 Task: Find connections with filter location Berlin with filter topic #Advertisingandmarketingwith filter profile language French with filter current company Analytics India Magazine with filter school North Maharashtra University with filter industry Primary and Secondary Education with filter service category Editing with filter keywords title Doctor
Action: Mouse moved to (677, 80)
Screenshot: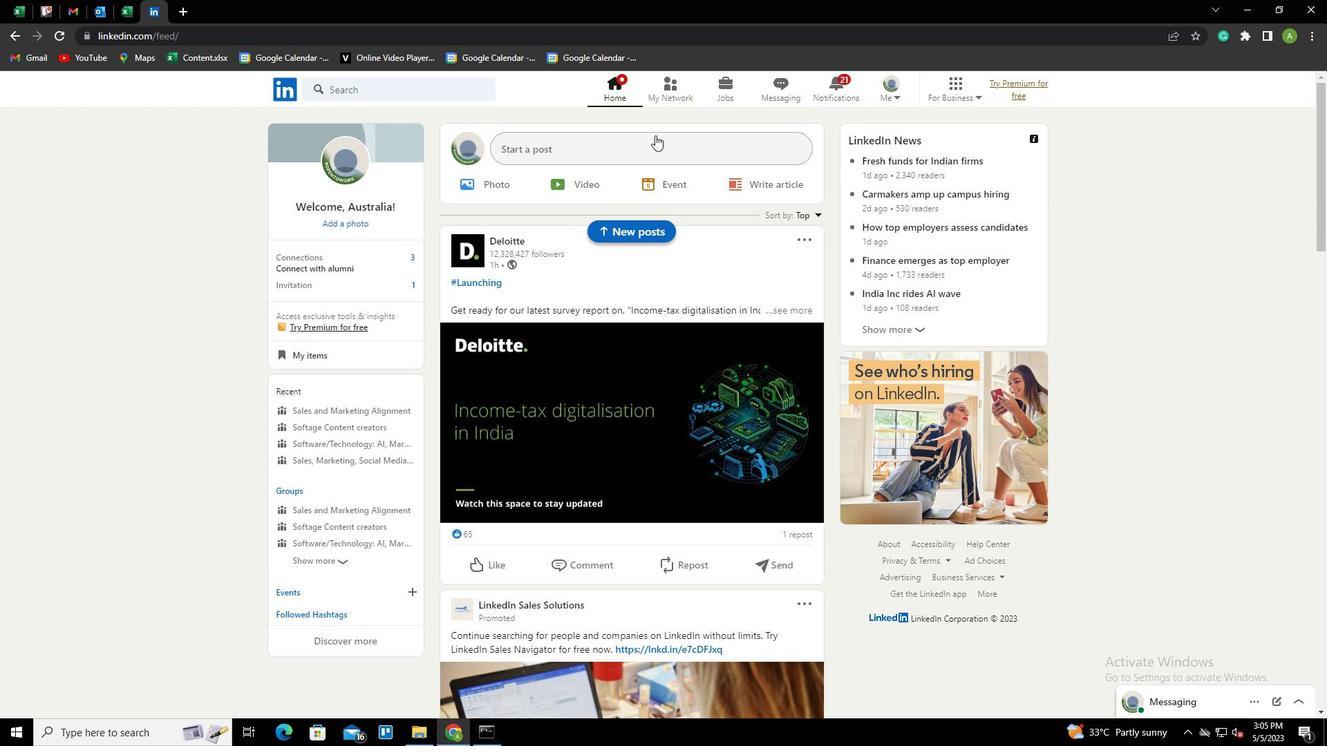 
Action: Mouse pressed left at (677, 80)
Screenshot: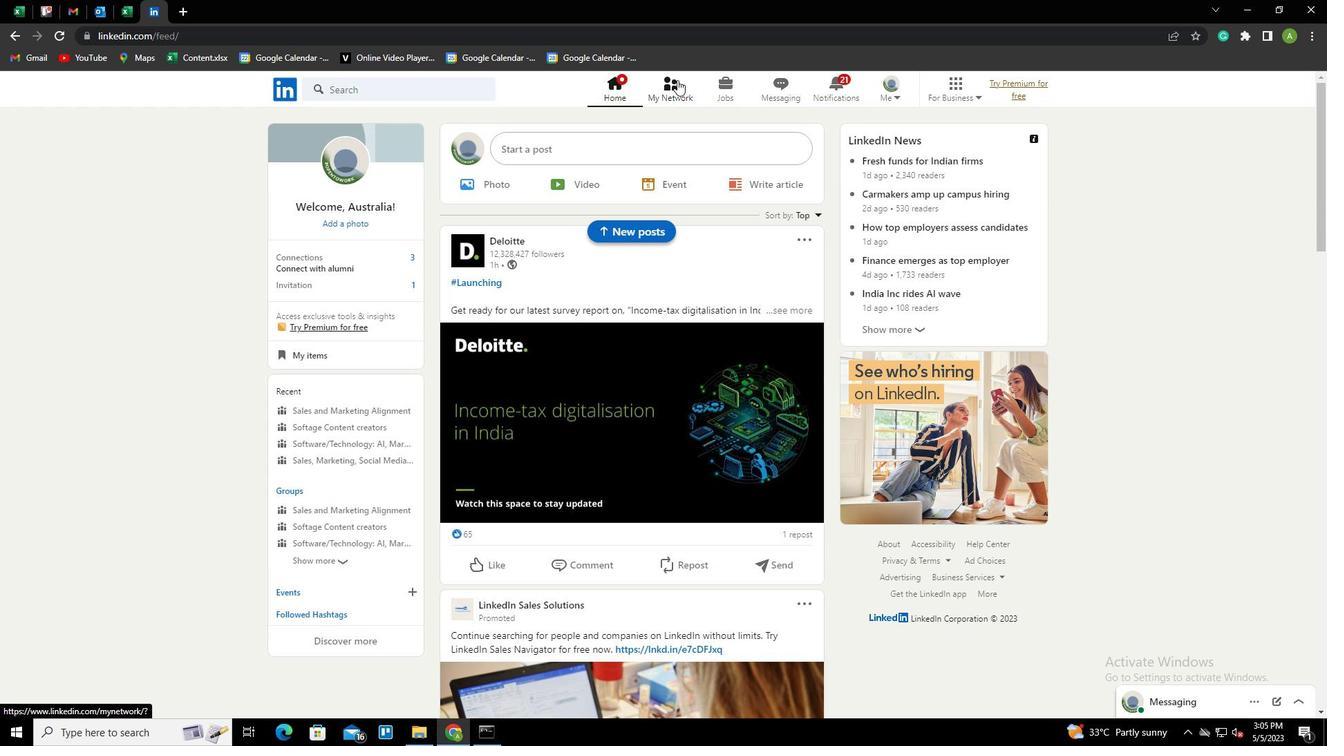 
Action: Mouse moved to (362, 161)
Screenshot: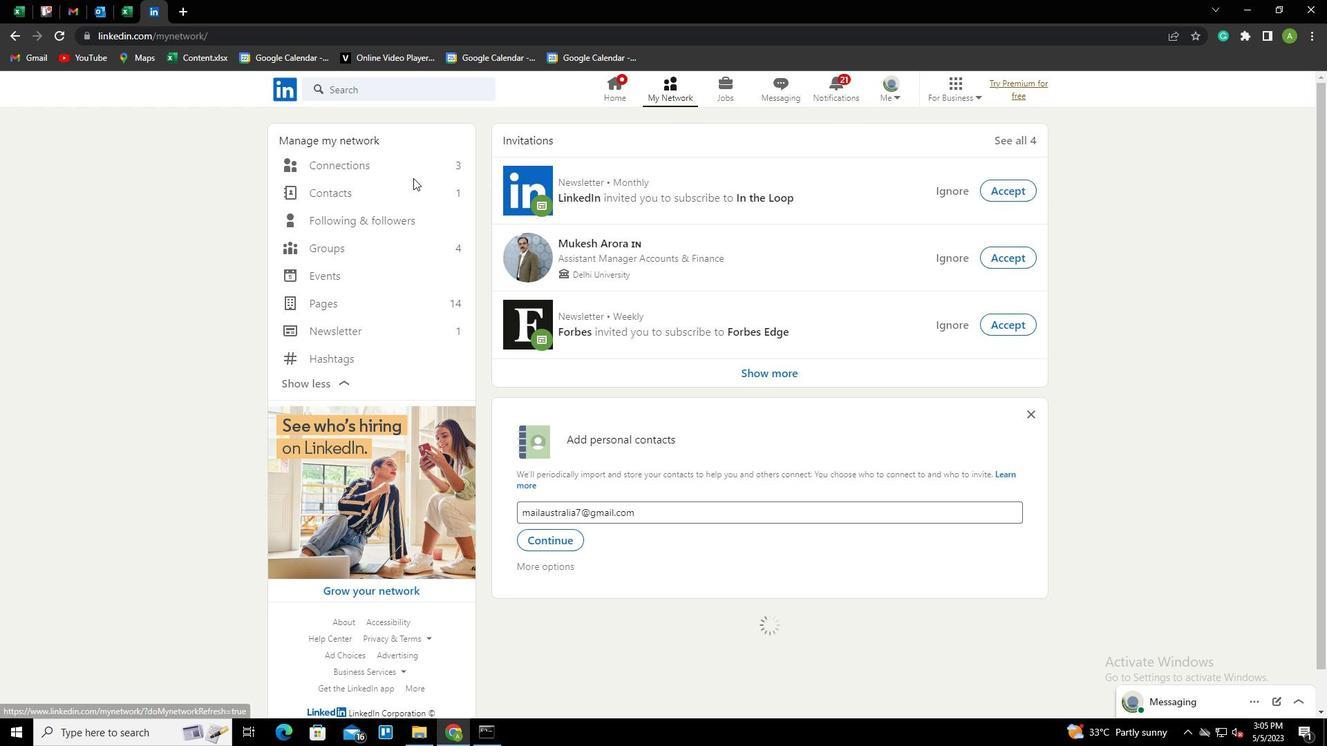 
Action: Mouse pressed left at (362, 161)
Screenshot: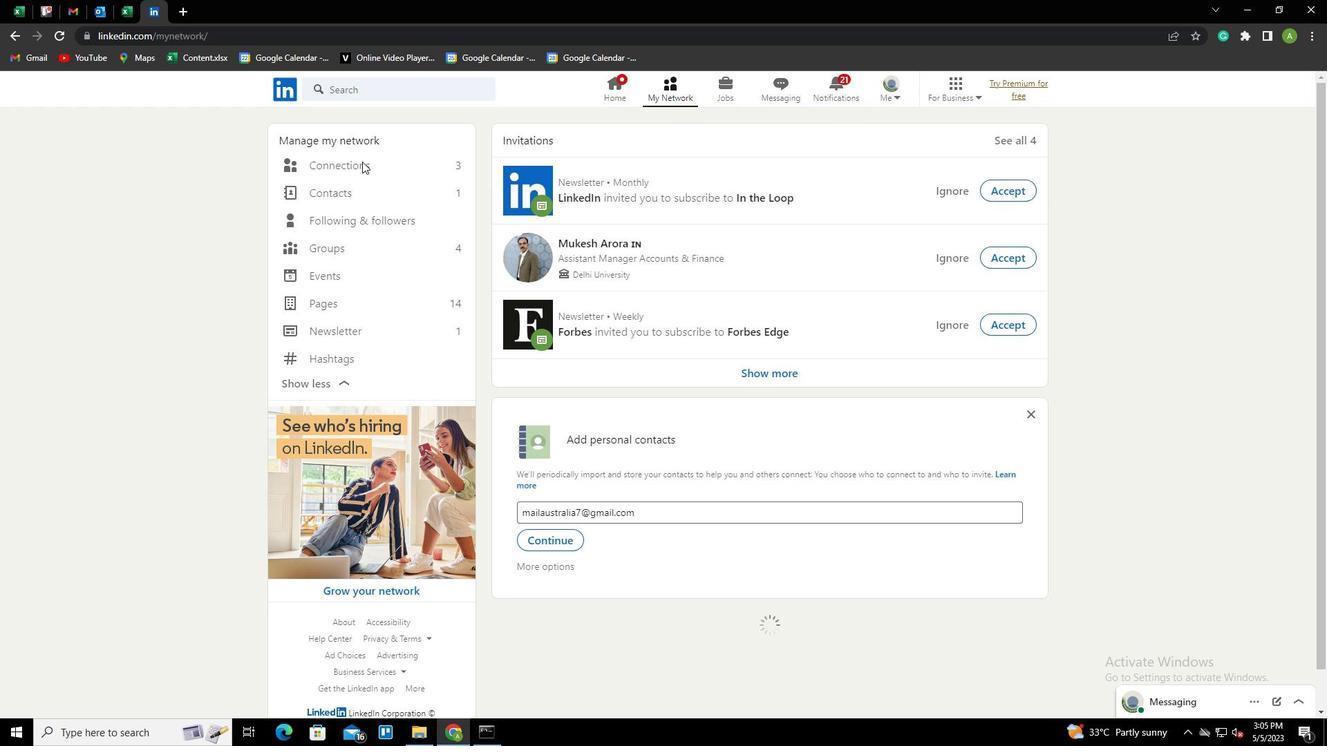 
Action: Mouse moved to (352, 164)
Screenshot: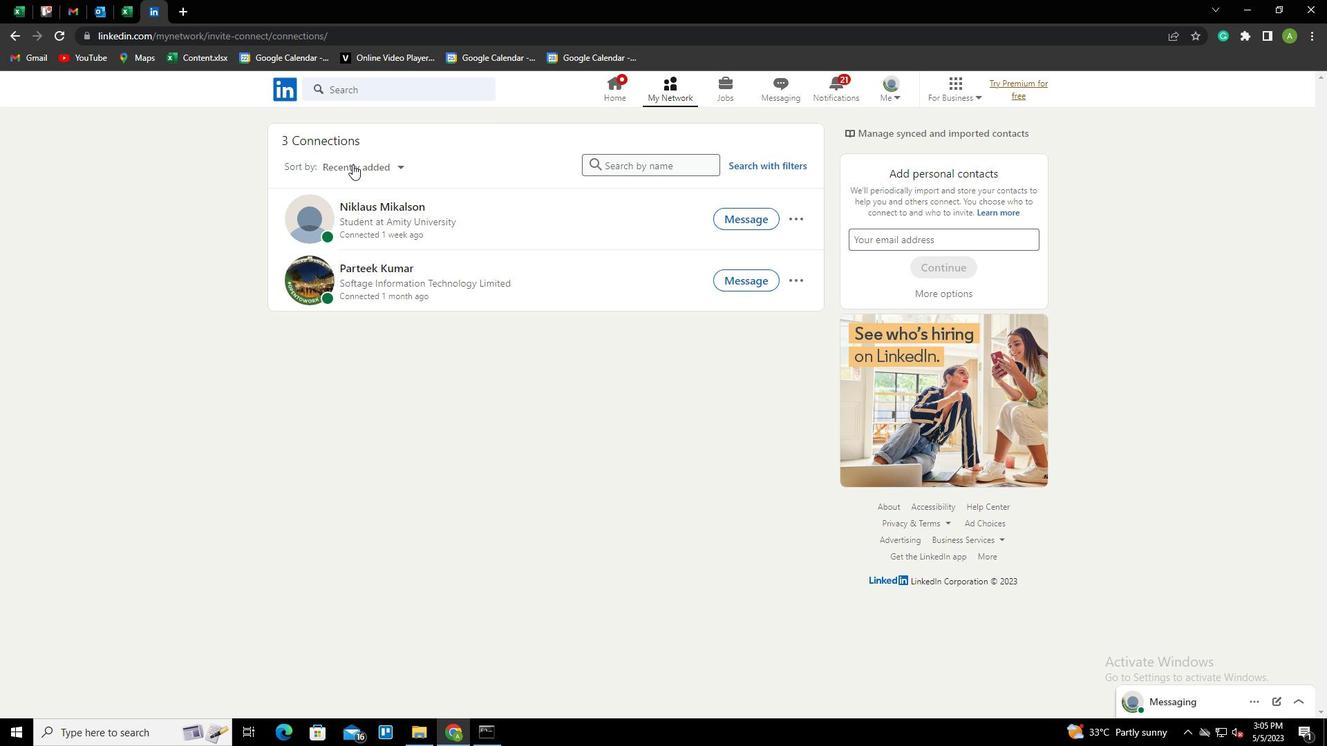 
Action: Mouse pressed left at (352, 164)
Screenshot: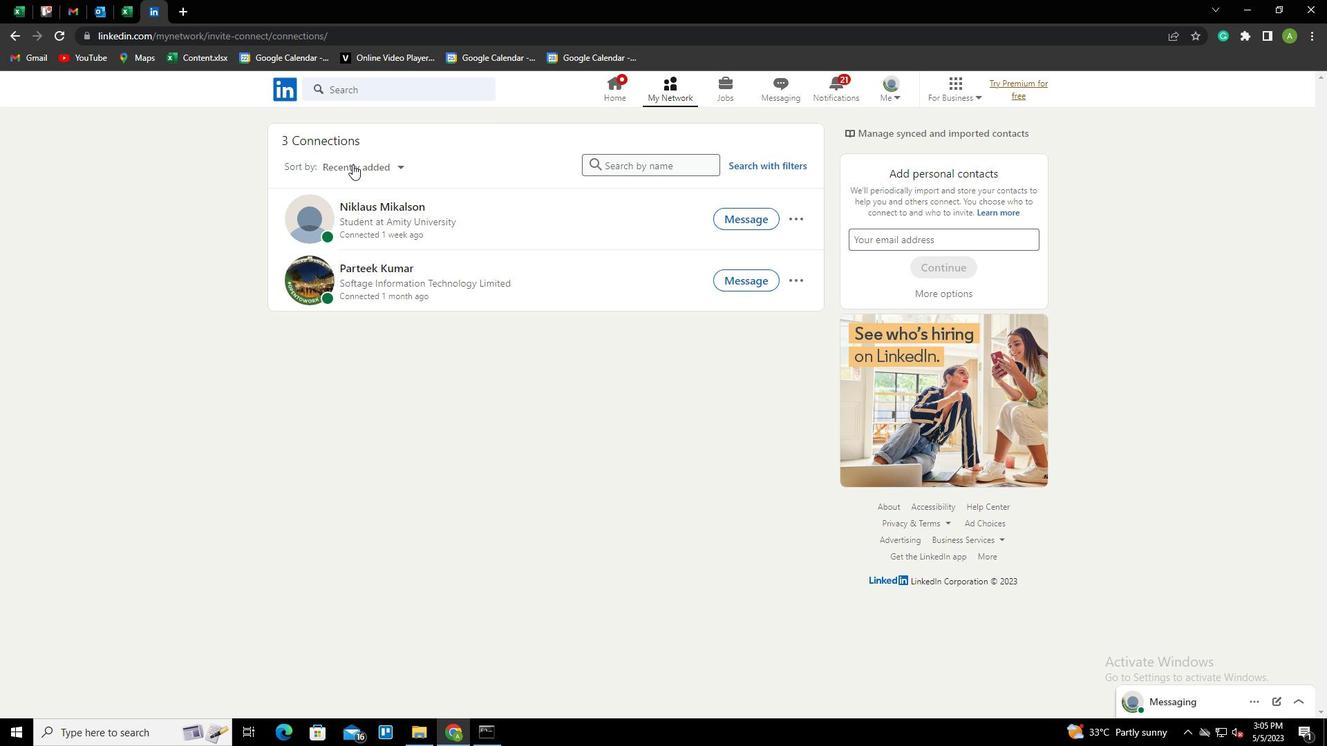 
Action: Mouse moved to (773, 163)
Screenshot: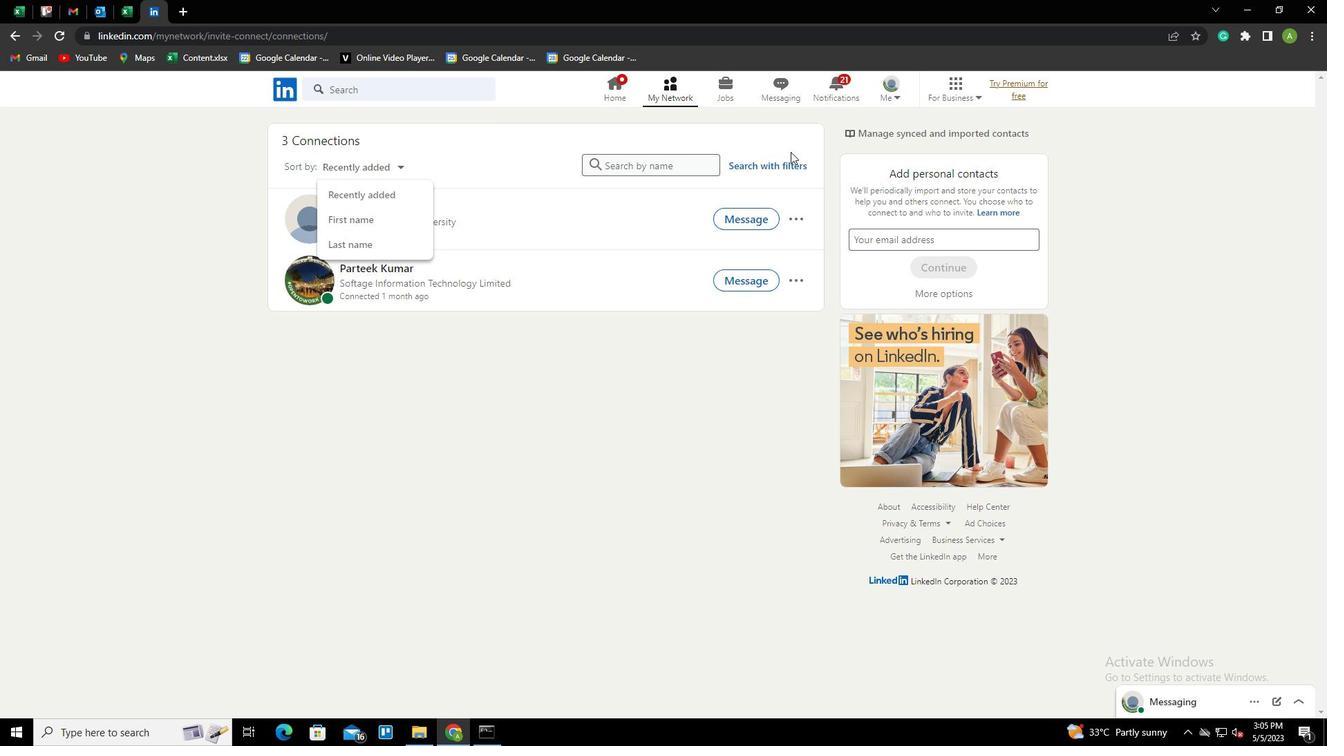
Action: Mouse pressed left at (773, 163)
Screenshot: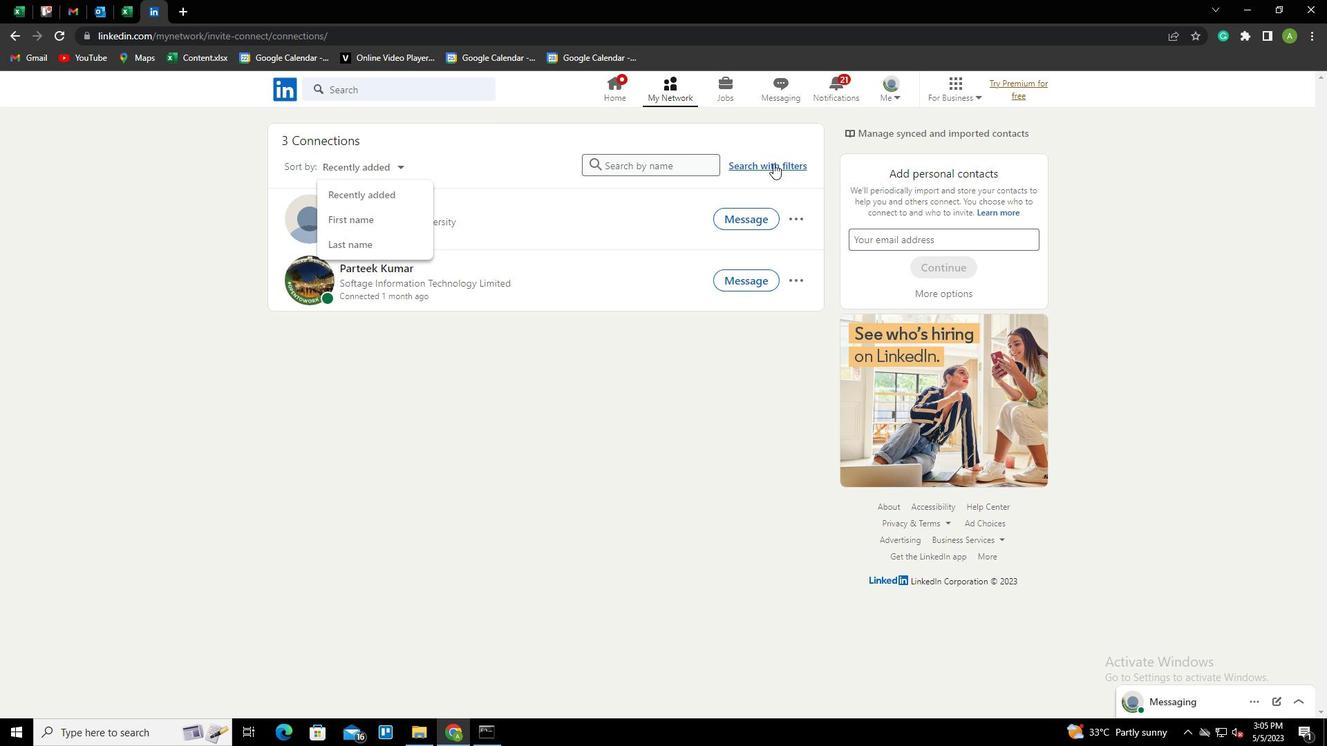 
Action: Mouse moved to (707, 130)
Screenshot: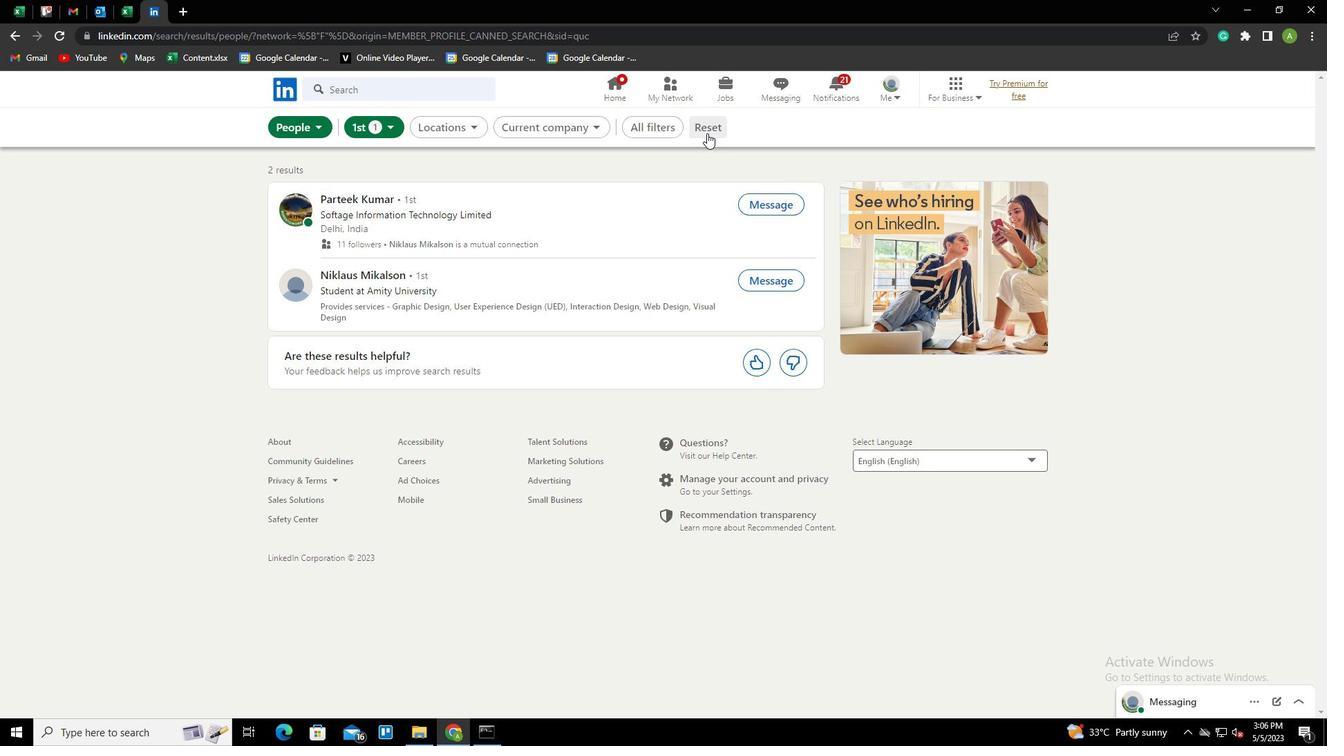 
Action: Mouse pressed left at (707, 130)
Screenshot: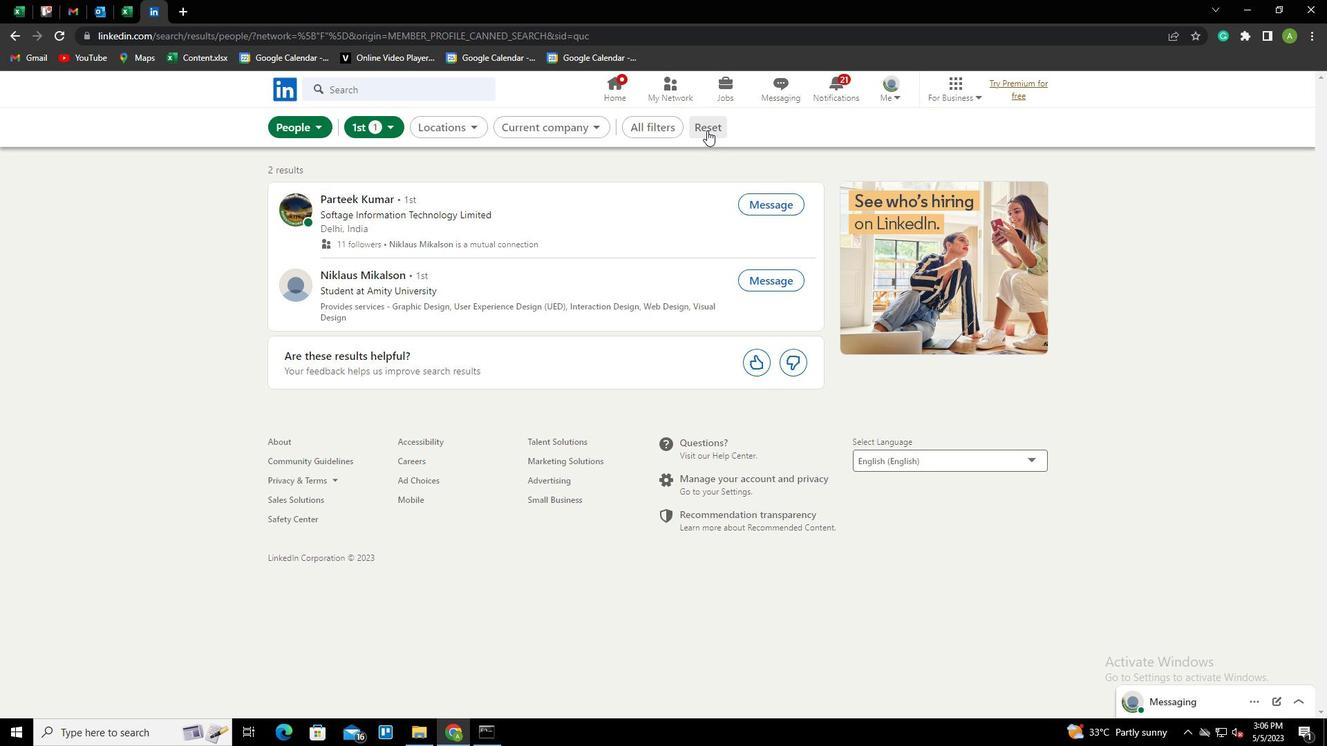 
Action: Mouse moved to (701, 127)
Screenshot: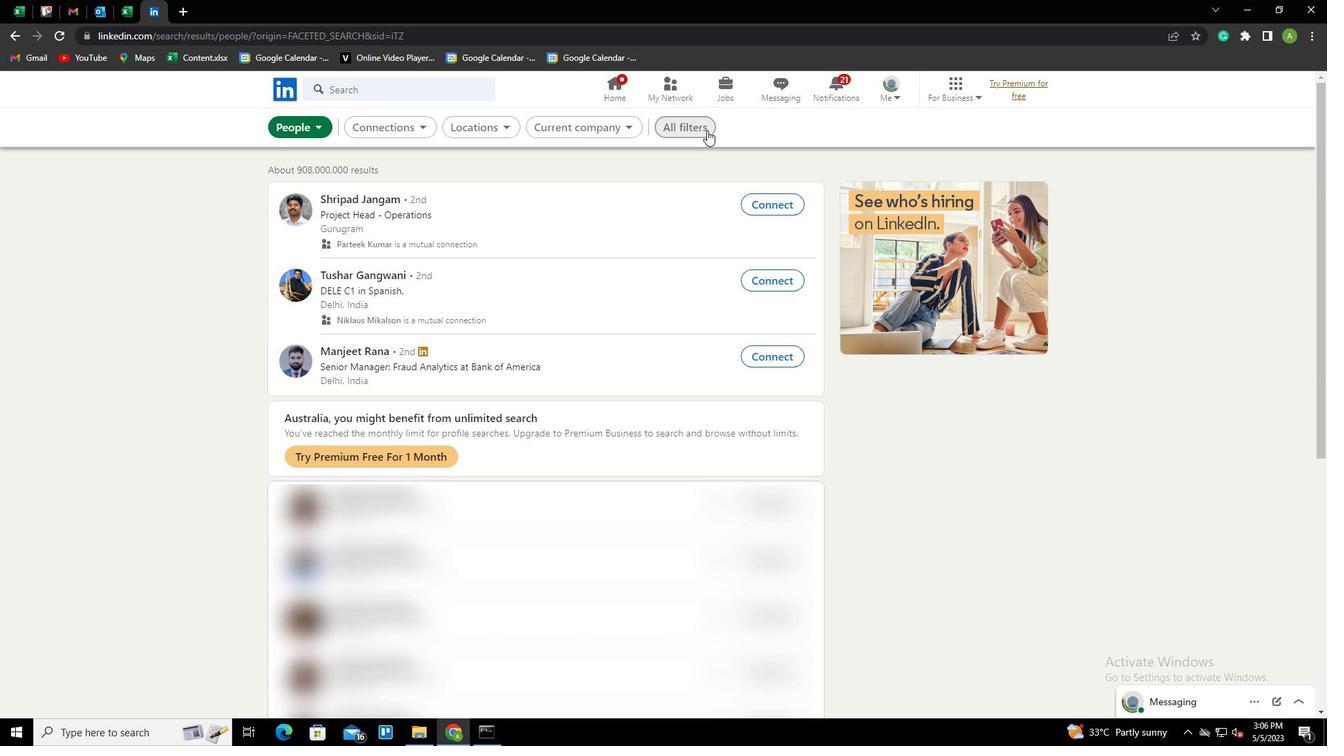 
Action: Mouse pressed left at (701, 127)
Screenshot: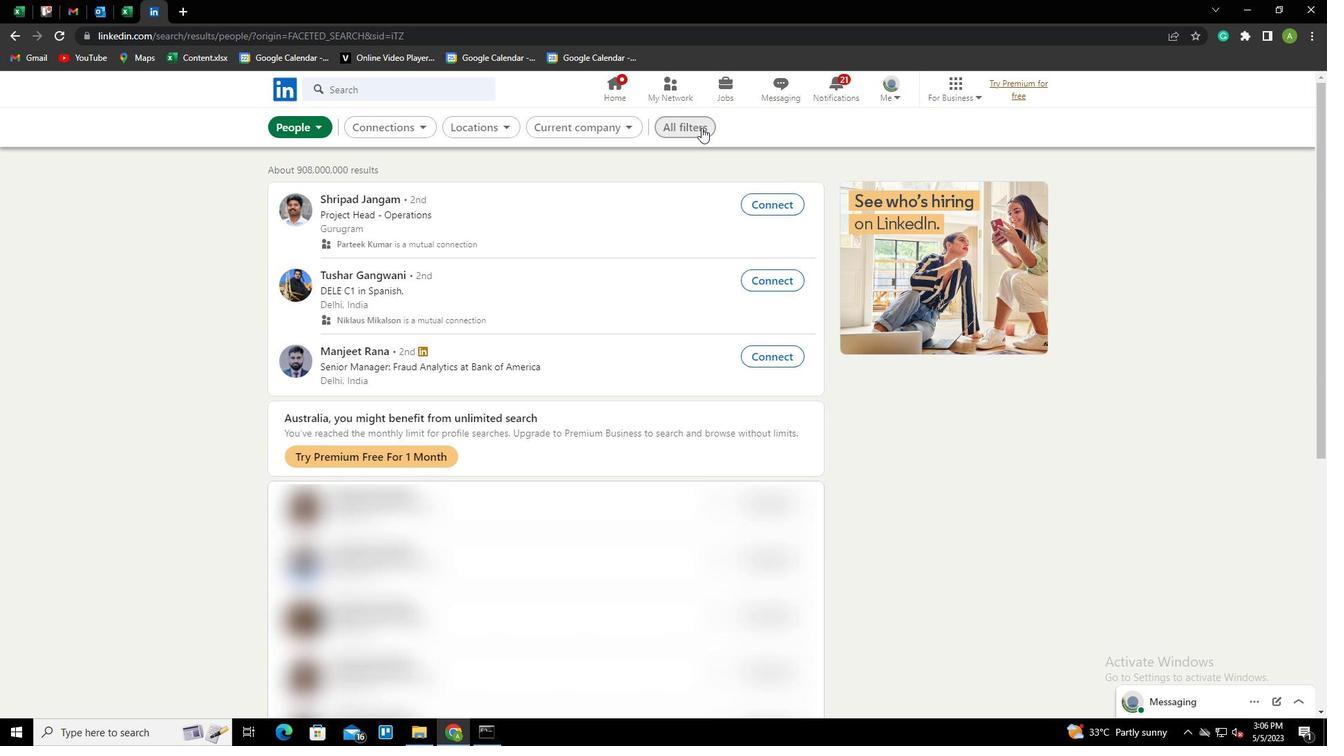 
Action: Mouse moved to (1077, 337)
Screenshot: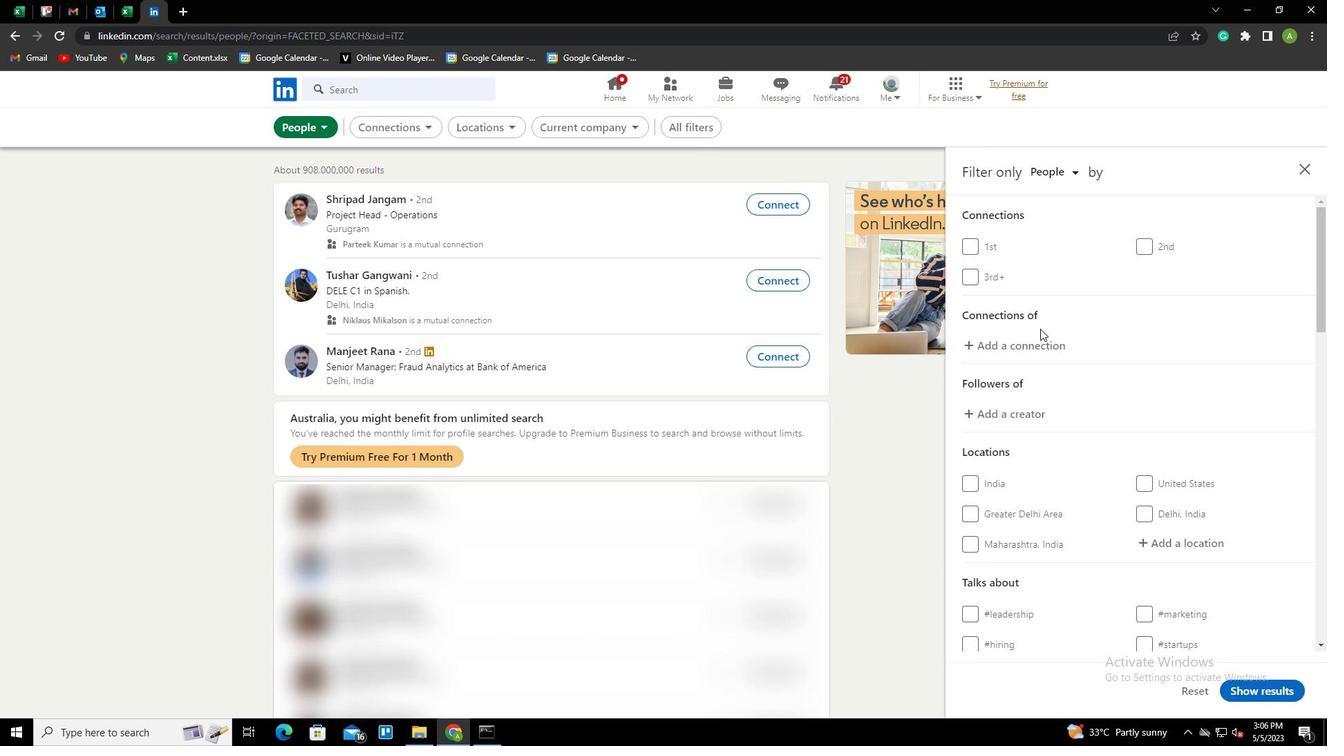 
Action: Mouse scrolled (1077, 336) with delta (0, 0)
Screenshot: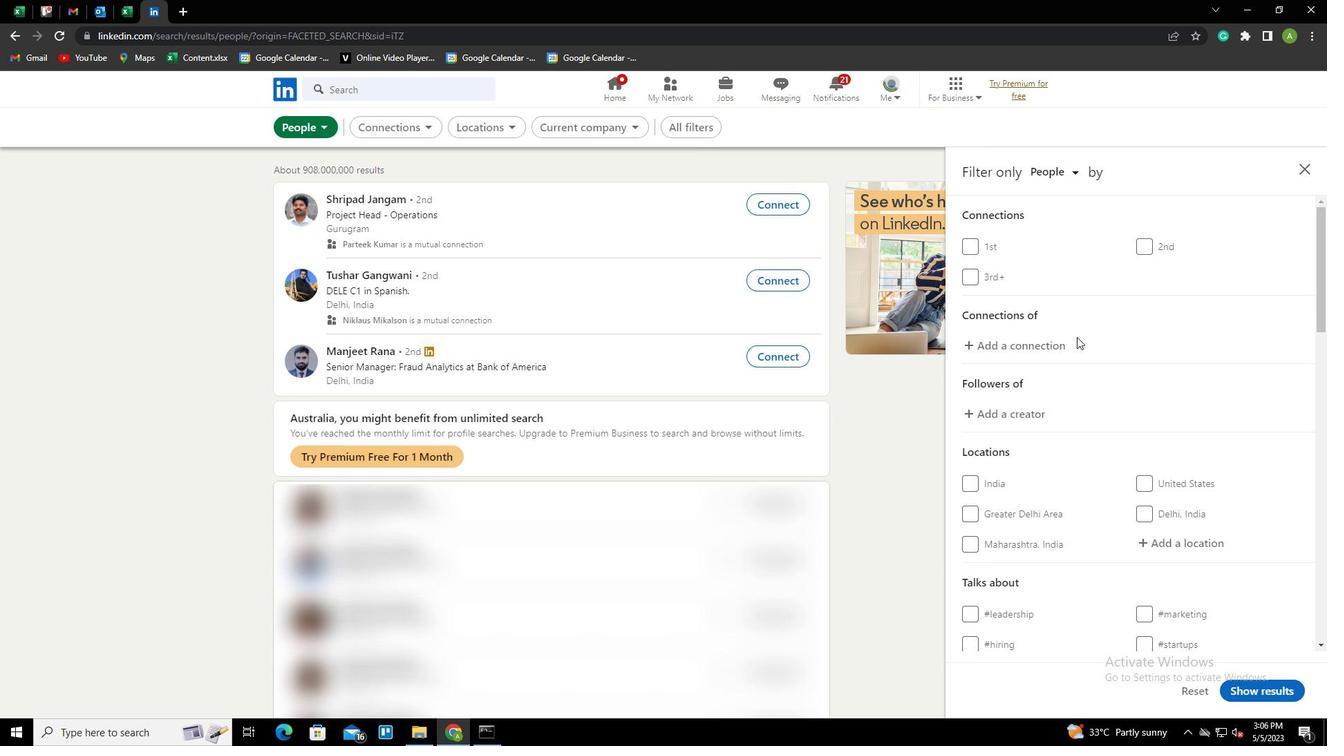 
Action: Mouse scrolled (1077, 336) with delta (0, 0)
Screenshot: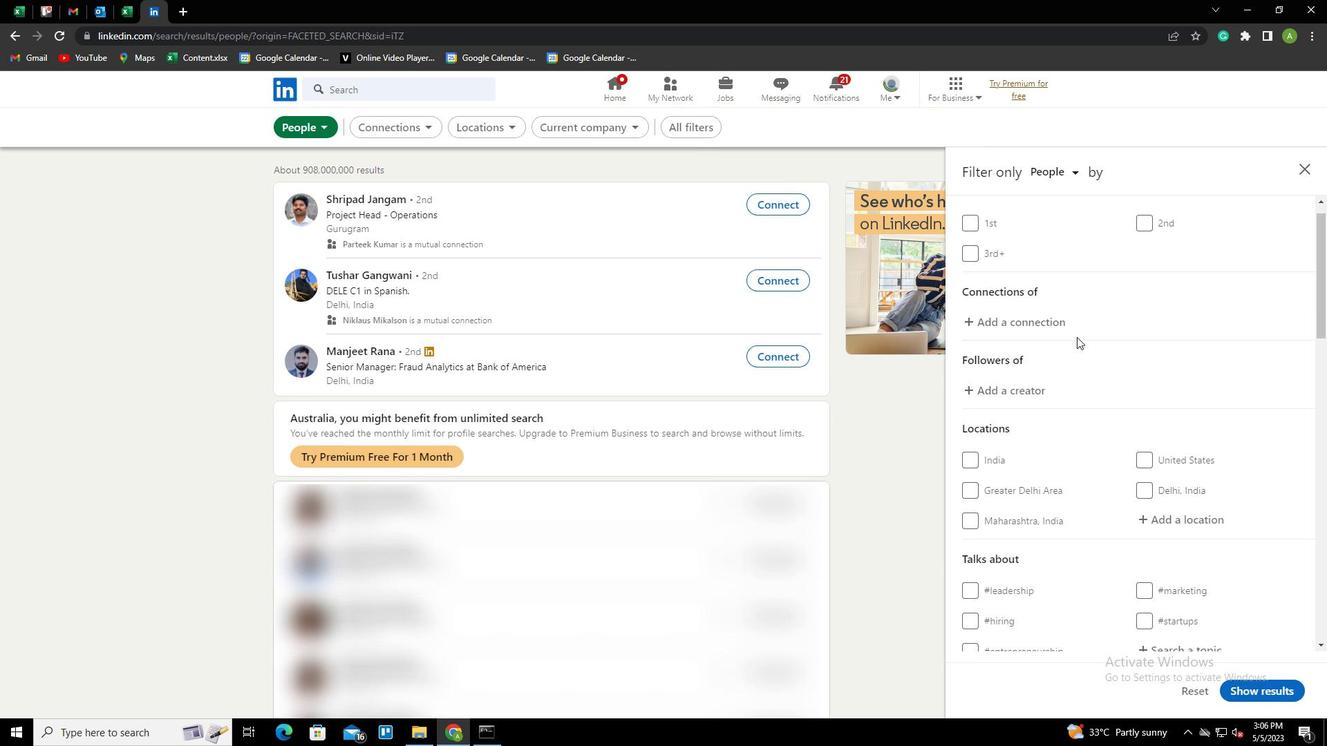 
Action: Mouse moved to (1088, 353)
Screenshot: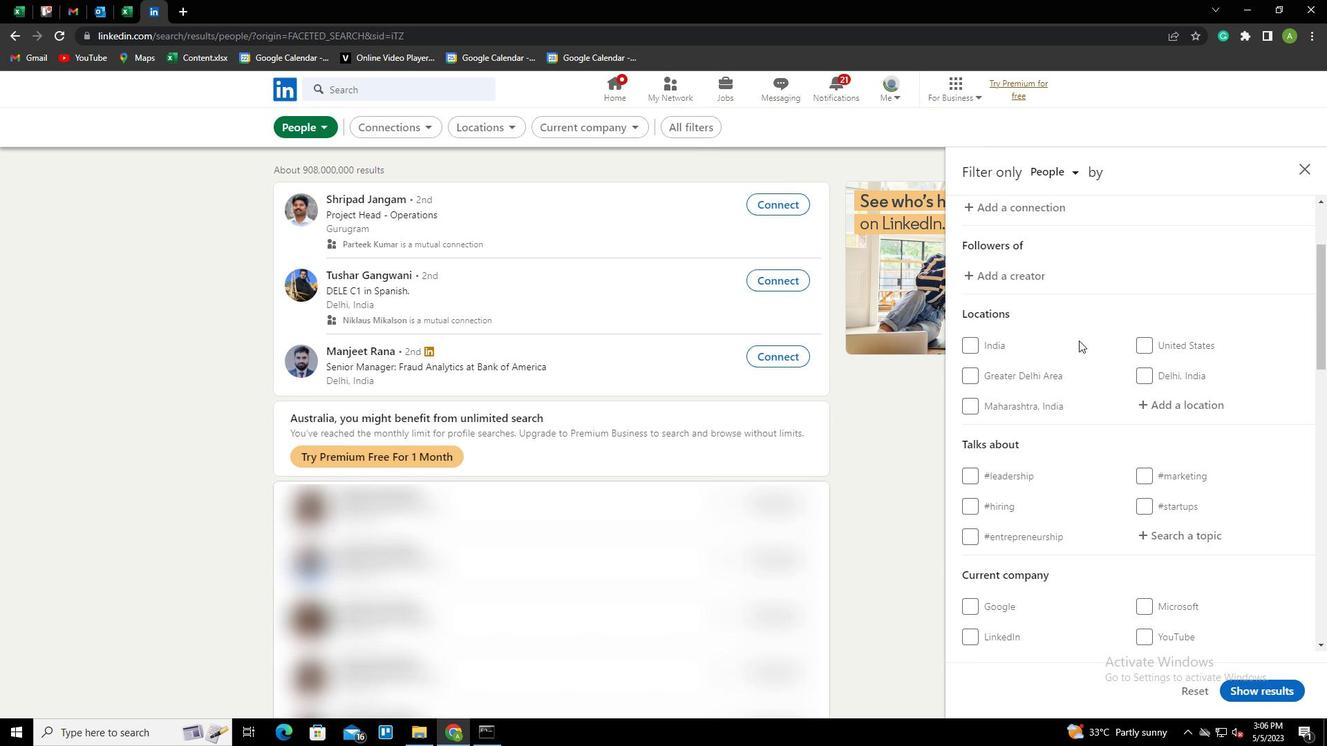 
Action: Mouse scrolled (1088, 353) with delta (0, 0)
Screenshot: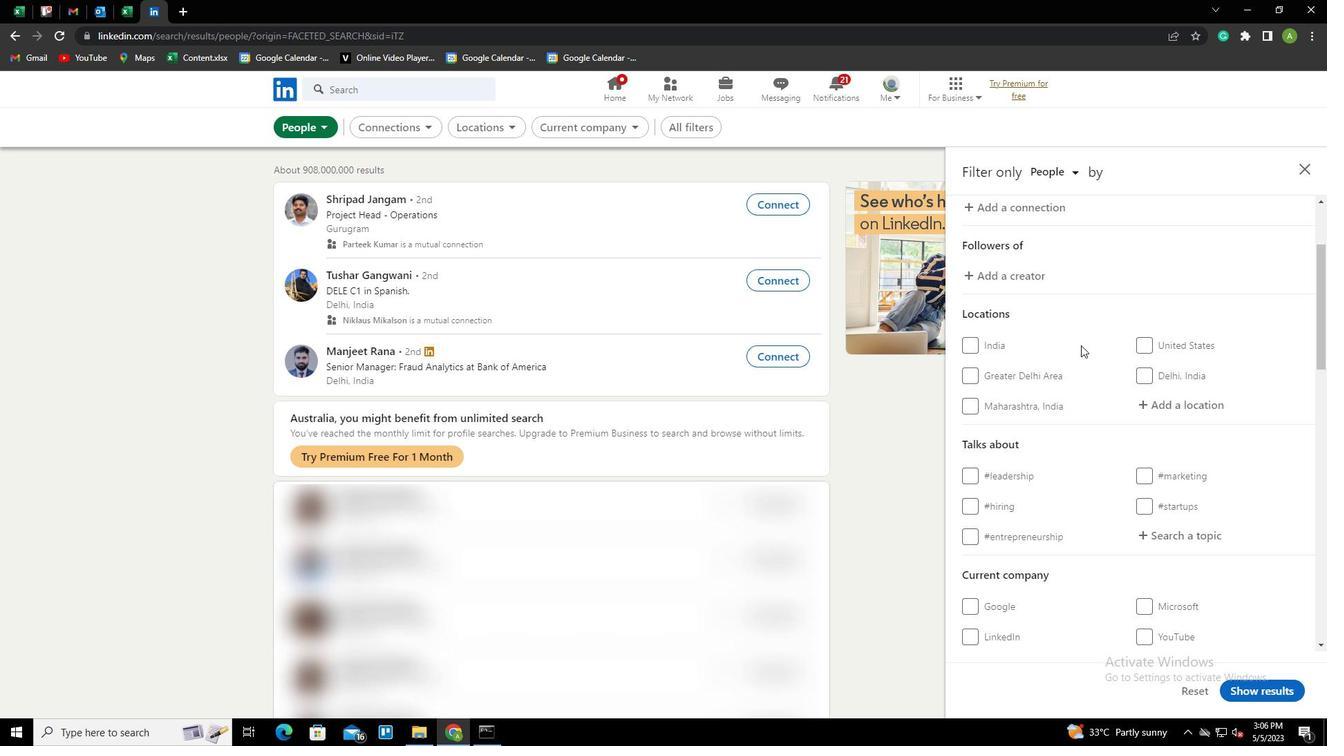 
Action: Mouse moved to (1170, 338)
Screenshot: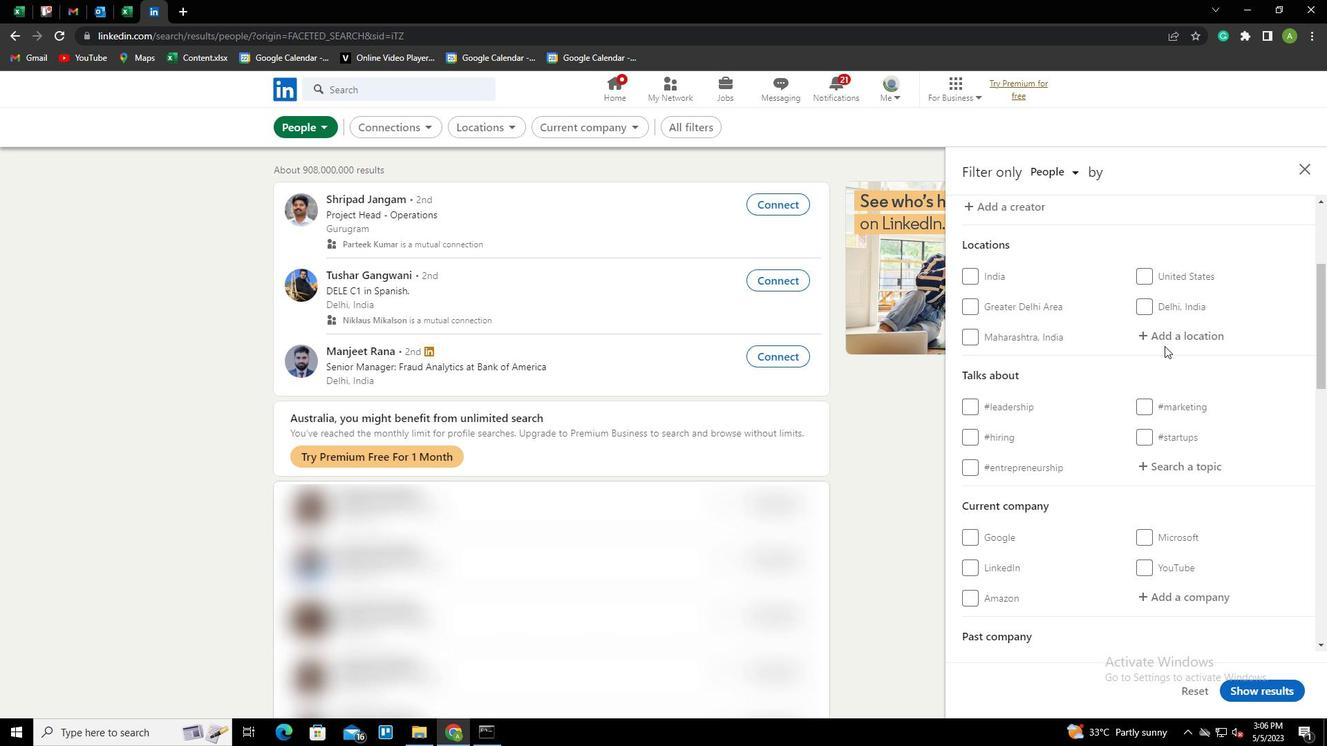 
Action: Mouse pressed left at (1170, 338)
Screenshot: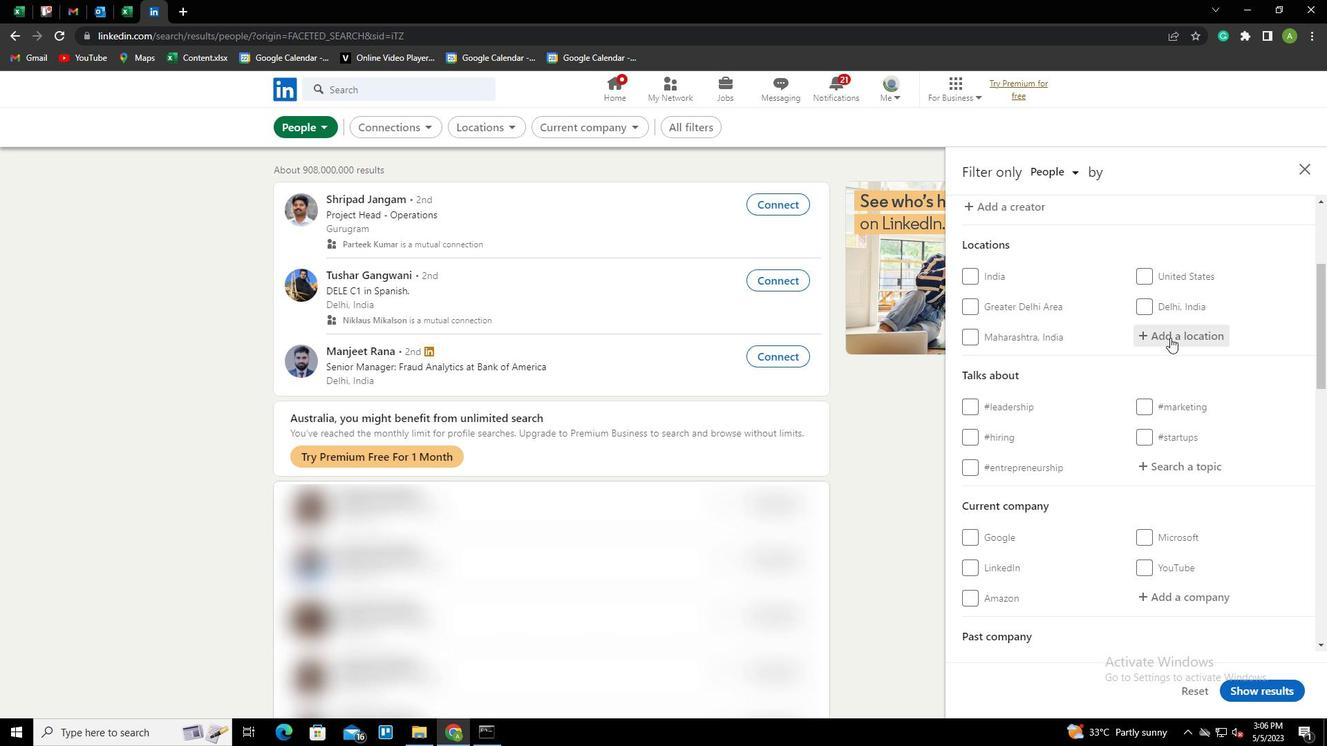 
Action: Mouse moved to (1179, 335)
Screenshot: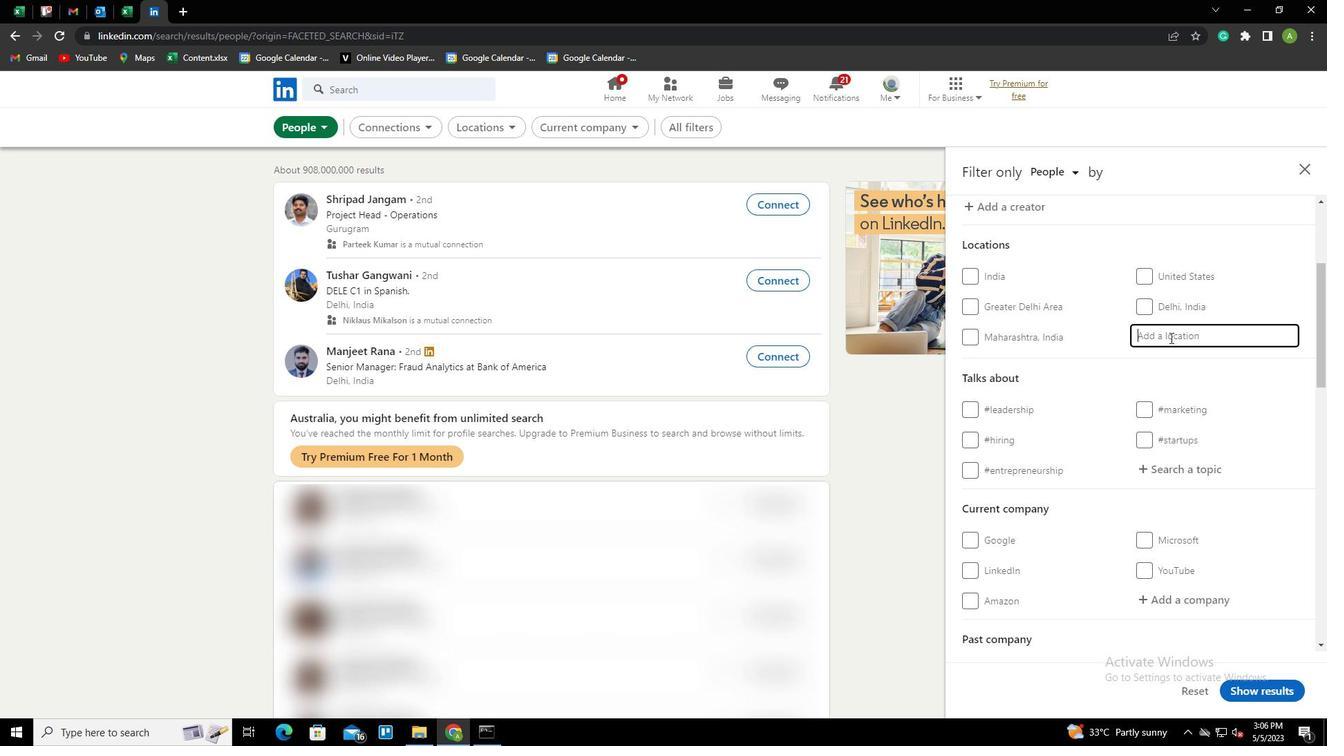 
Action: Mouse pressed left at (1179, 335)
Screenshot: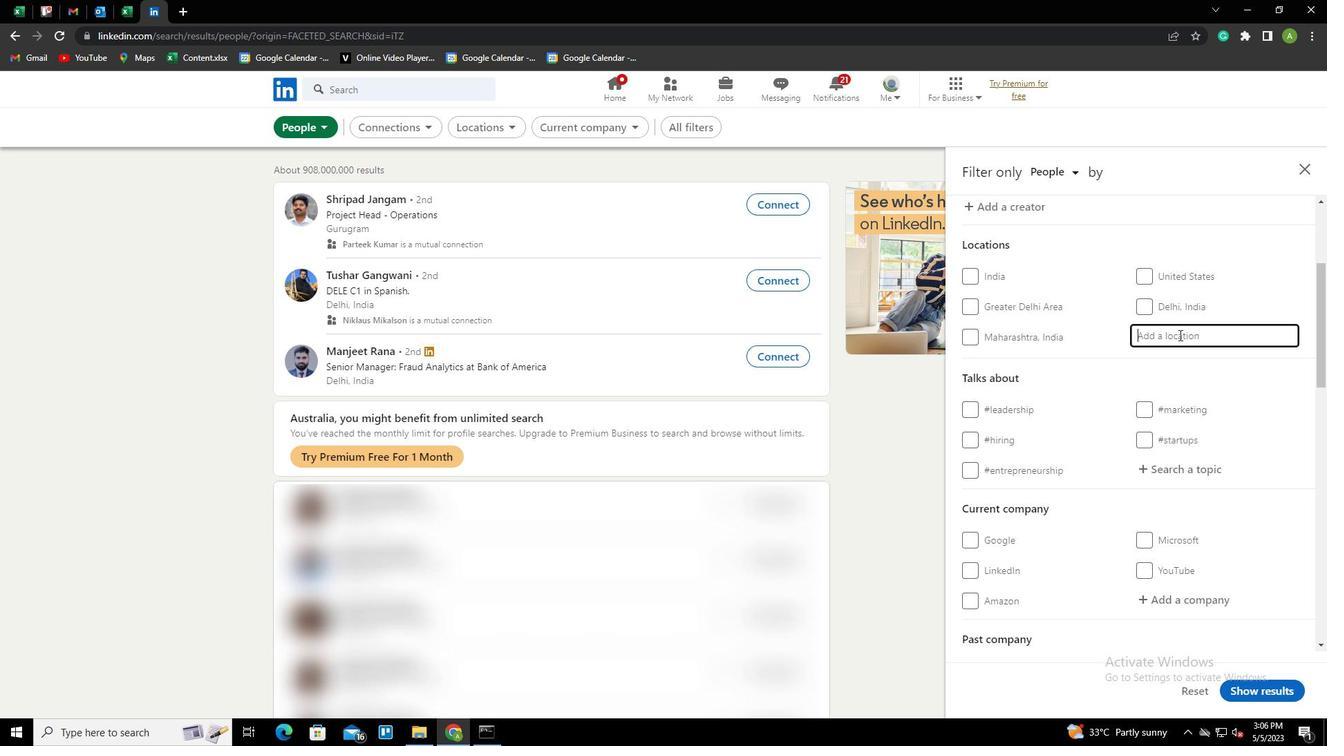 
Action: Key pressed <Key.shift><Key.shift><Key.shift>BERLIN<Key.down><Key.enter>
Screenshot: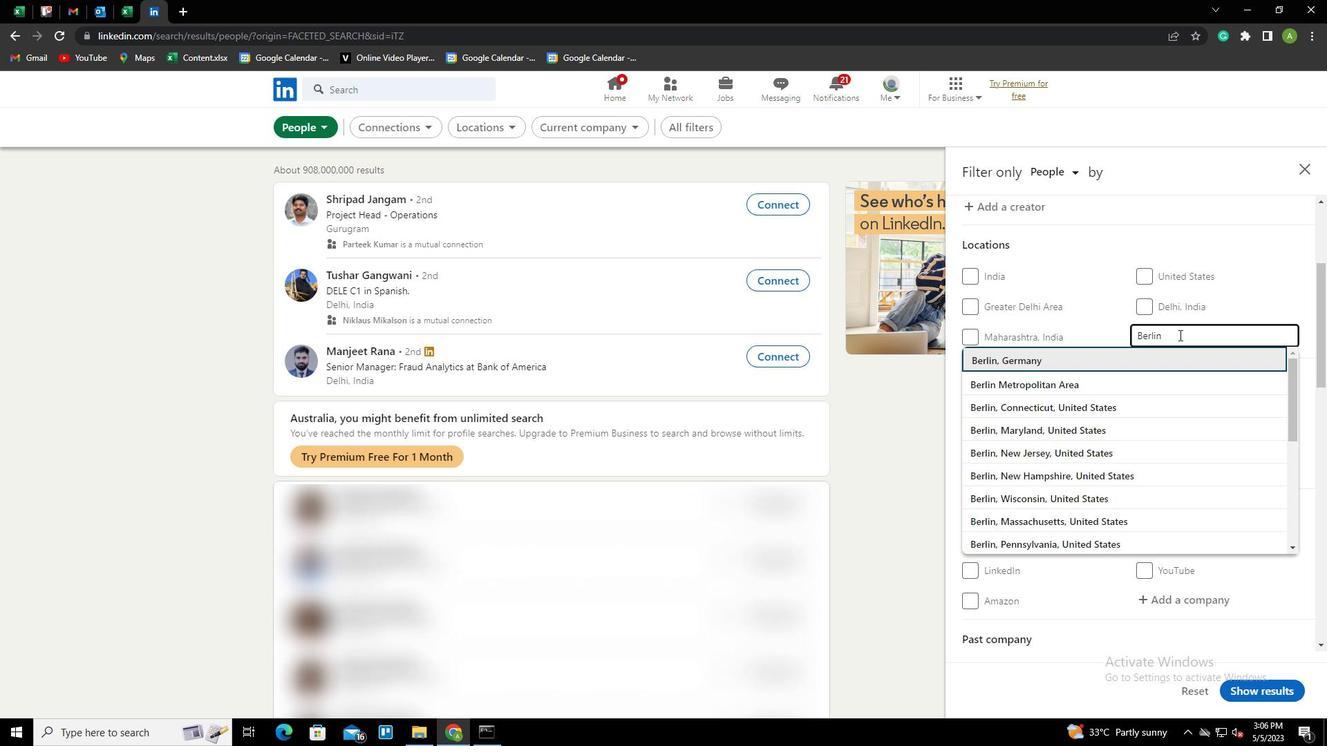 
Action: Mouse scrolled (1179, 334) with delta (0, 0)
Screenshot: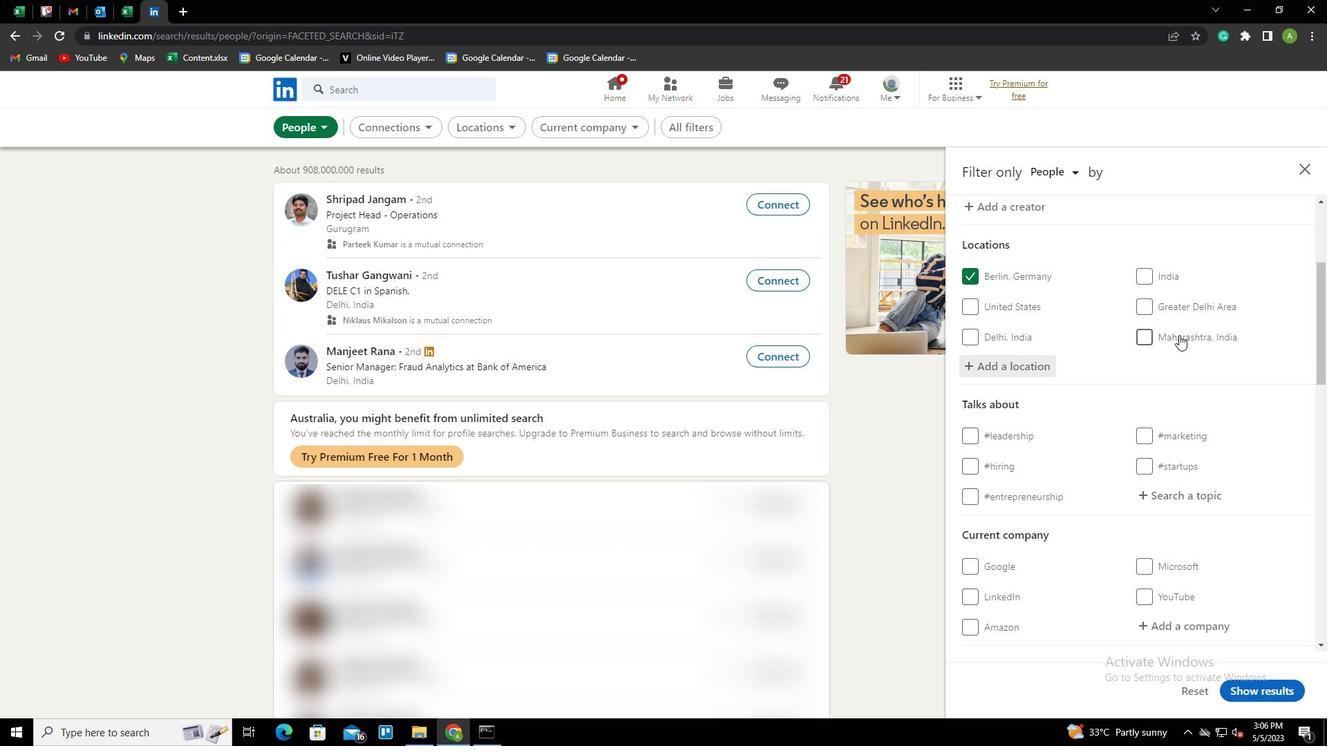 
Action: Mouse scrolled (1179, 334) with delta (0, 0)
Screenshot: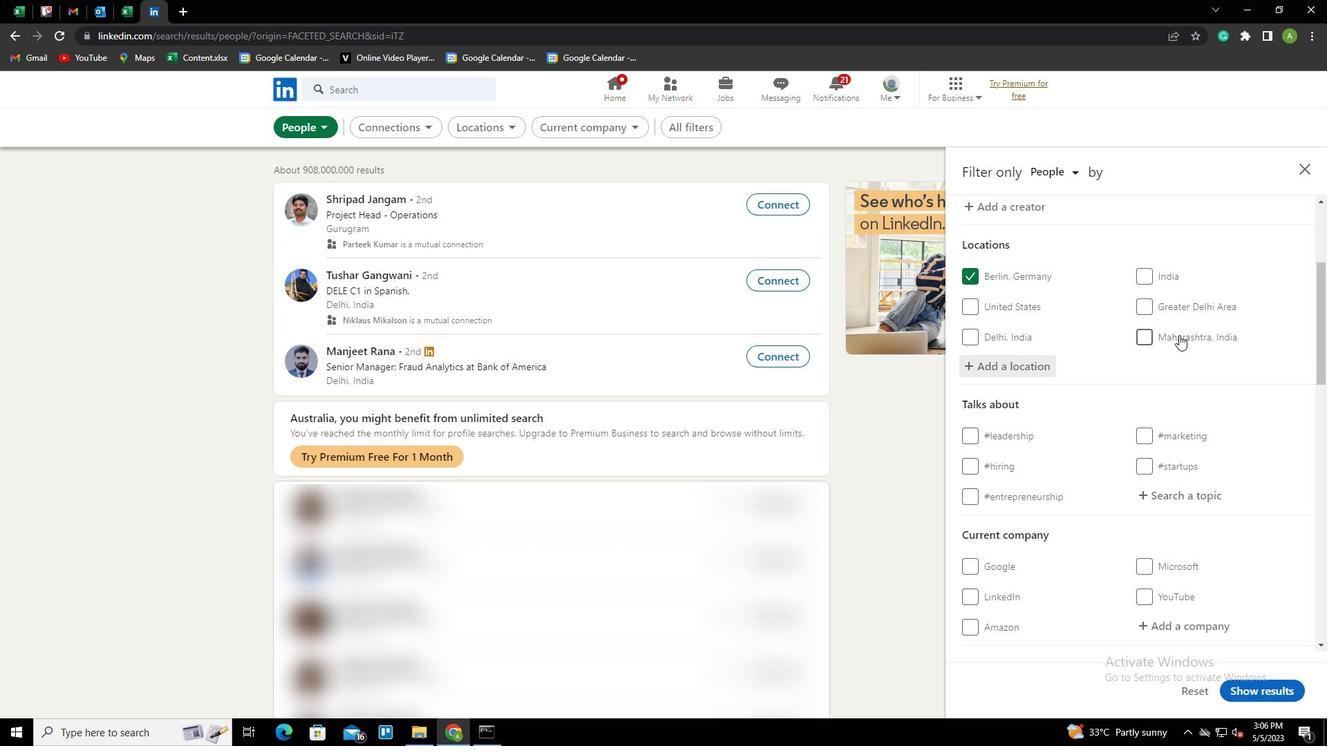 
Action: Mouse moved to (1176, 358)
Screenshot: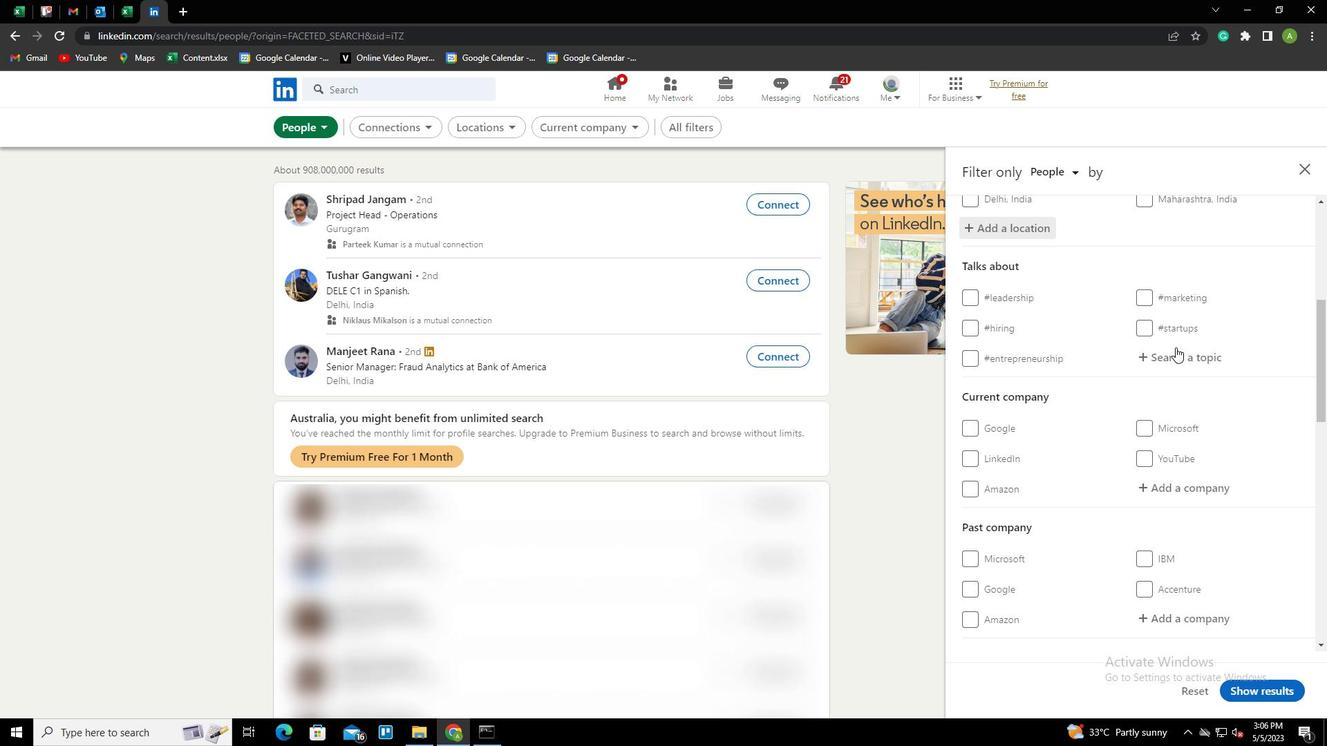 
Action: Mouse pressed left at (1176, 358)
Screenshot: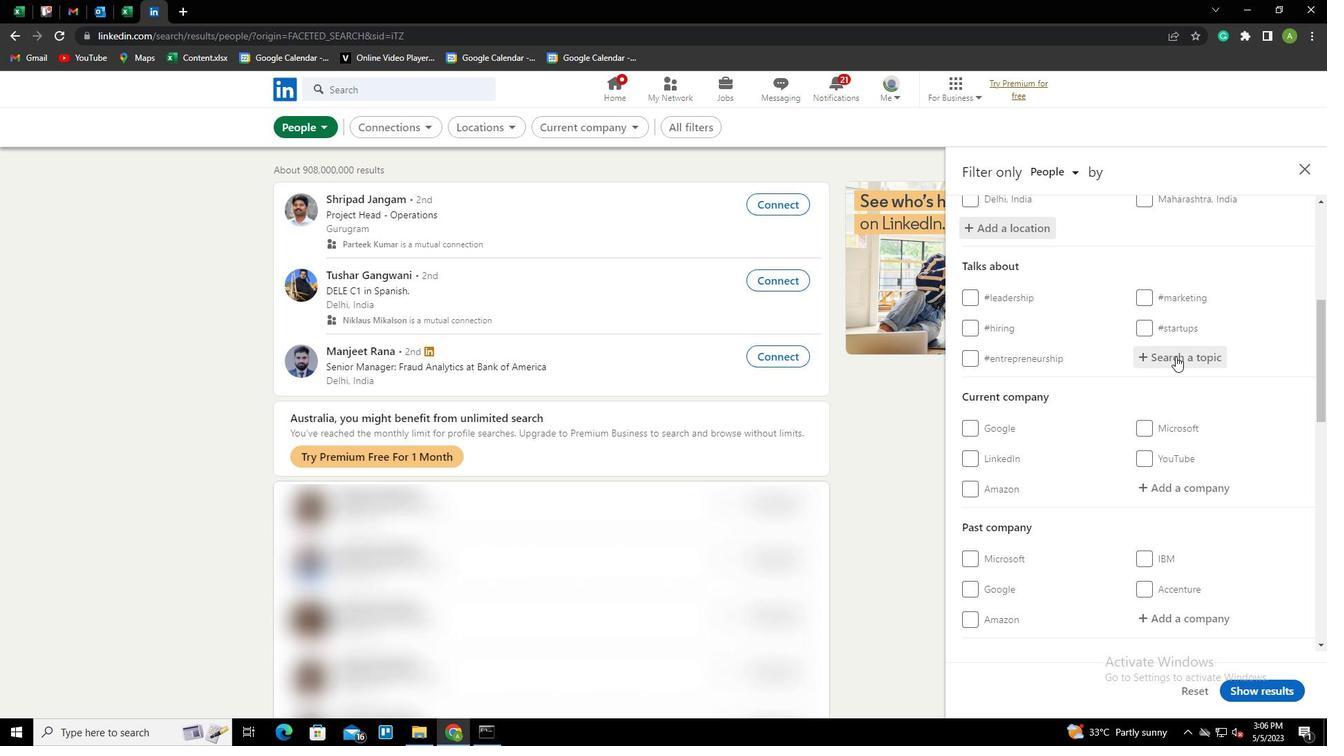 
Action: Key pressed ADVERTISINGANDMARKETING<Key.down><Key.enter>
Screenshot: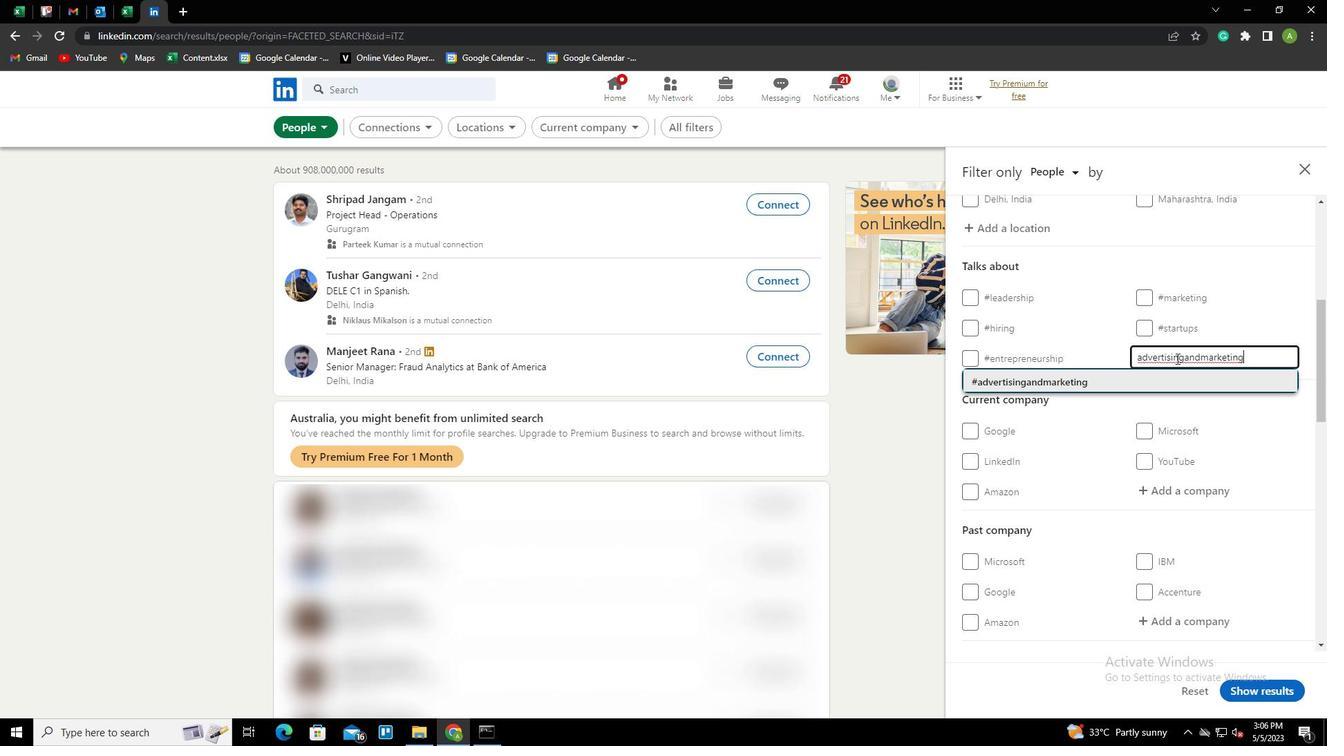 
Action: Mouse scrolled (1176, 358) with delta (0, 0)
Screenshot: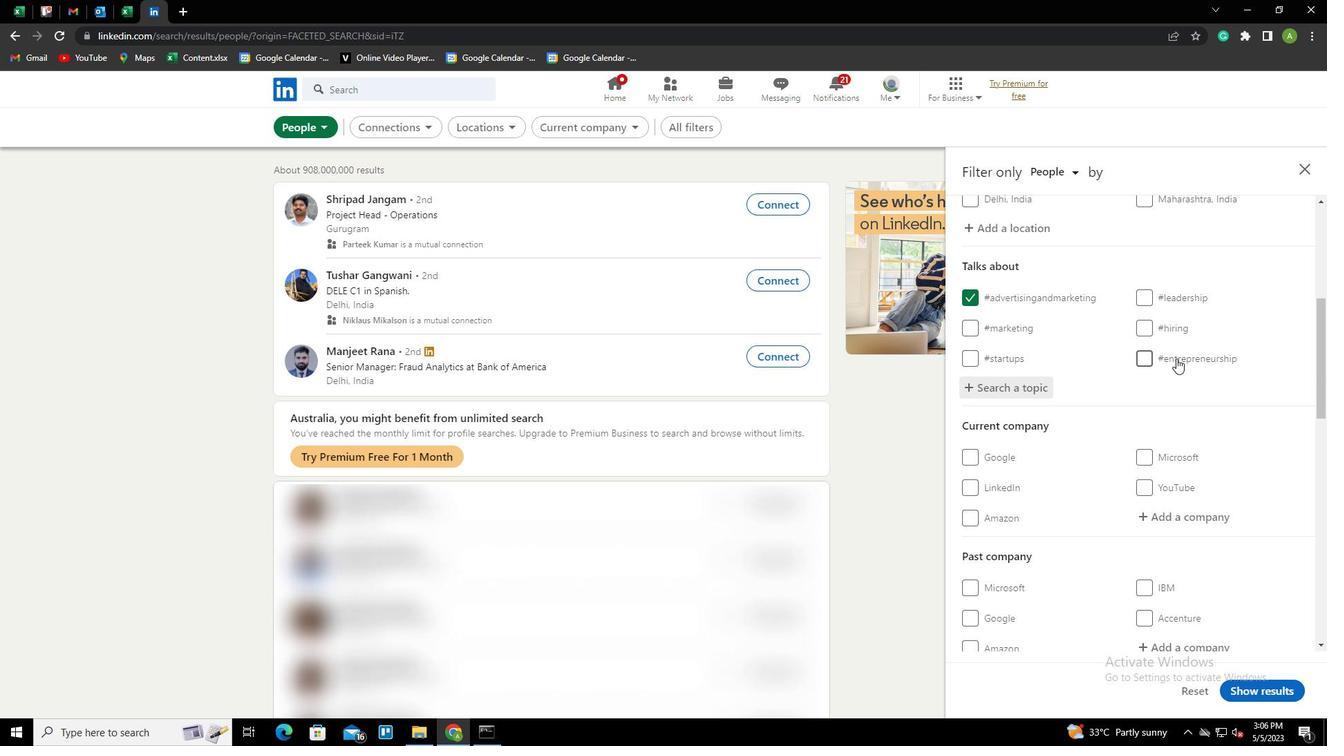 
Action: Mouse scrolled (1176, 358) with delta (0, 0)
Screenshot: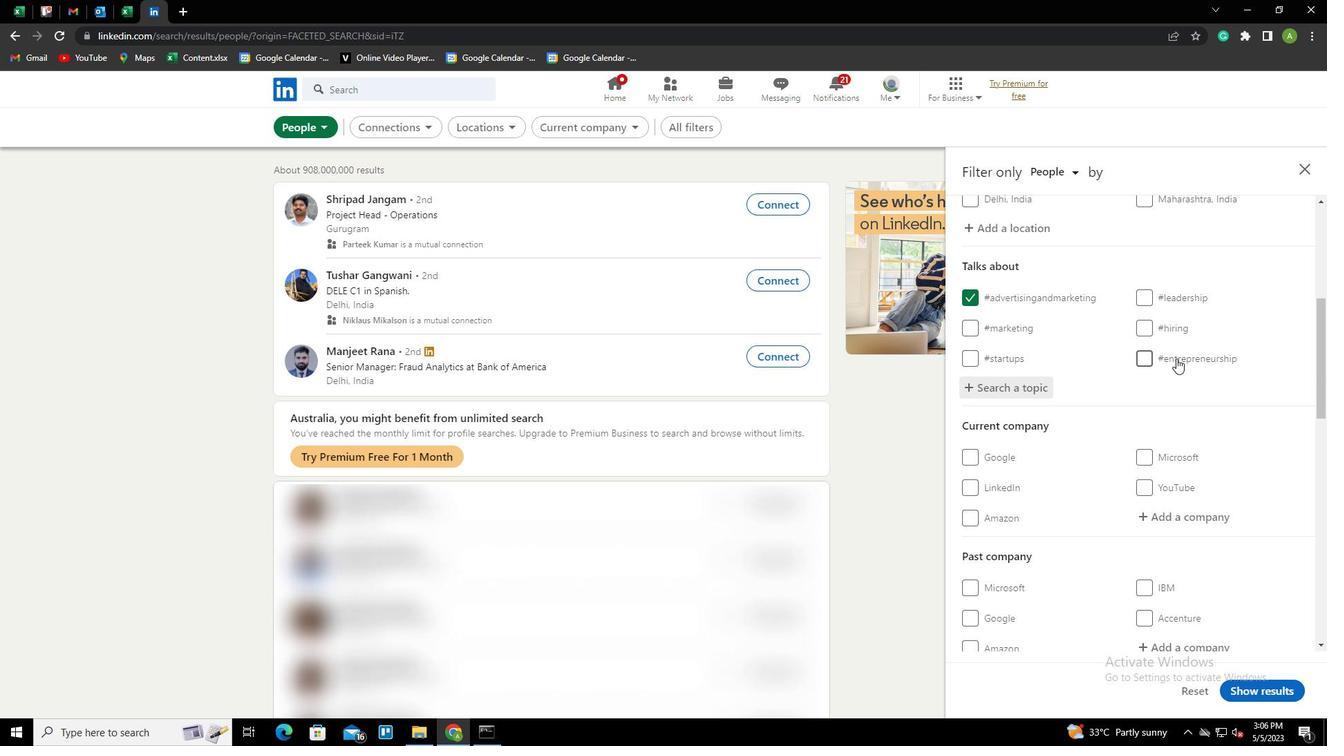 
Action: Mouse scrolled (1176, 358) with delta (0, 0)
Screenshot: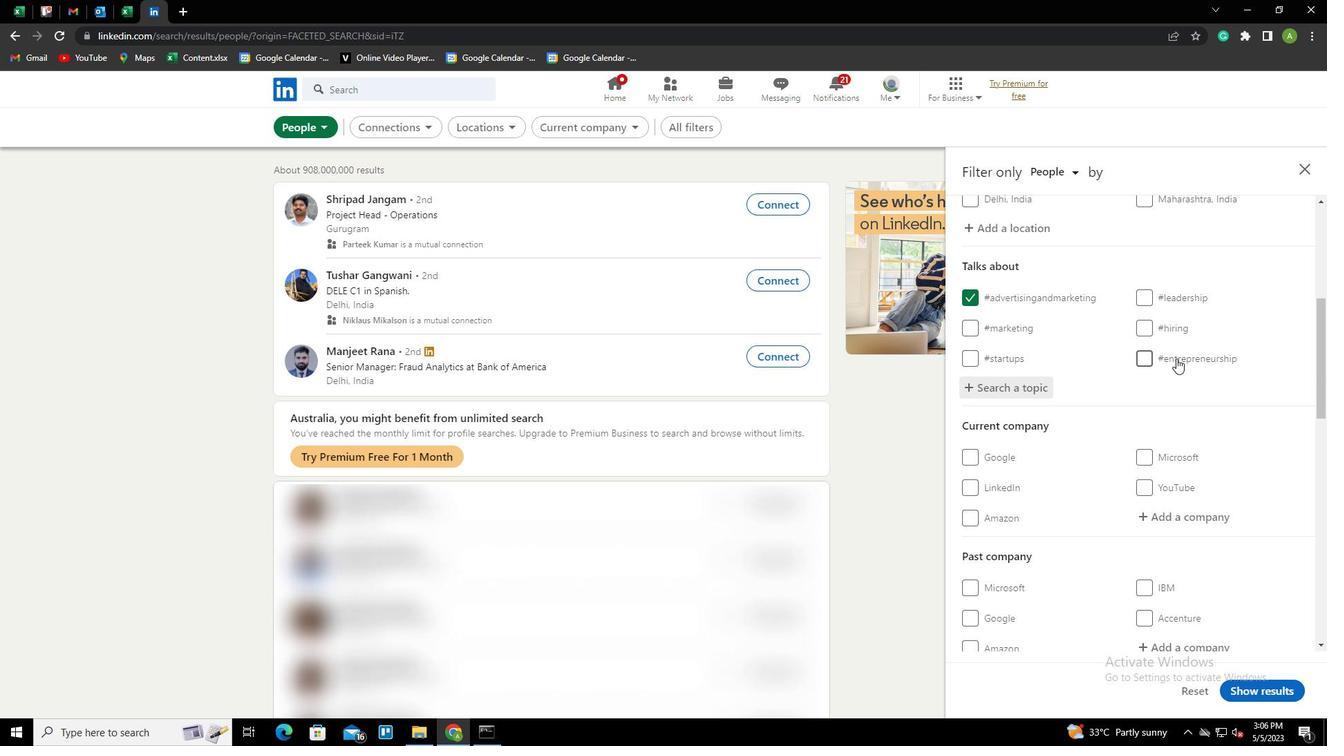 
Action: Mouse scrolled (1176, 358) with delta (0, 0)
Screenshot: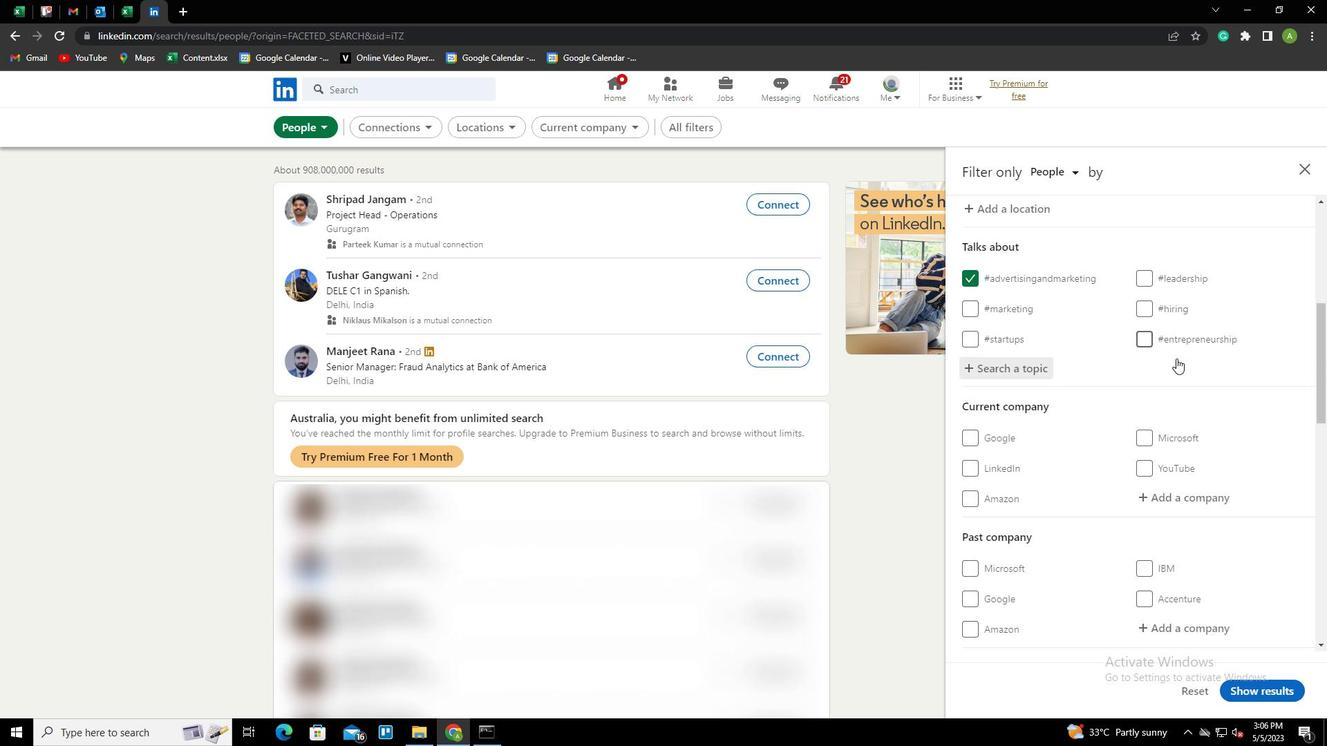 
Action: Mouse scrolled (1176, 358) with delta (0, 0)
Screenshot: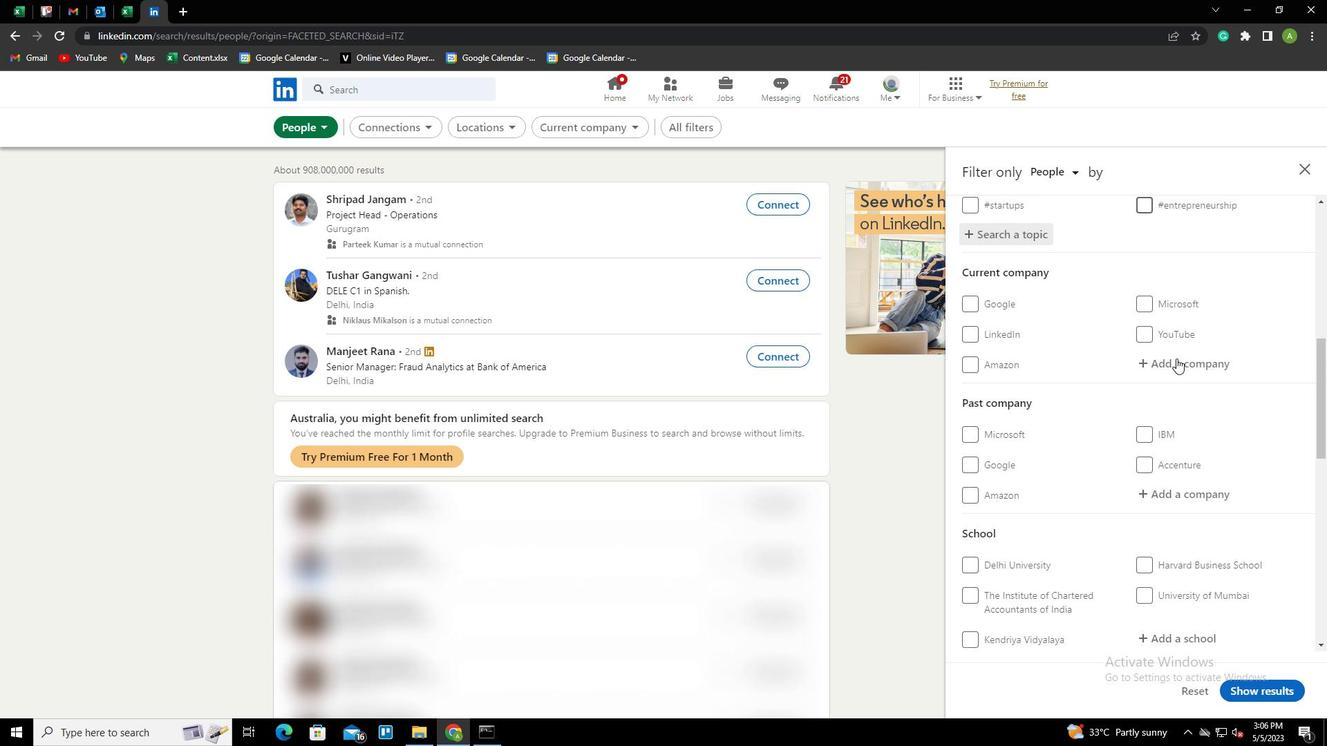
Action: Mouse scrolled (1176, 358) with delta (0, 0)
Screenshot: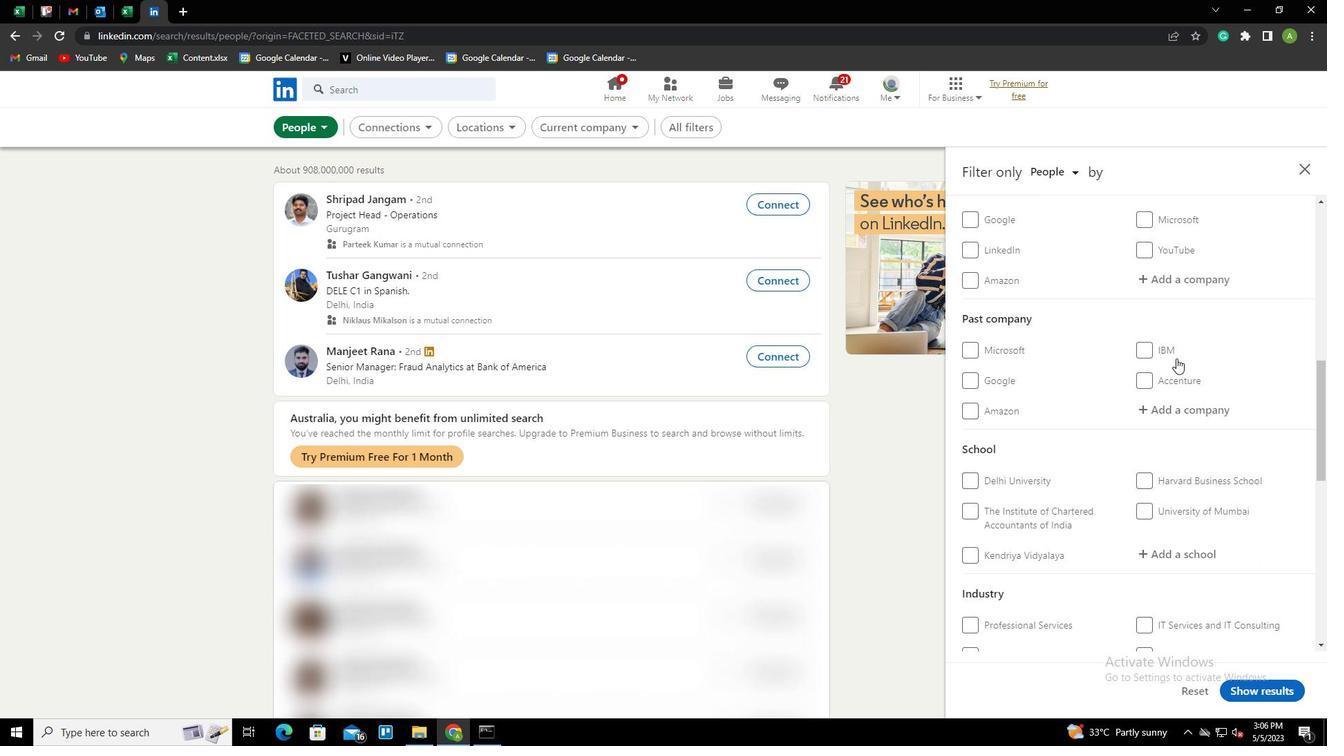 
Action: Mouse scrolled (1176, 358) with delta (0, 0)
Screenshot: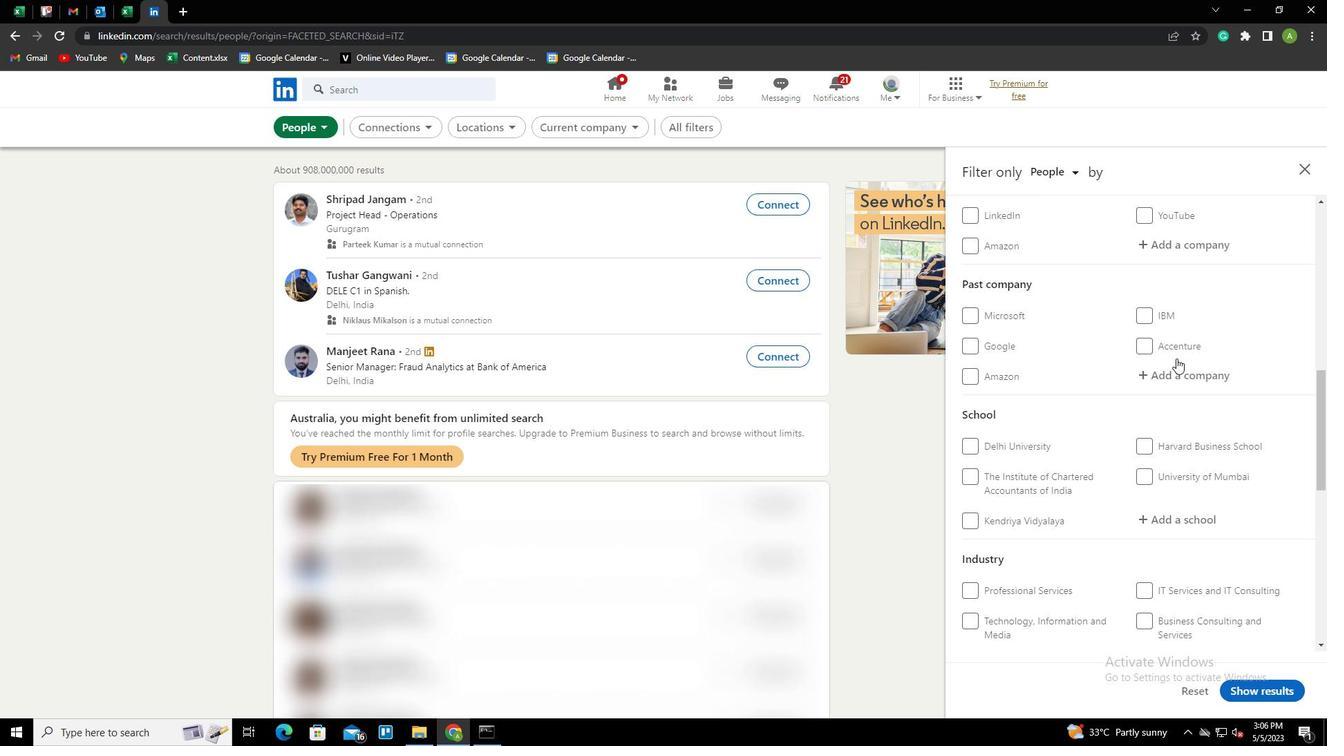 
Action: Mouse scrolled (1176, 358) with delta (0, 0)
Screenshot: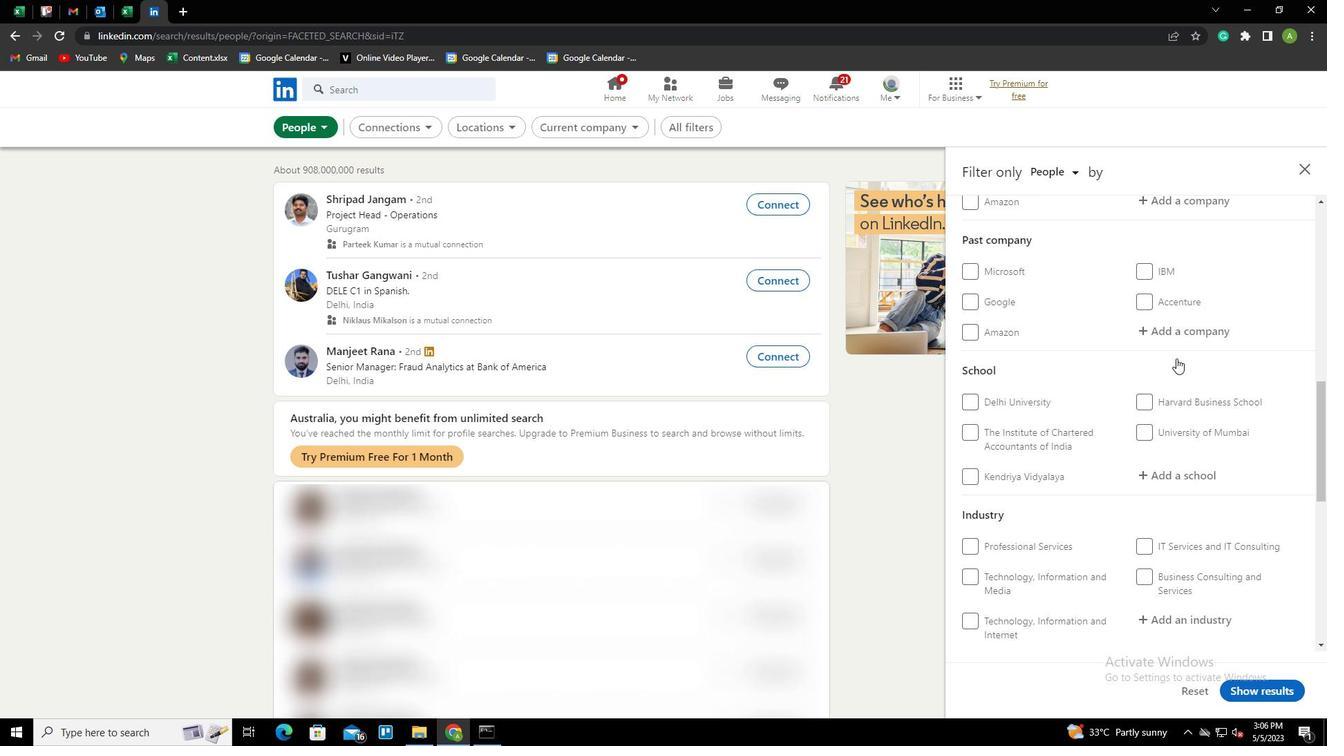 
Action: Mouse scrolled (1176, 358) with delta (0, 0)
Screenshot: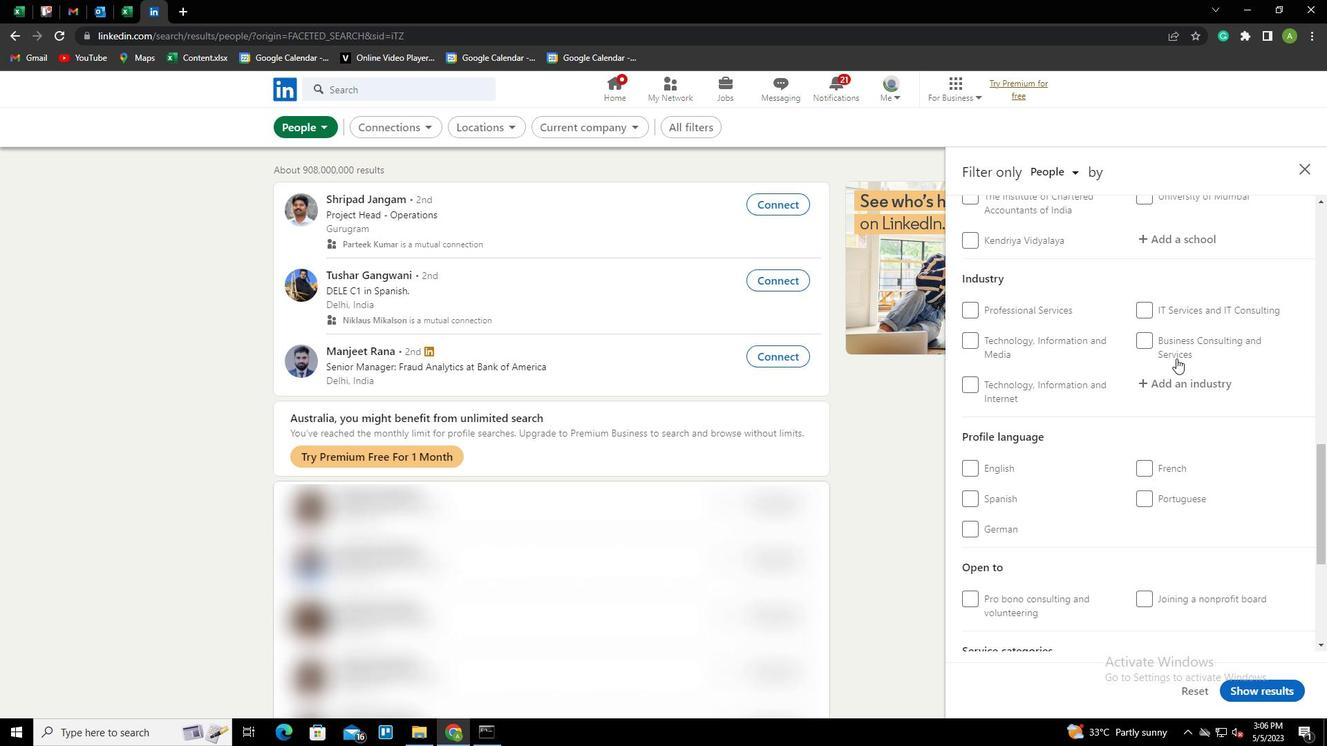 
Action: Mouse scrolled (1176, 358) with delta (0, 0)
Screenshot: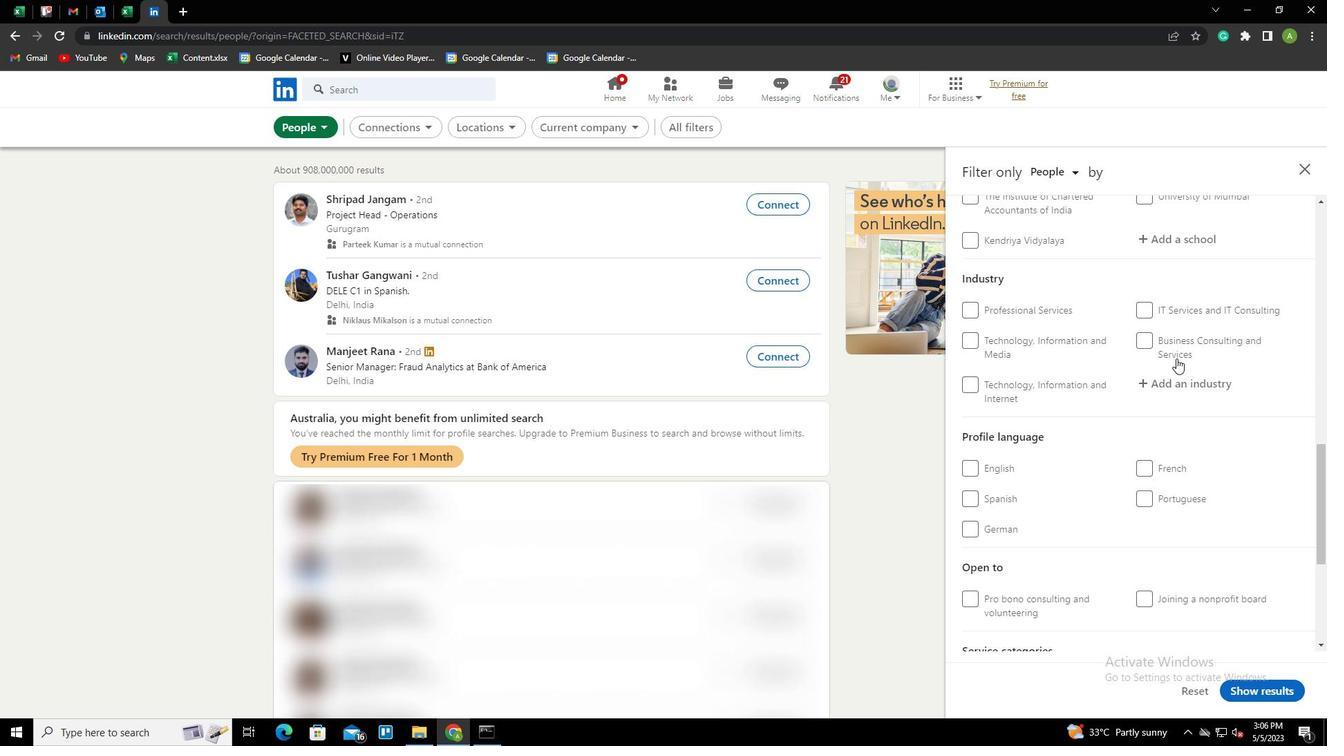 
Action: Mouse scrolled (1176, 358) with delta (0, 0)
Screenshot: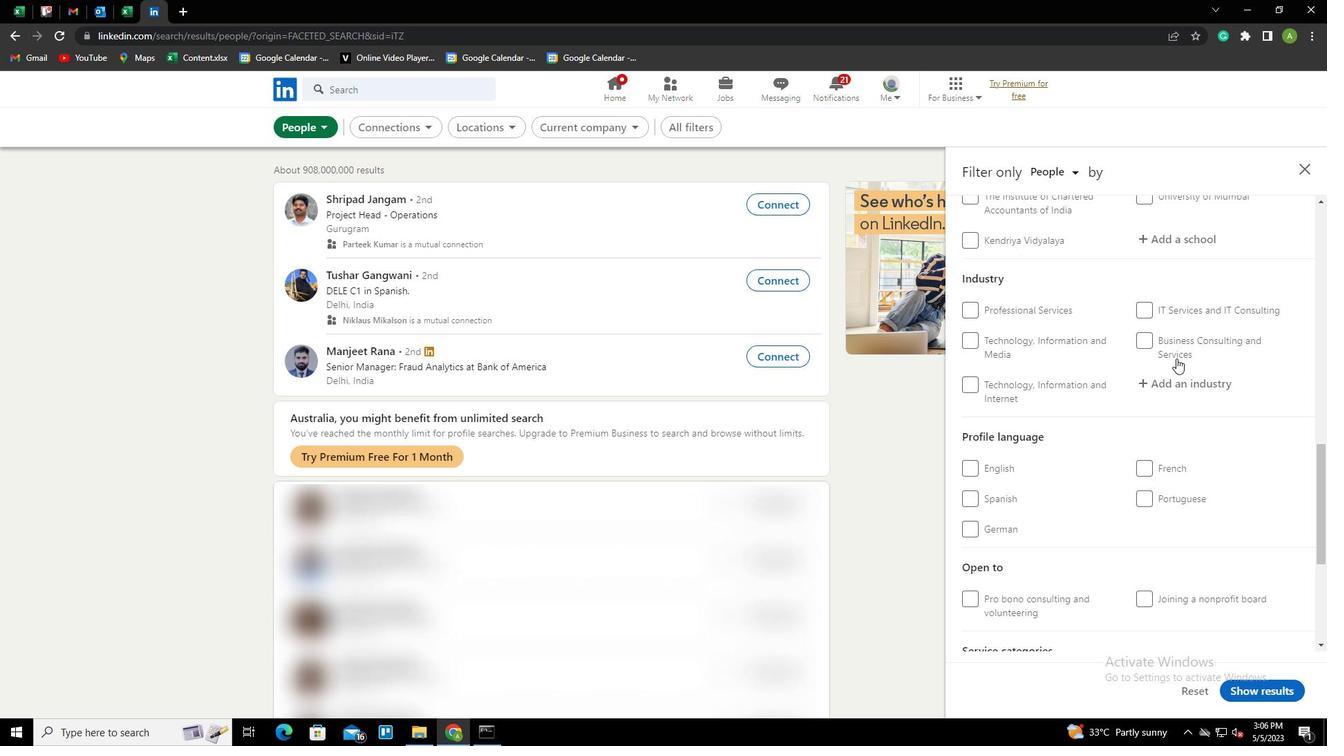 
Action: Mouse moved to (1148, 266)
Screenshot: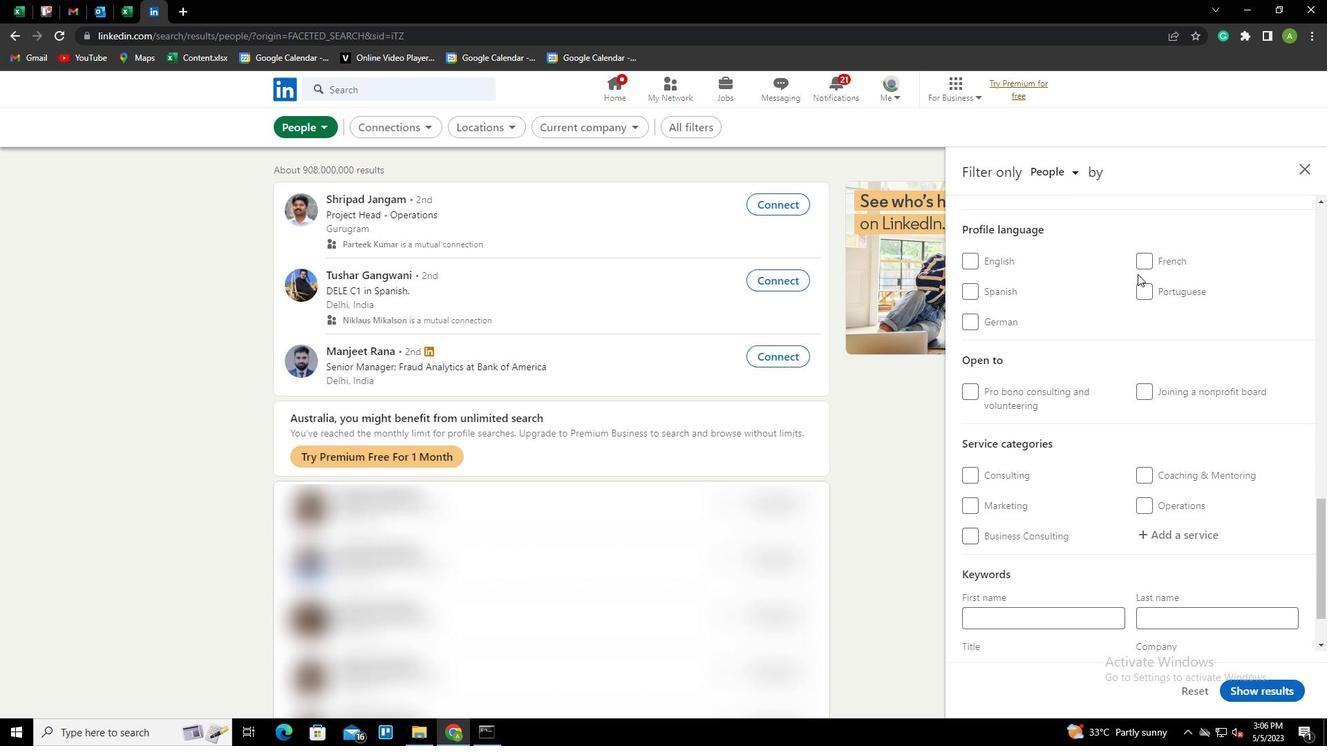 
Action: Mouse pressed left at (1148, 266)
Screenshot: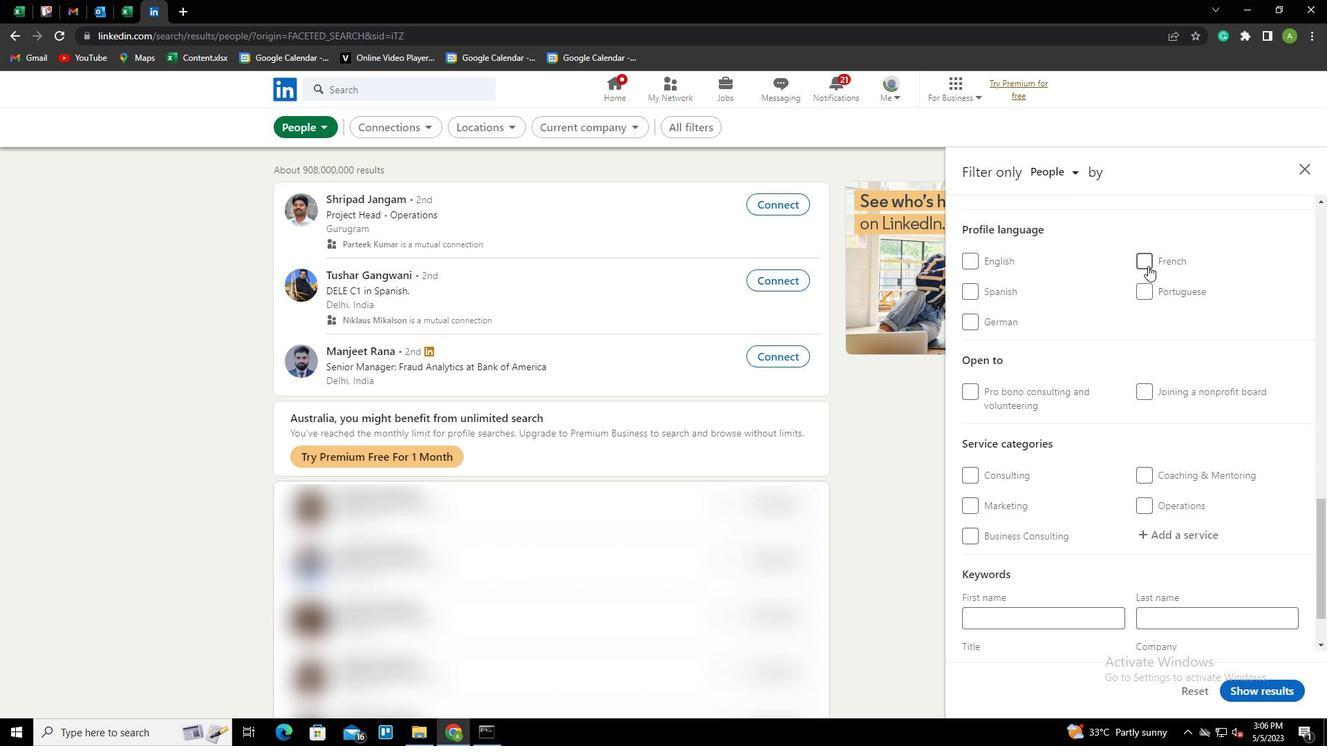 
Action: Mouse moved to (1211, 378)
Screenshot: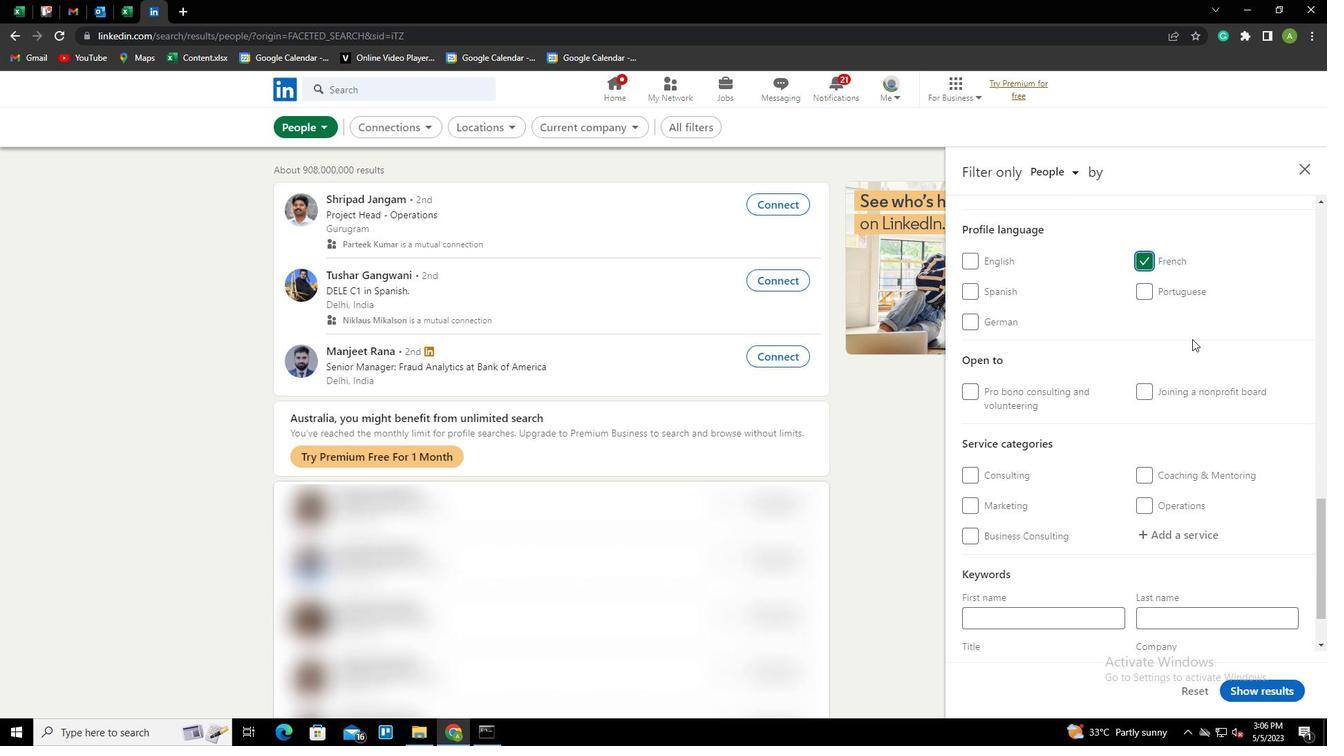 
Action: Mouse scrolled (1211, 378) with delta (0, 0)
Screenshot: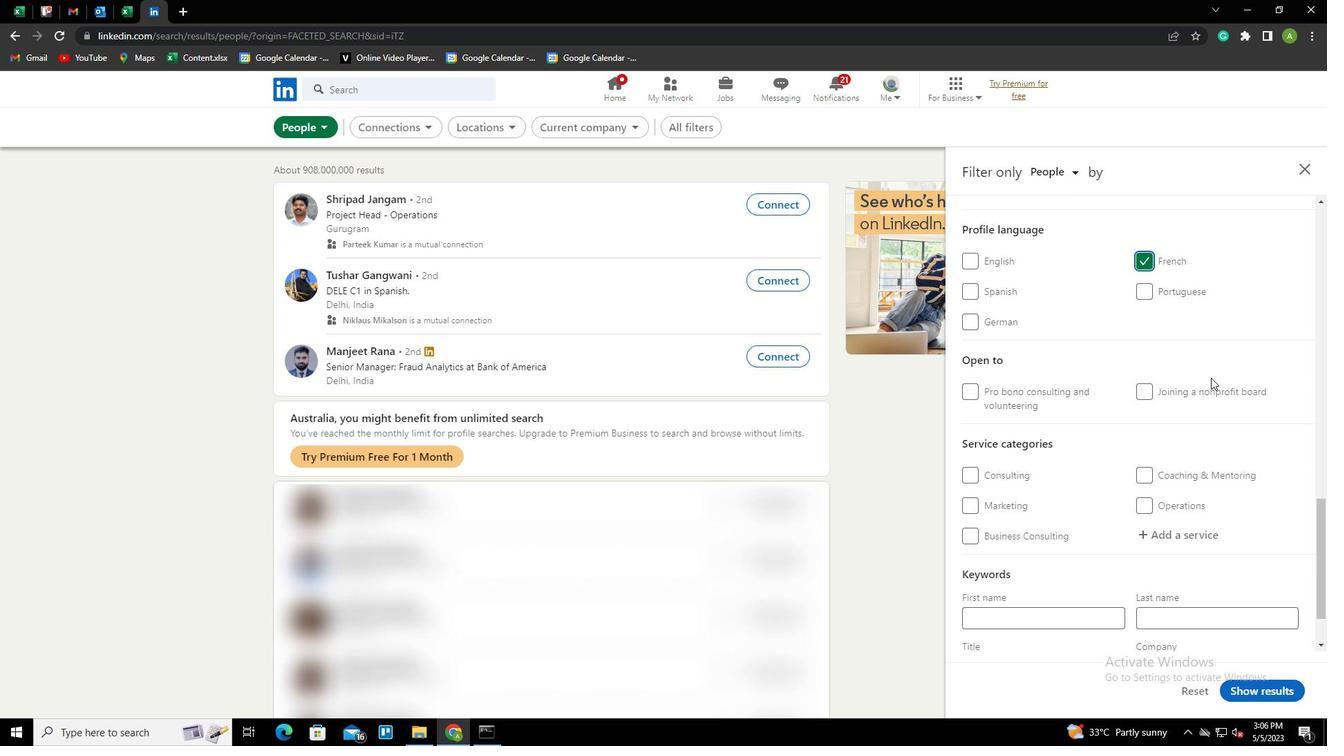 
Action: Mouse scrolled (1211, 378) with delta (0, 0)
Screenshot: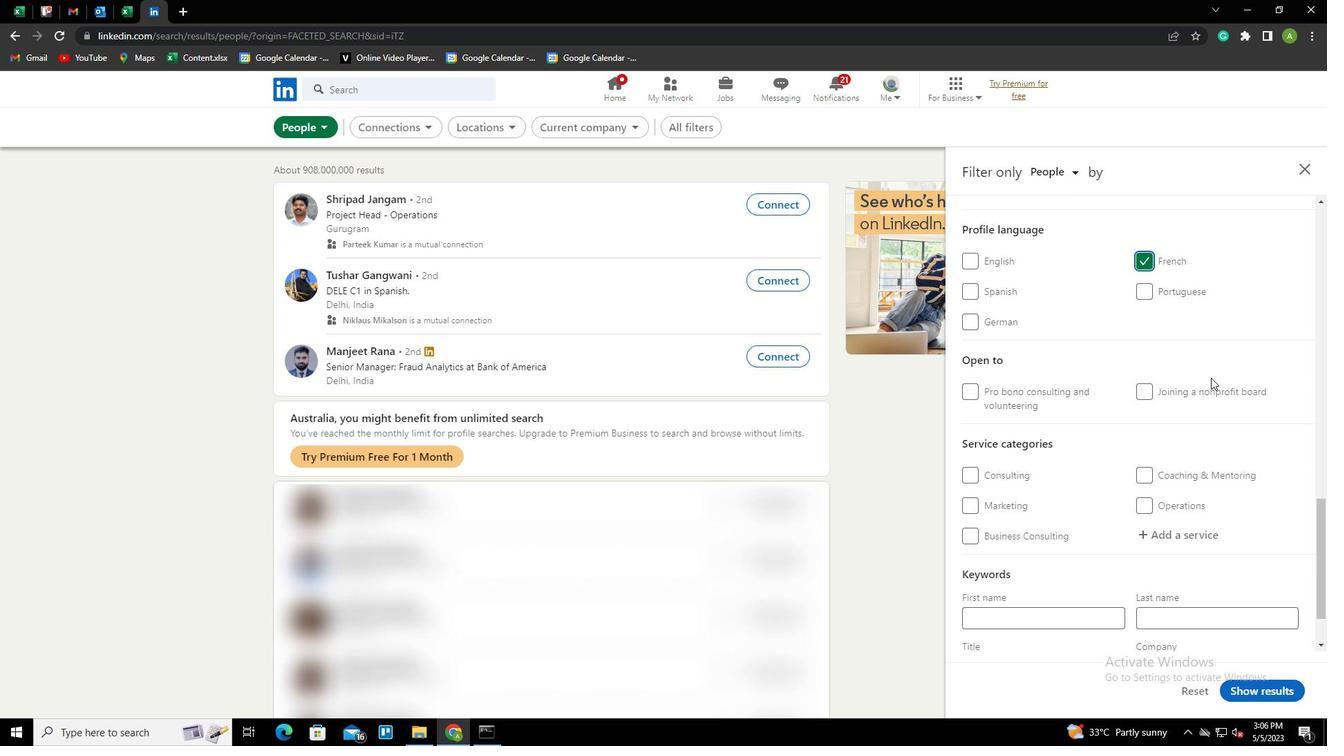 
Action: Mouse scrolled (1211, 378) with delta (0, 0)
Screenshot: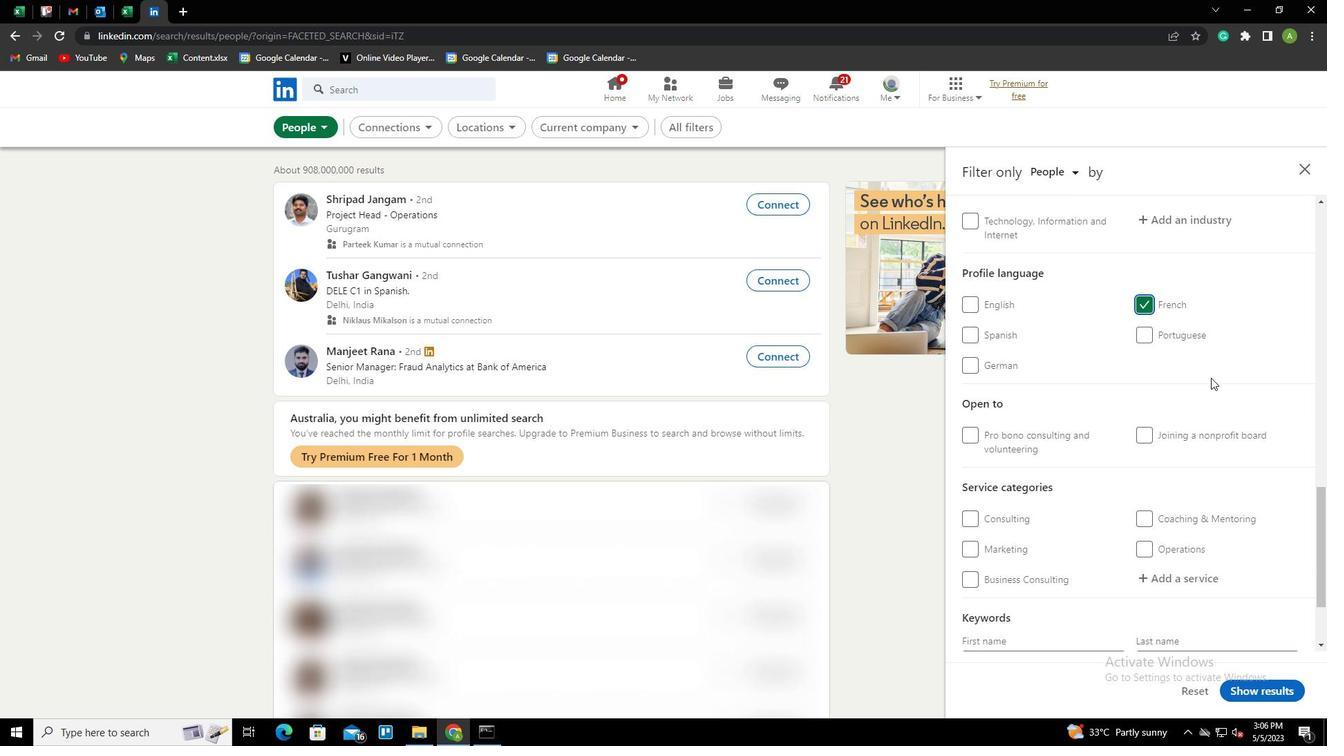 
Action: Mouse scrolled (1211, 378) with delta (0, 0)
Screenshot: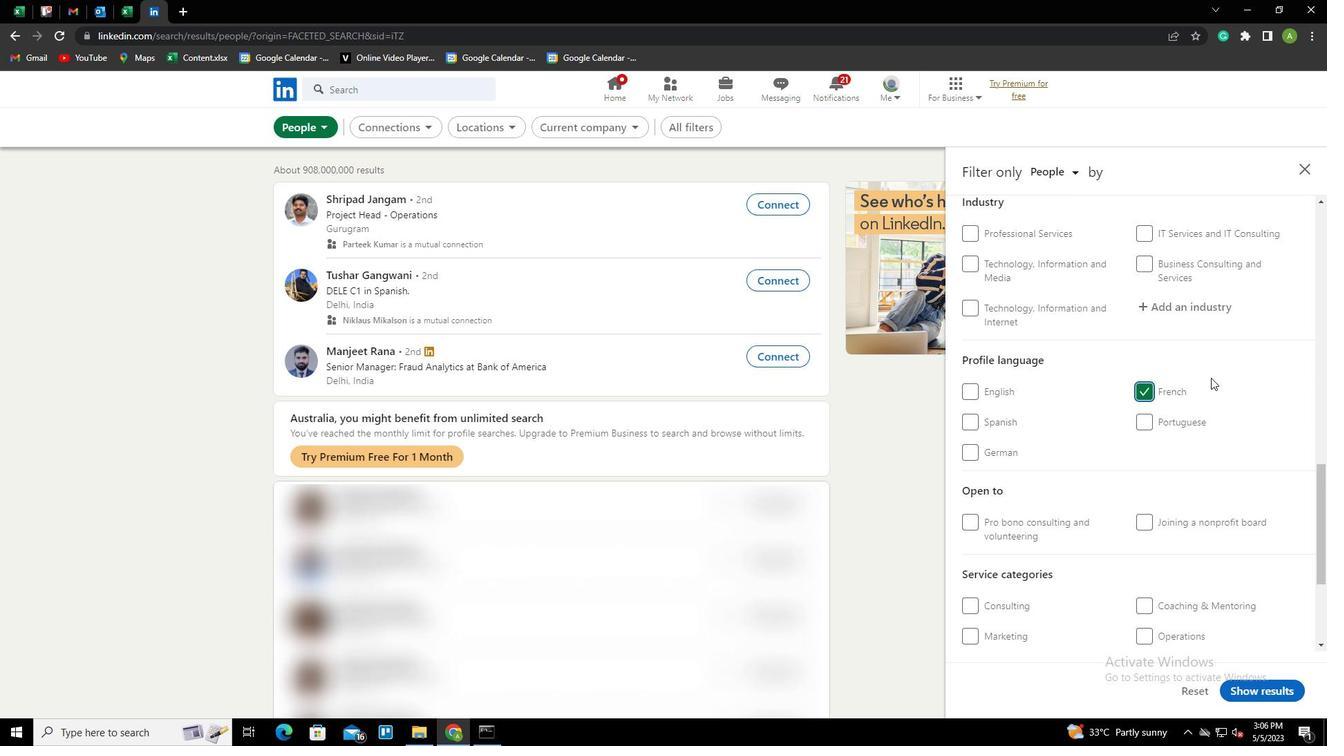 
Action: Mouse scrolled (1211, 378) with delta (0, 0)
Screenshot: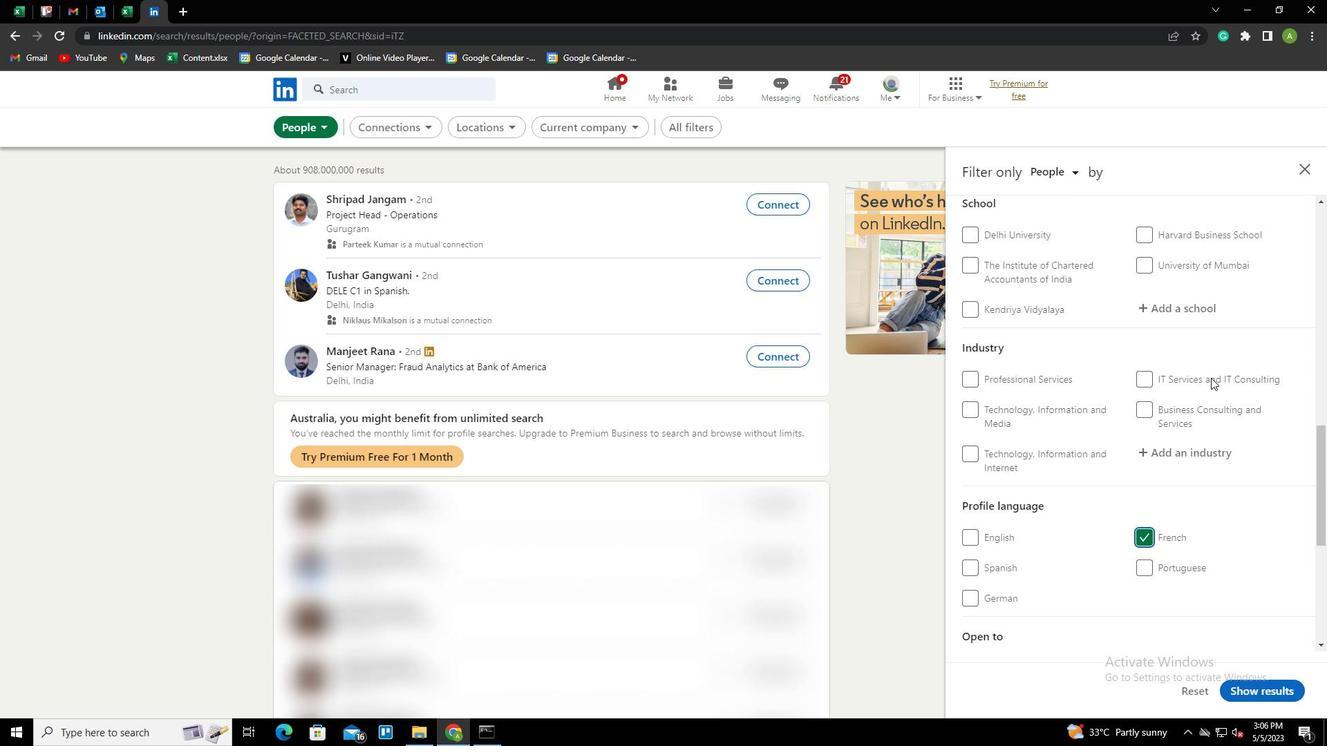 
Action: Mouse scrolled (1211, 378) with delta (0, 0)
Screenshot: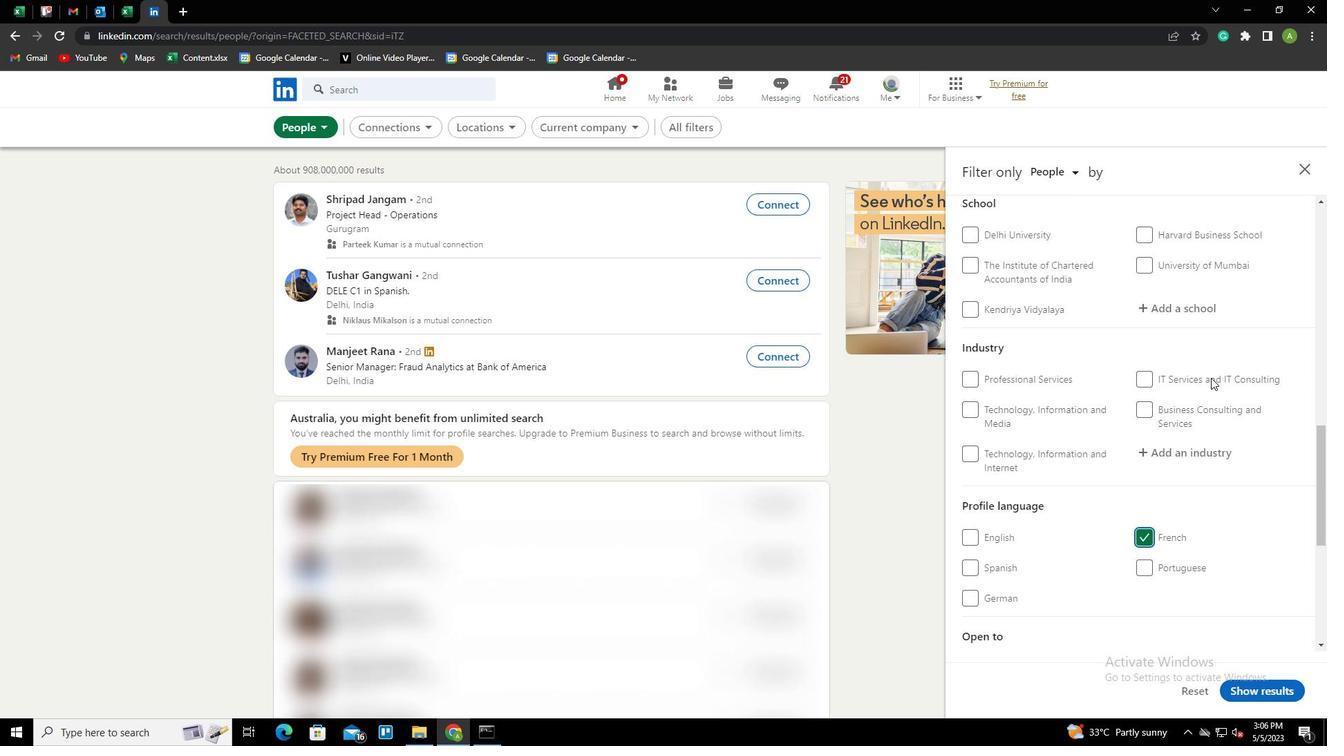 
Action: Mouse scrolled (1211, 378) with delta (0, 0)
Screenshot: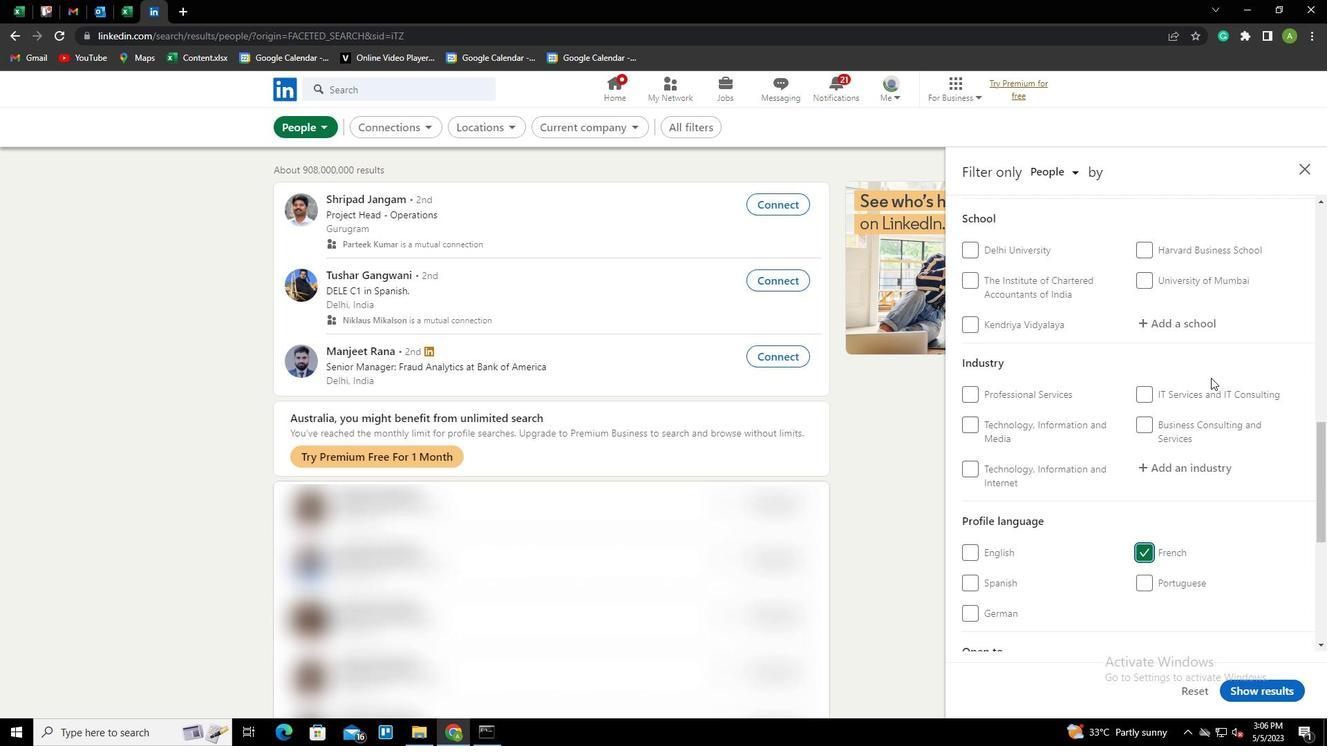 
Action: Mouse scrolled (1211, 378) with delta (0, 0)
Screenshot: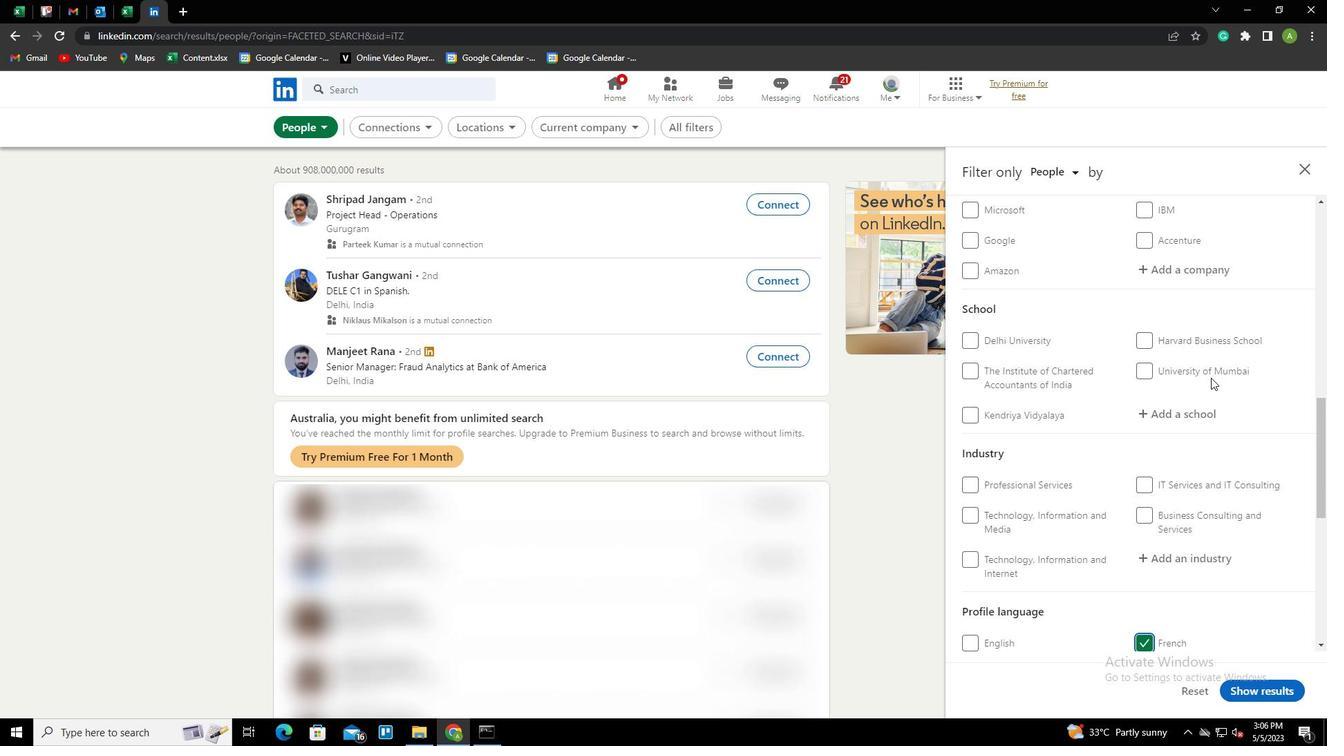 
Action: Mouse moved to (1171, 313)
Screenshot: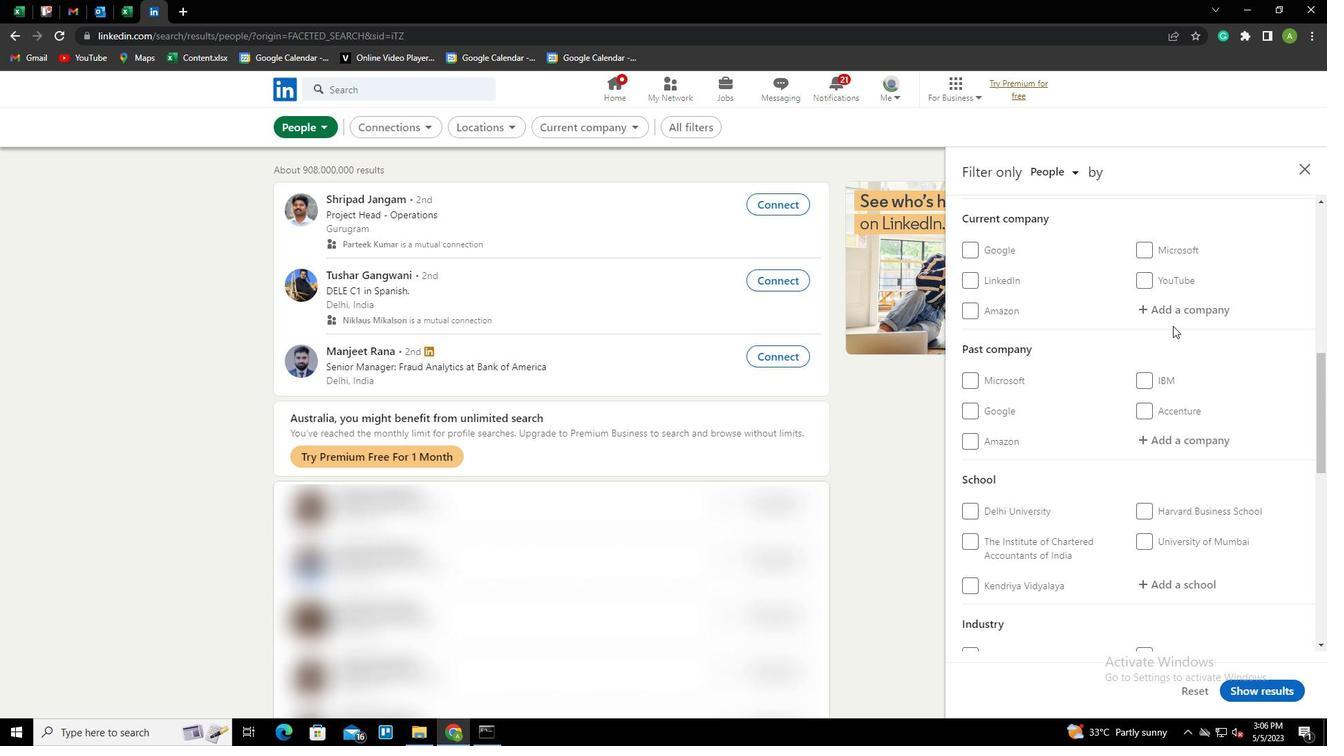 
Action: Mouse pressed left at (1171, 313)
Screenshot: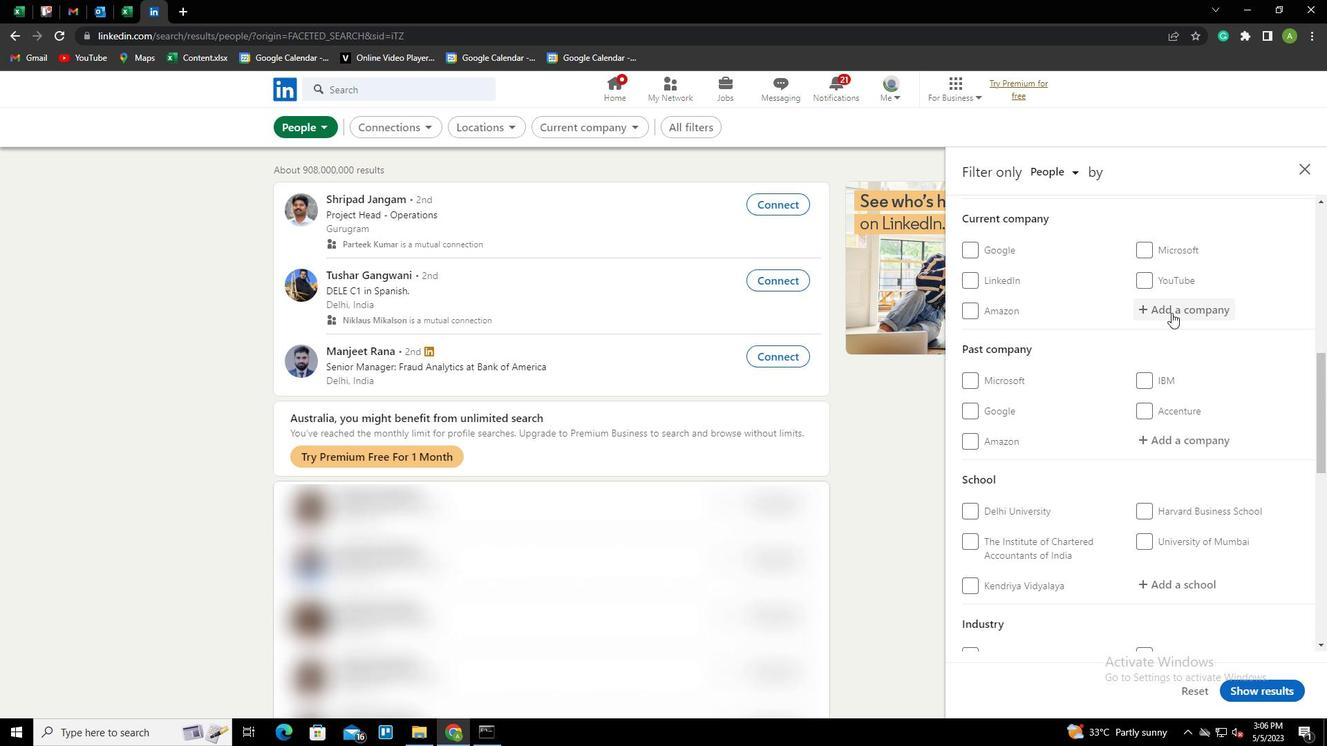 
Action: Key pressed <Key.shift>ANALYTICS<Key.space><Key.shift>INDIA<Key.space><Key.shift>MAGAZINE<Key.down><Key.enter>
Screenshot: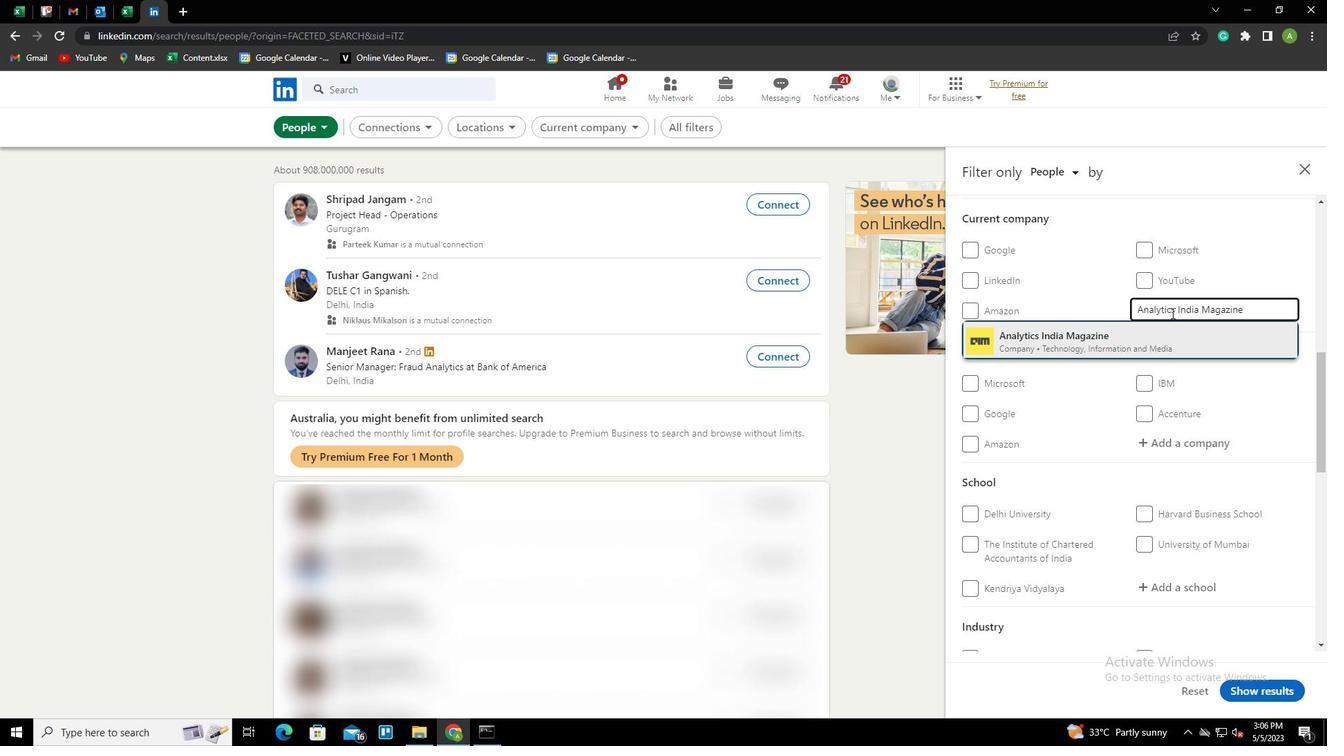 
Action: Mouse scrolled (1171, 312) with delta (0, 0)
Screenshot: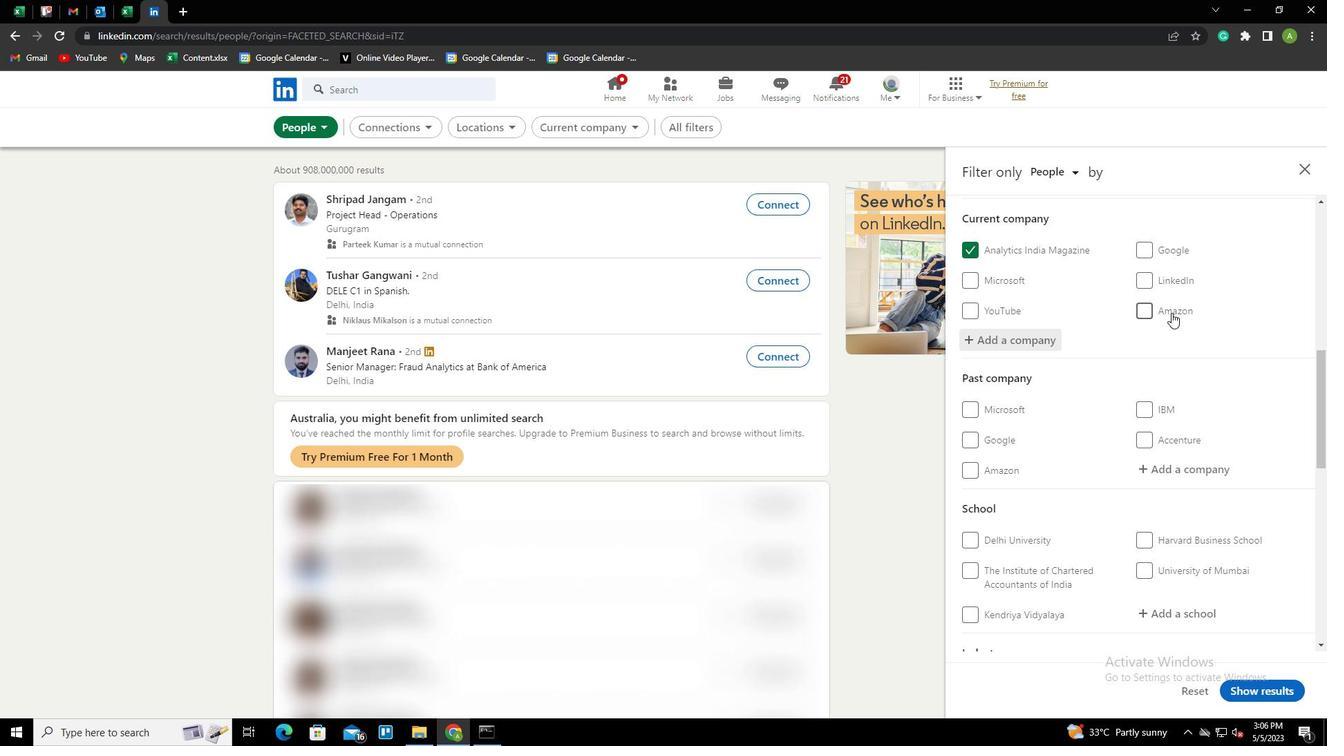 
Action: Mouse scrolled (1171, 312) with delta (0, 0)
Screenshot: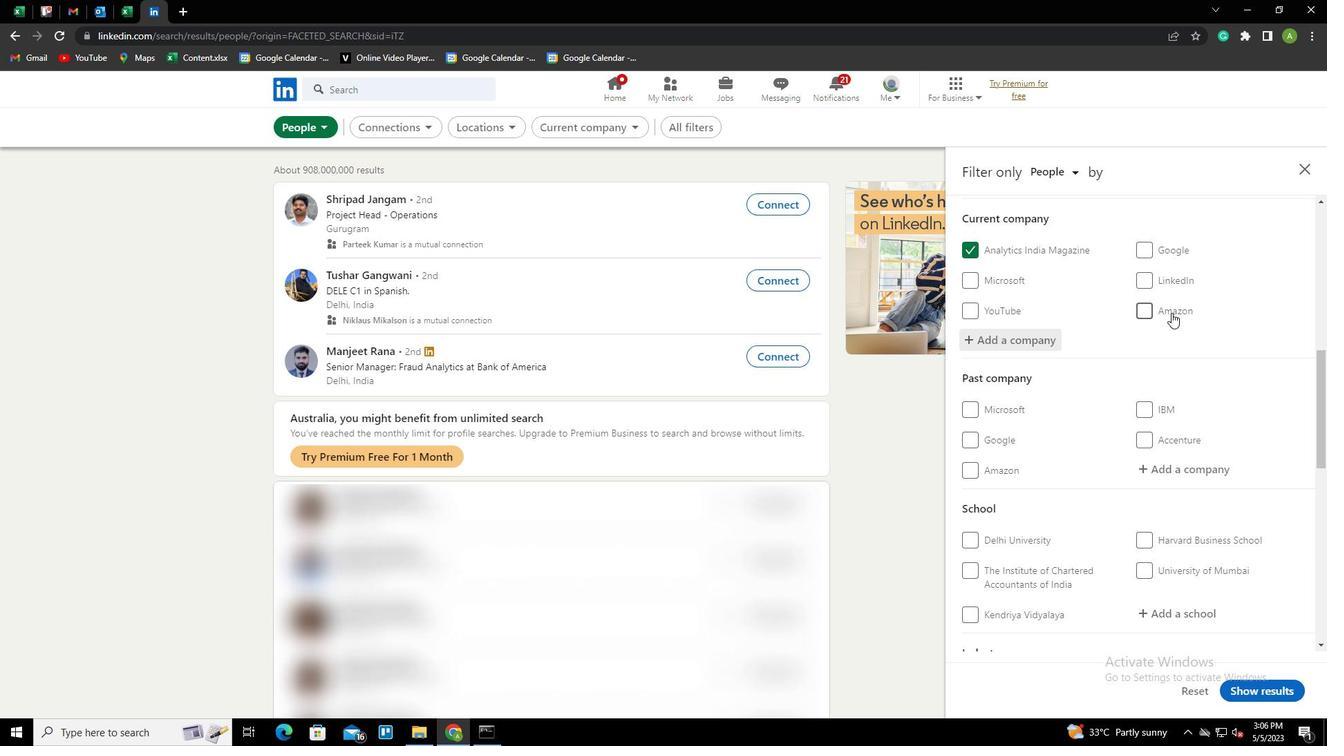 
Action: Mouse scrolled (1171, 312) with delta (0, 0)
Screenshot: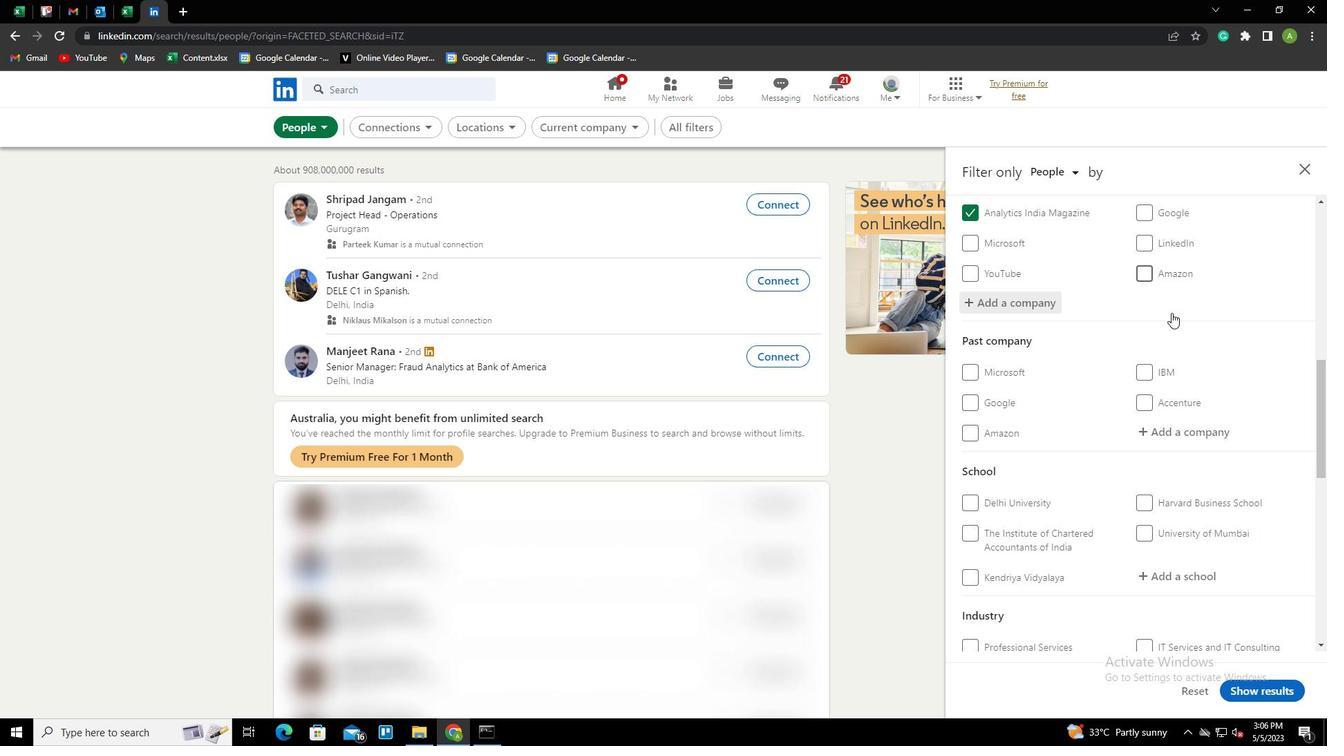 
Action: Mouse scrolled (1171, 312) with delta (0, 0)
Screenshot: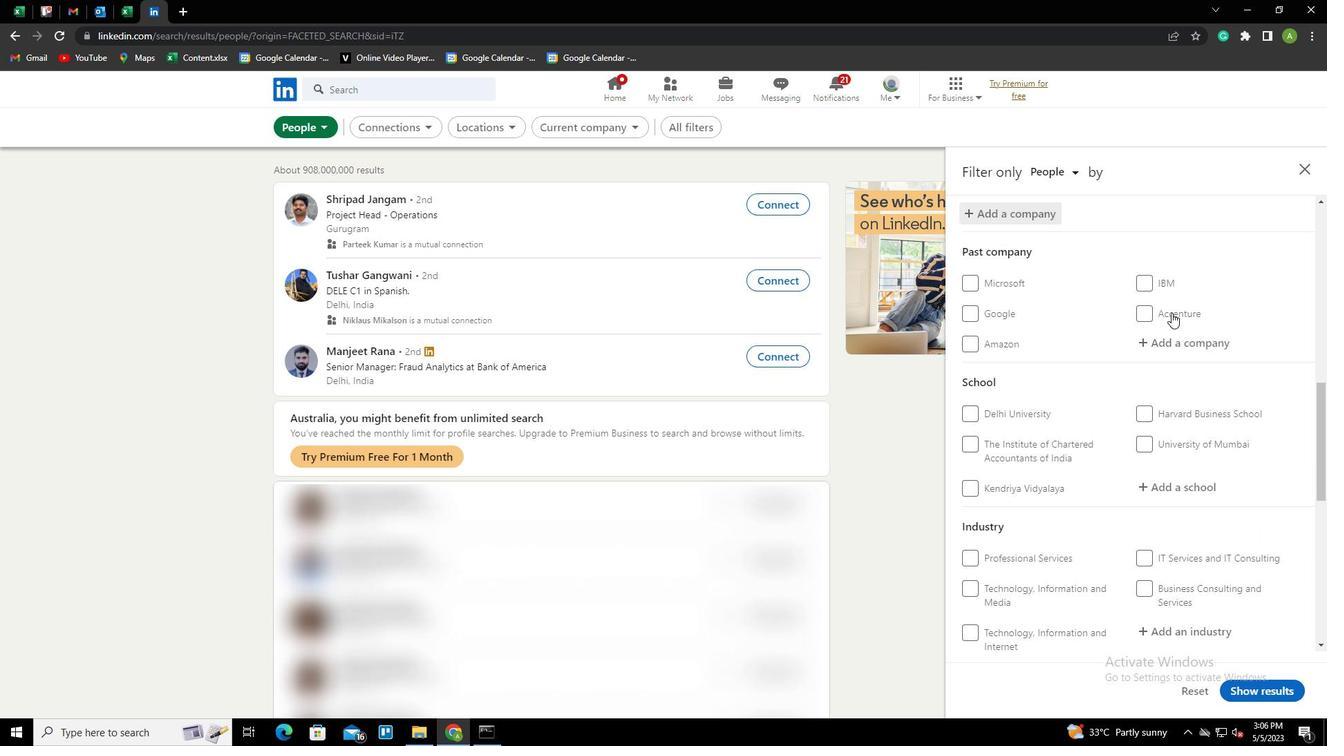 
Action: Mouse moved to (1162, 335)
Screenshot: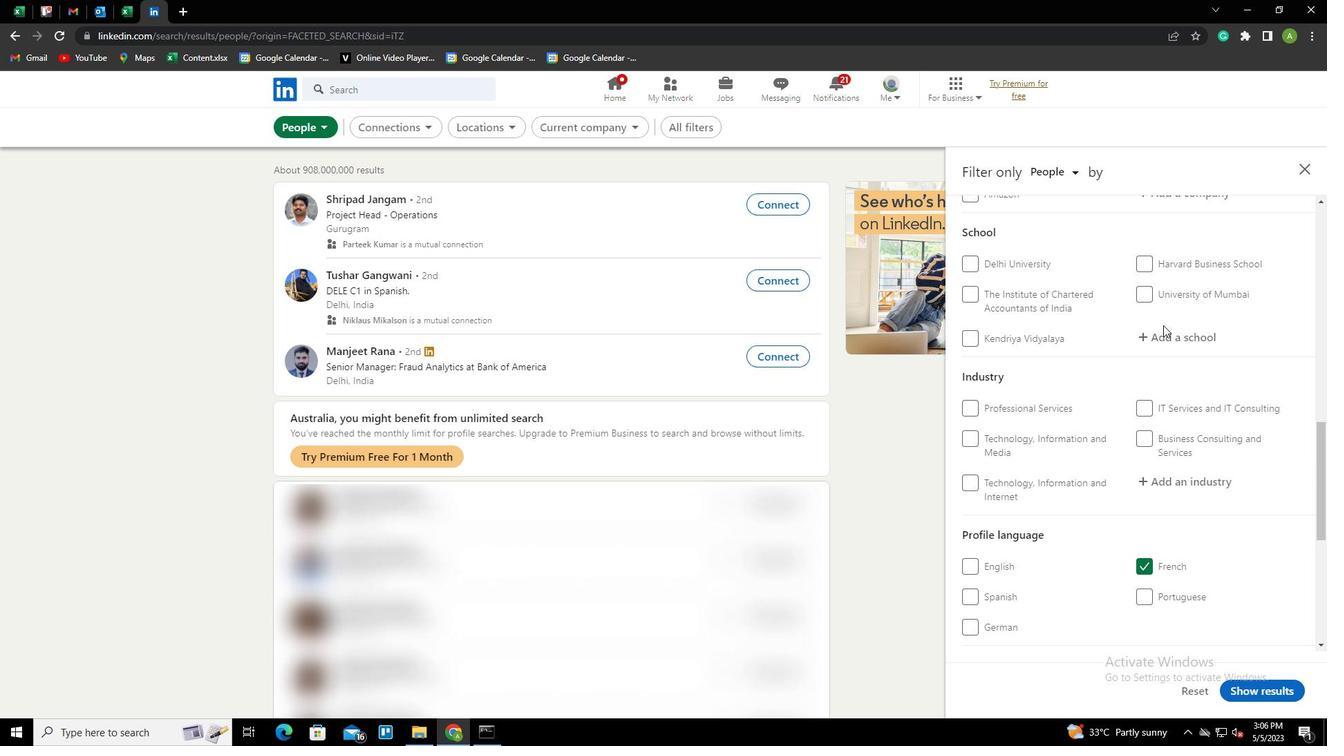 
Action: Mouse pressed left at (1162, 335)
Screenshot: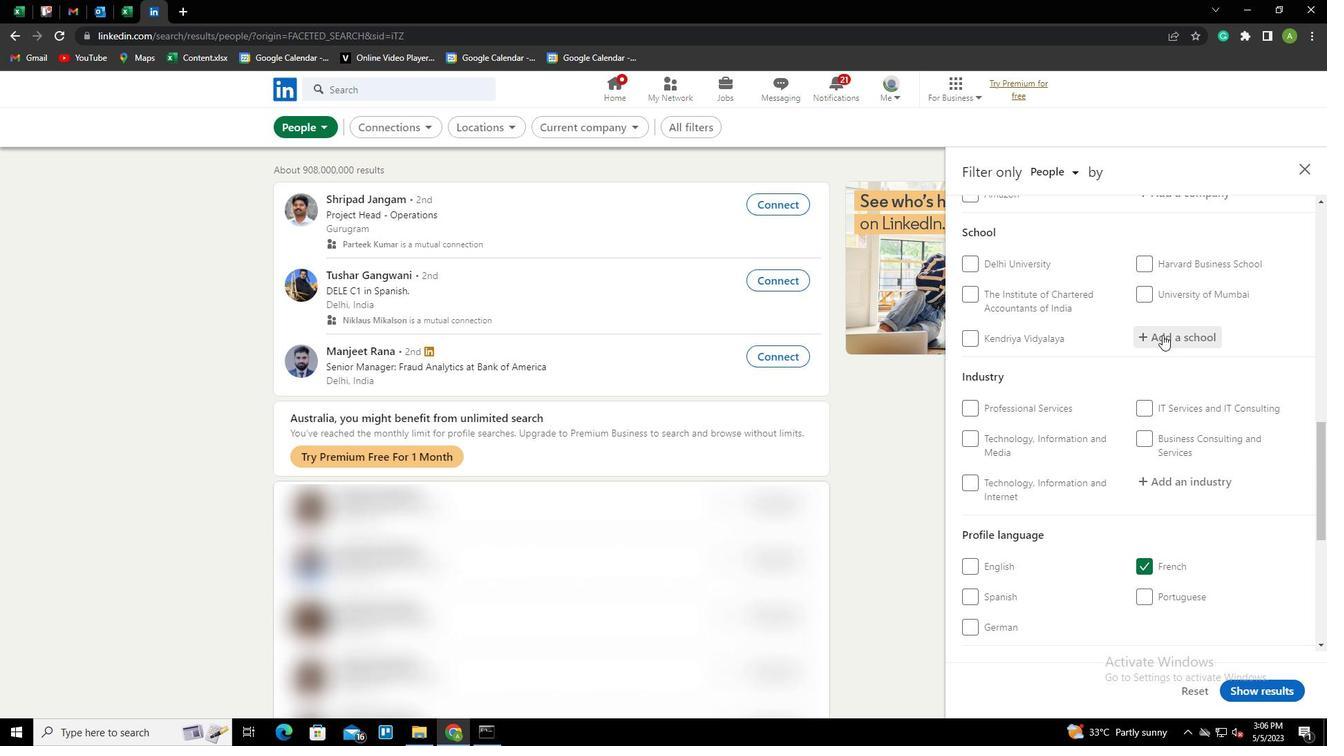 
Action: Key pressed <Key.shift>NORTH<Key.space><Key.shift>MAHARASHTRA<Key.space><Key.shift>UNIVERSITY<Key.down><Key.down><Key.enter>
Screenshot: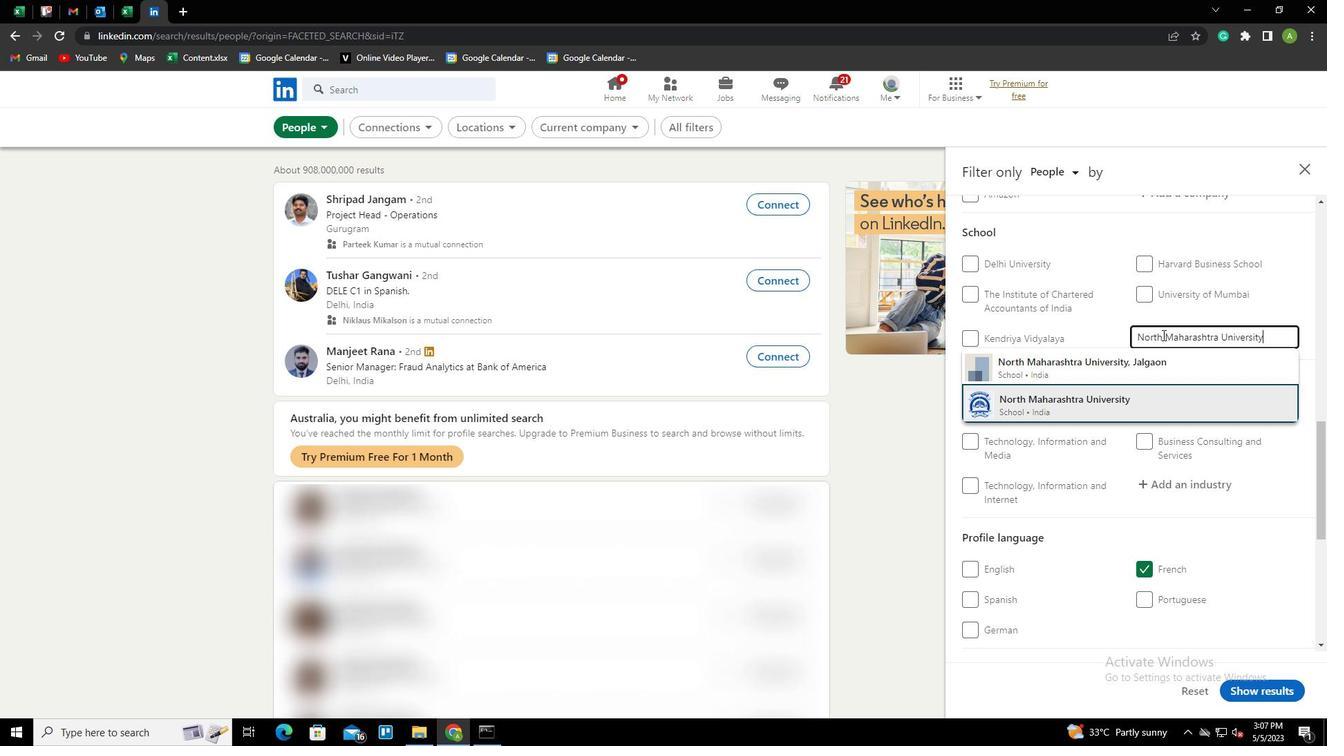 
Action: Mouse scrolled (1162, 334) with delta (0, 0)
Screenshot: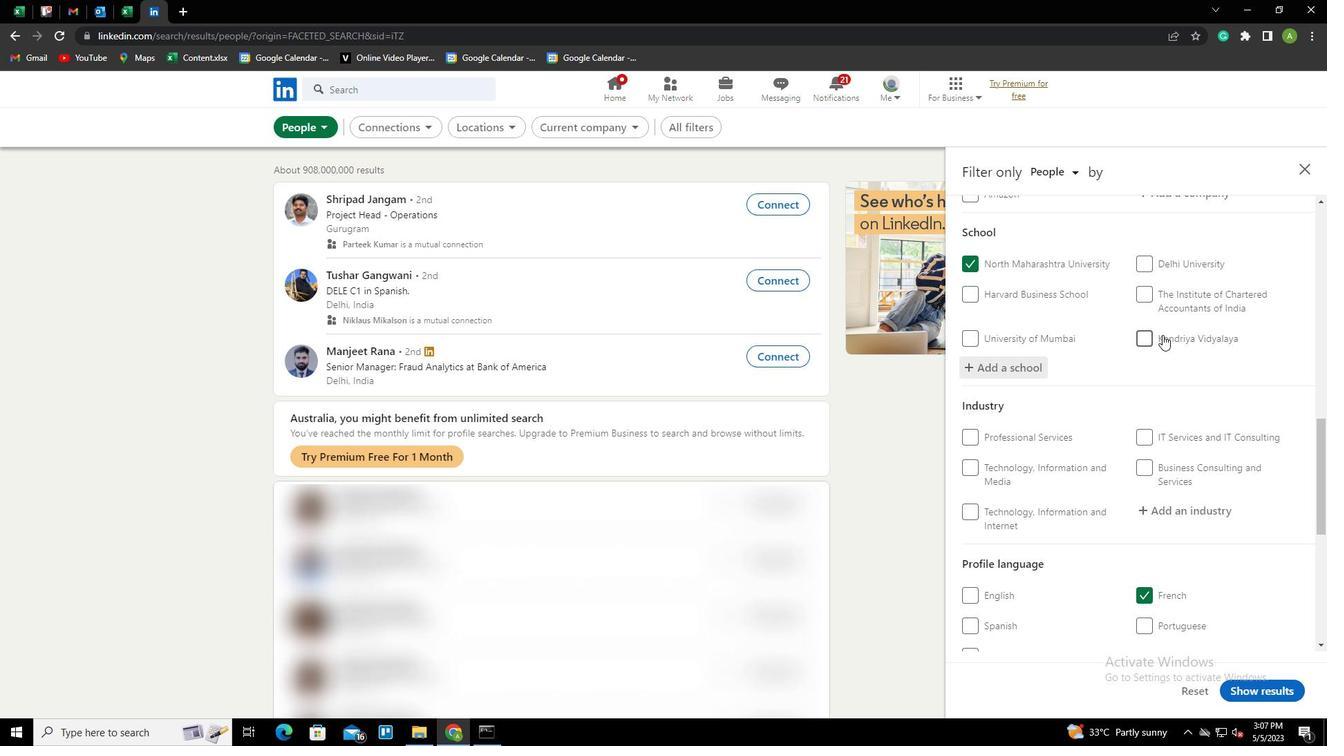 
Action: Mouse scrolled (1162, 334) with delta (0, 0)
Screenshot: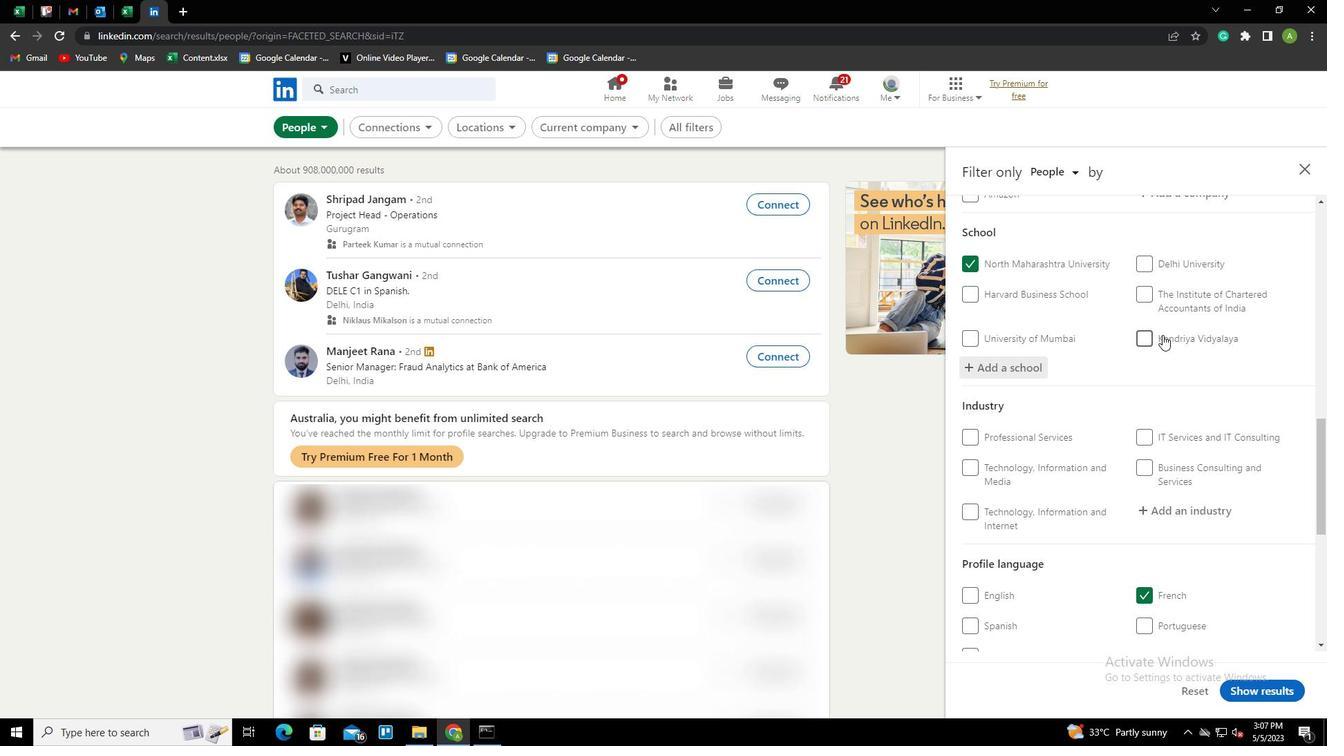 
Action: Mouse scrolled (1162, 334) with delta (0, 0)
Screenshot: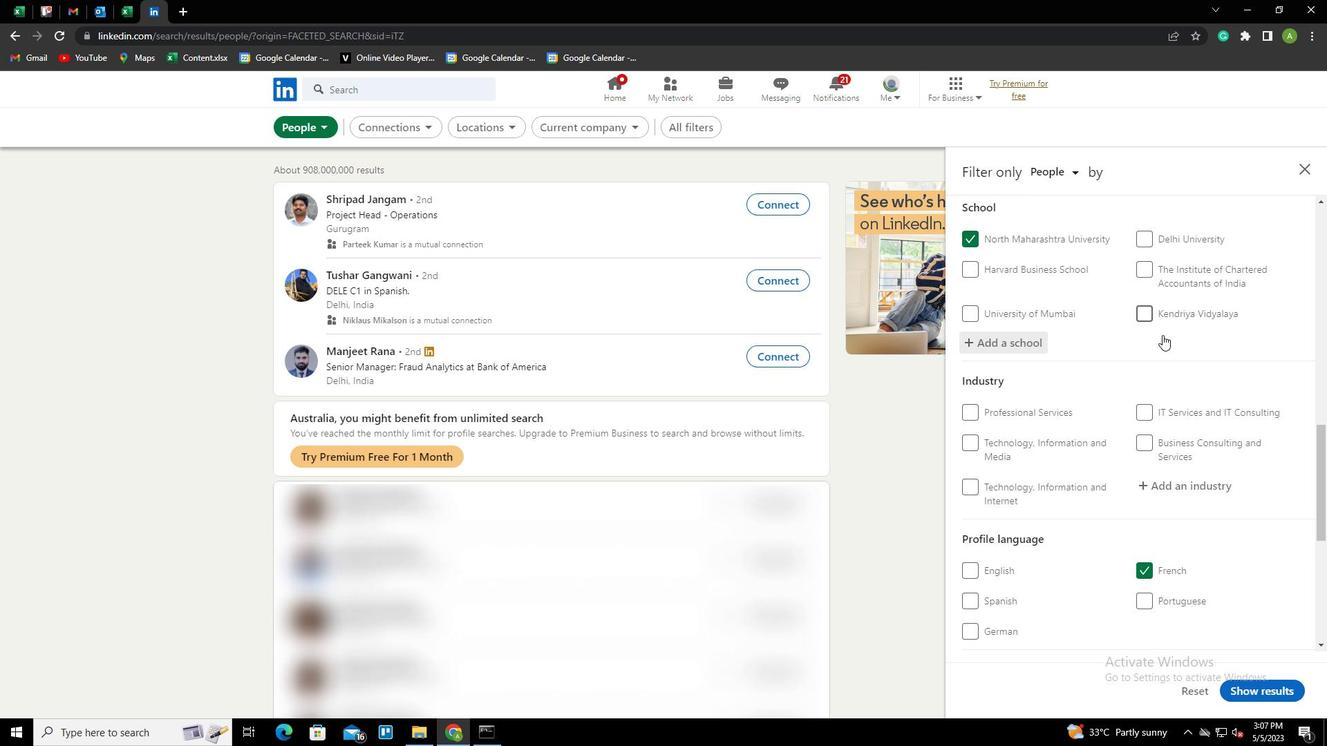 
Action: Mouse moved to (1170, 310)
Screenshot: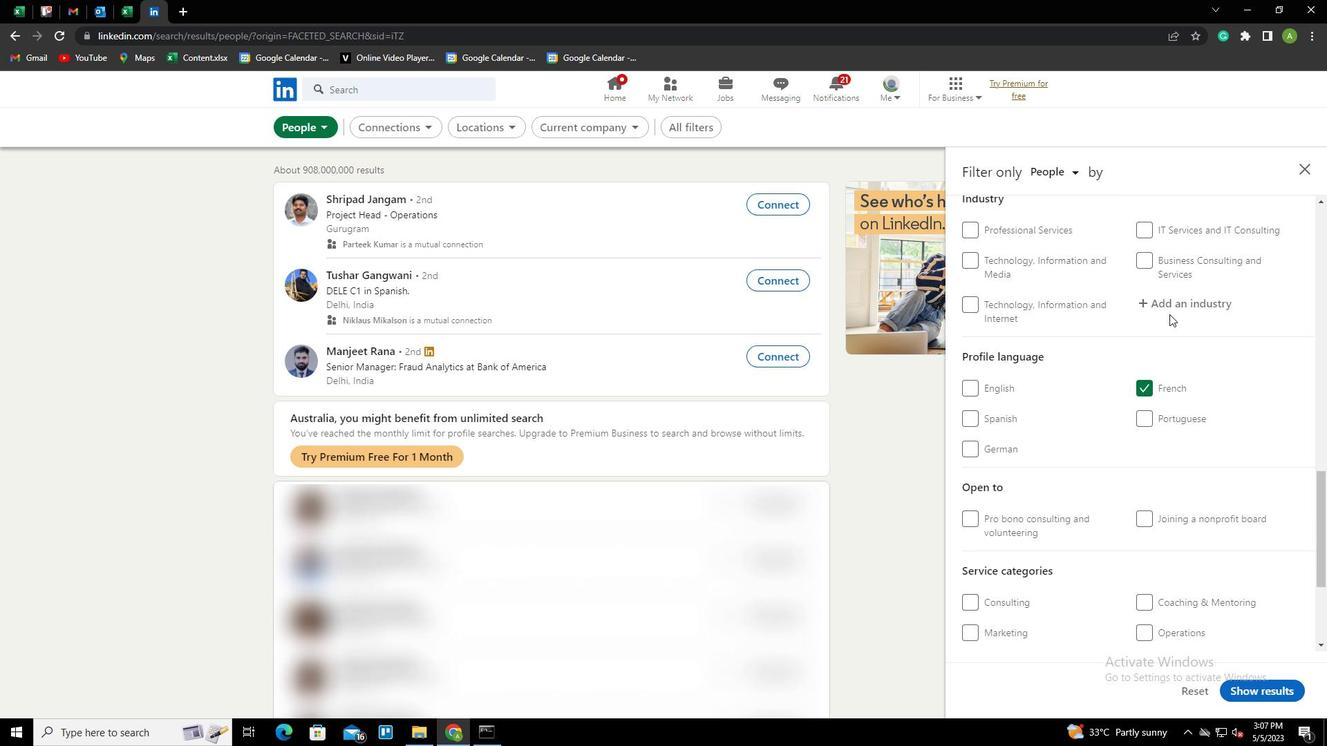 
Action: Mouse pressed left at (1170, 310)
Screenshot: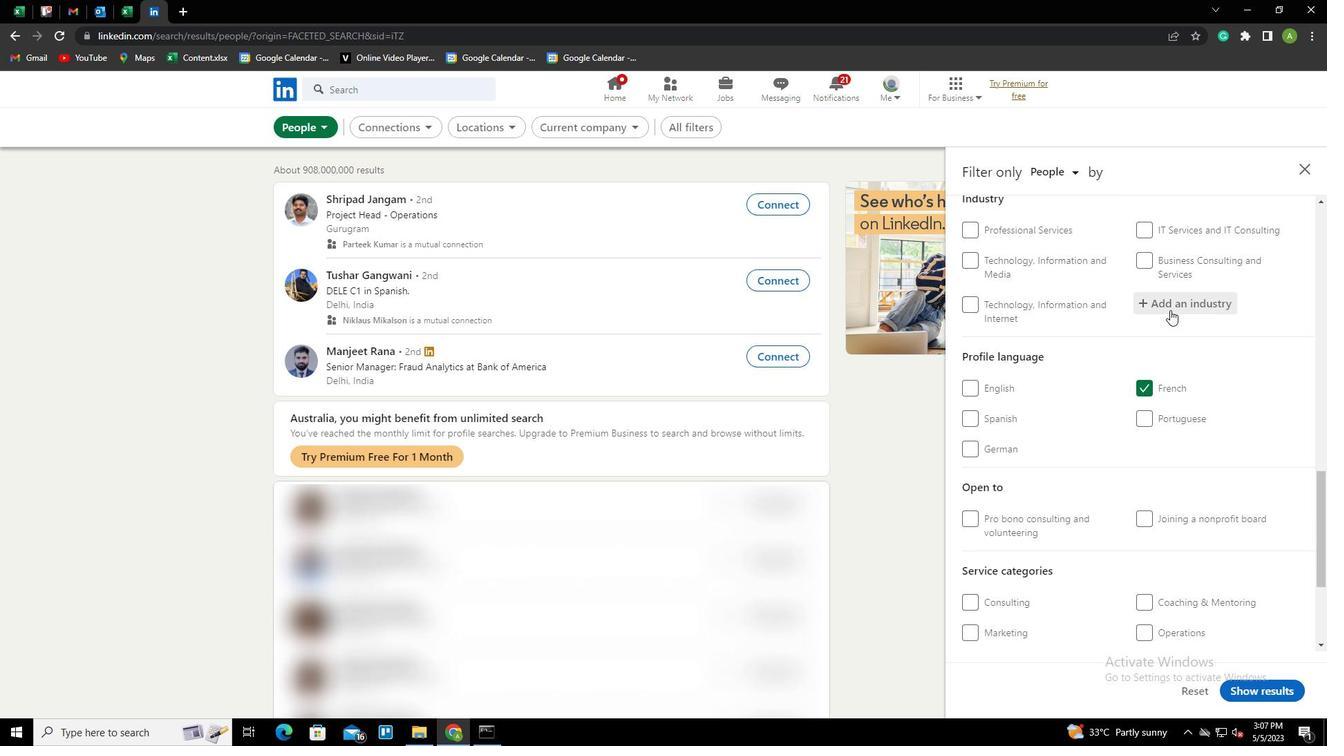 
Action: Key pressed <Key.shift>PRIMARY<Key.space>AND<Key.space><Key.shift>SECONDARY<Key.space><Key.shift>EDUCATION<Key.down><Key.enter>
Screenshot: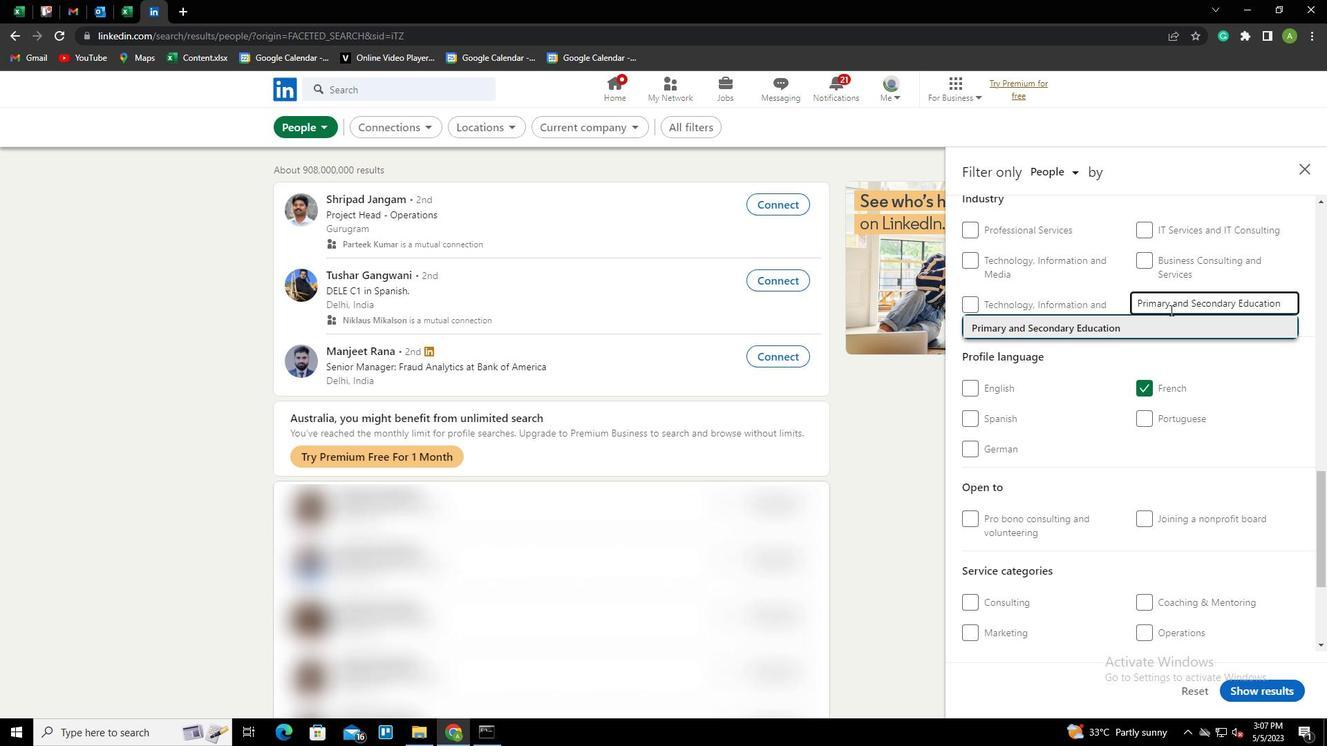 
Action: Mouse scrolled (1170, 309) with delta (0, 0)
Screenshot: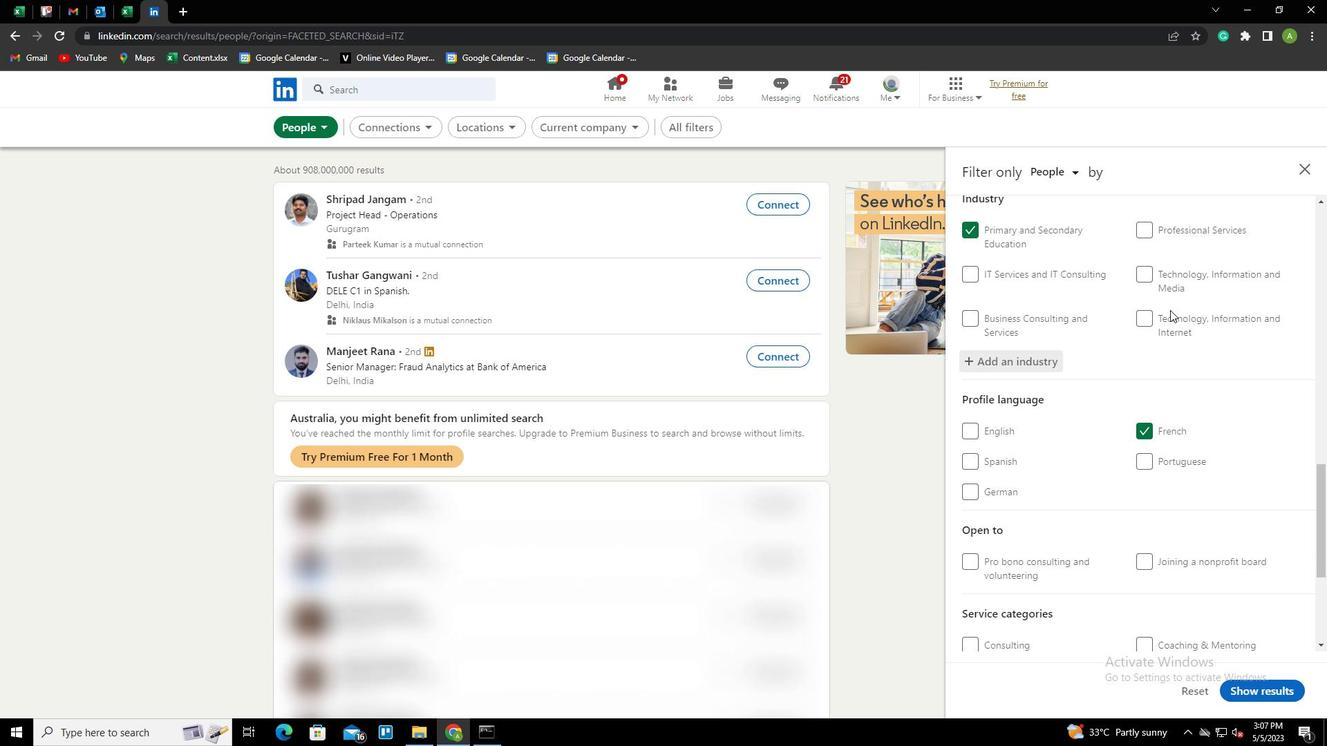
Action: Mouse scrolled (1170, 309) with delta (0, 0)
Screenshot: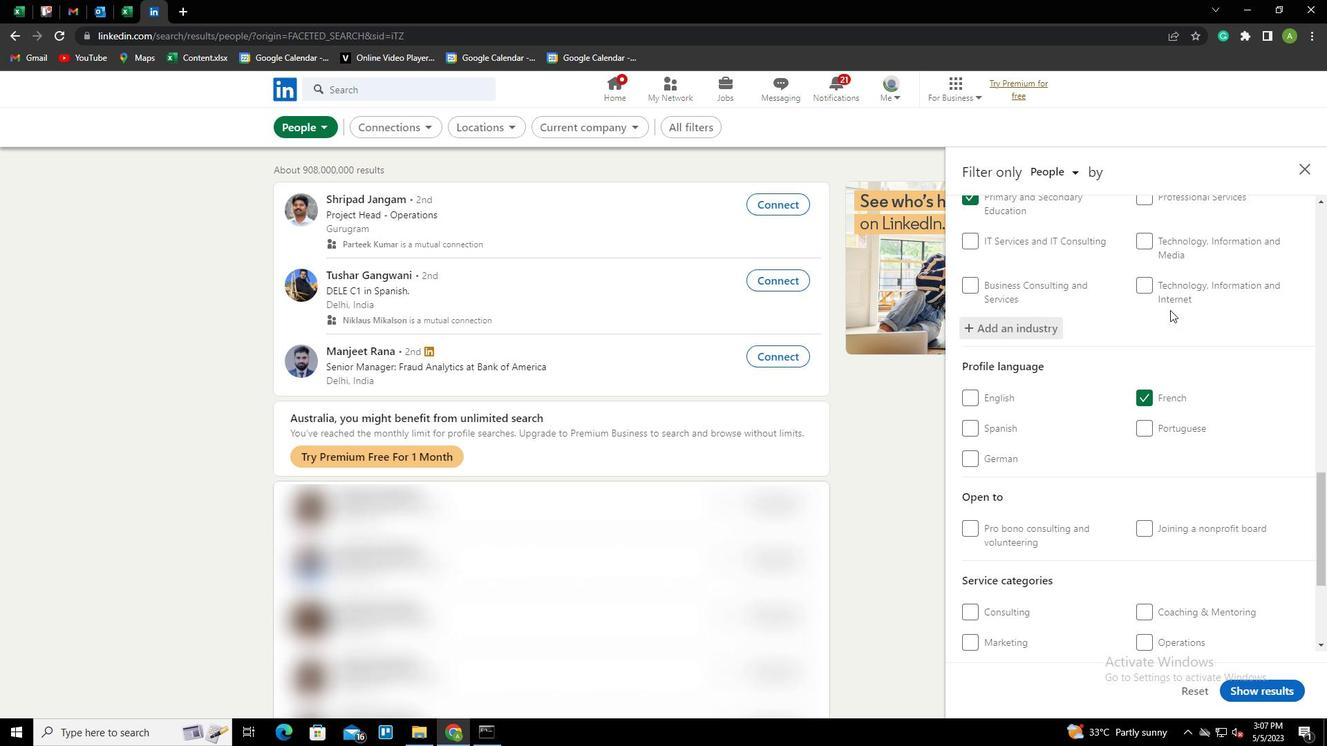 
Action: Mouse scrolled (1170, 309) with delta (0, 0)
Screenshot: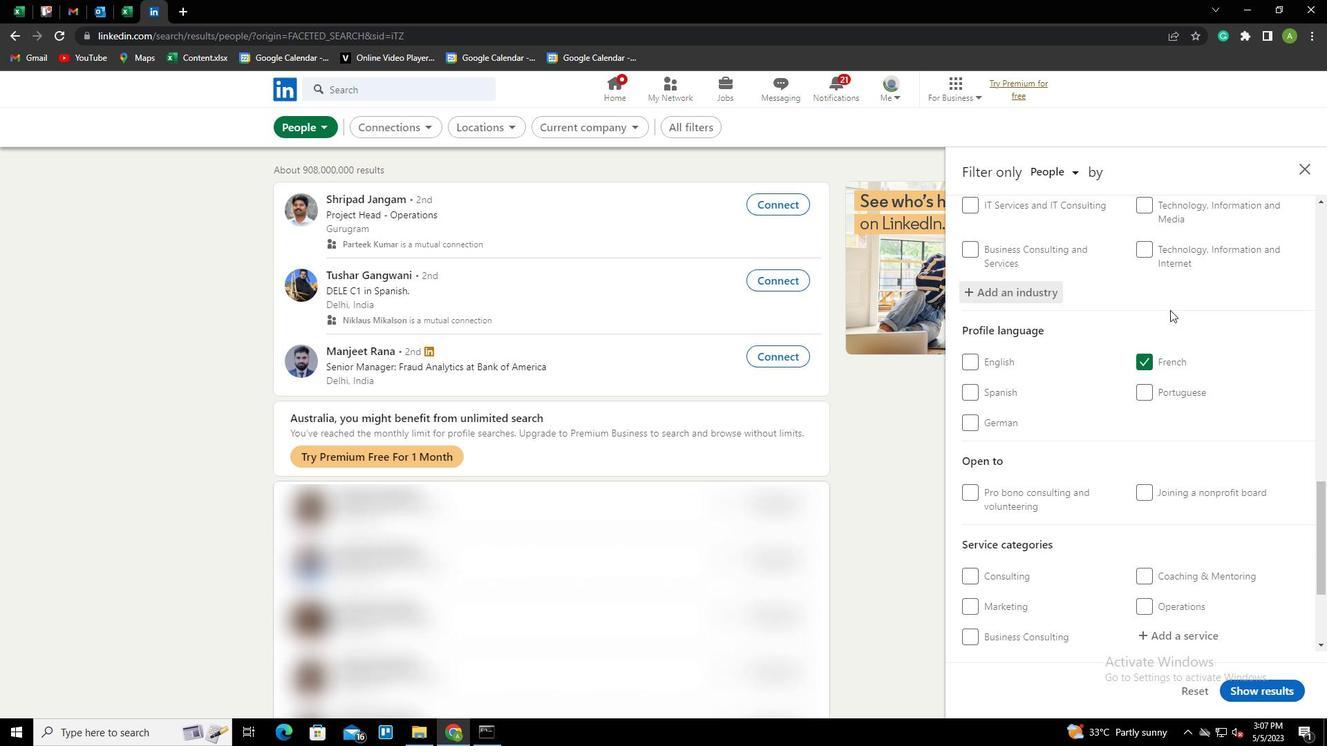 
Action: Mouse scrolled (1170, 309) with delta (0, 0)
Screenshot: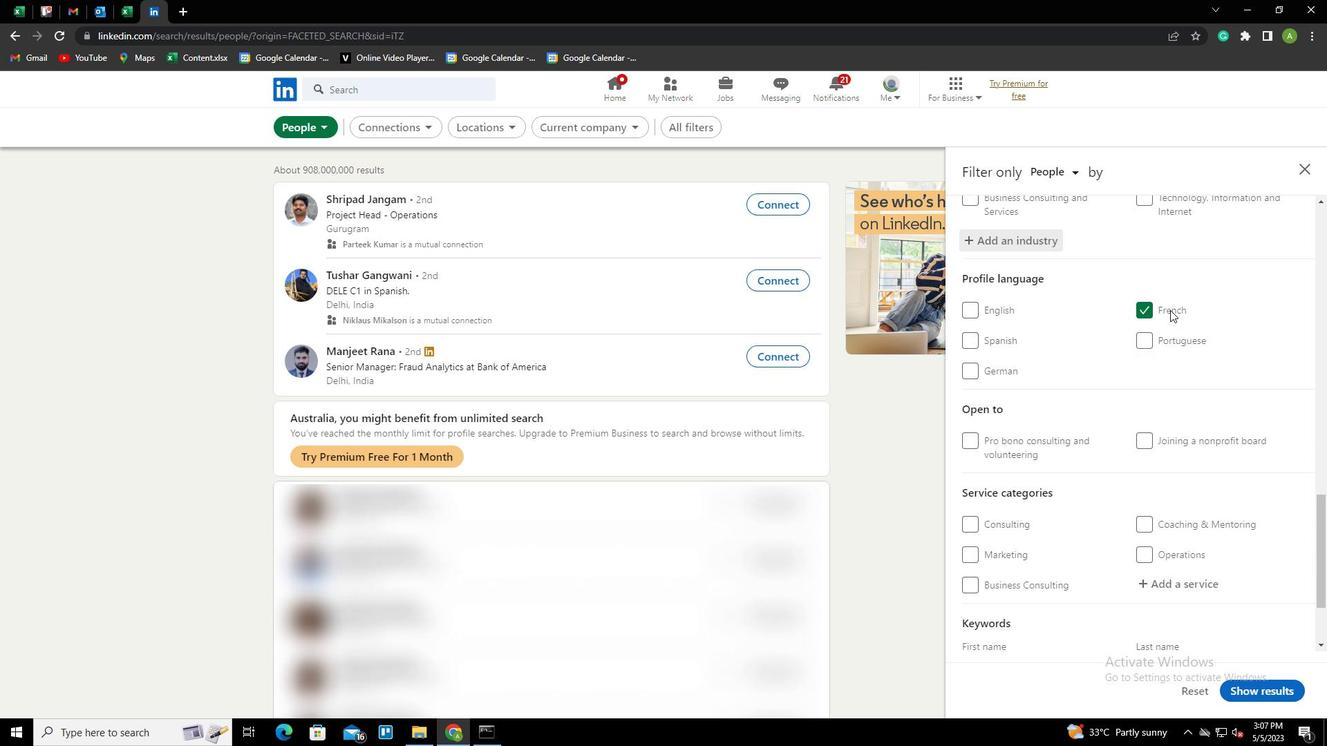 
Action: Mouse moved to (1191, 459)
Screenshot: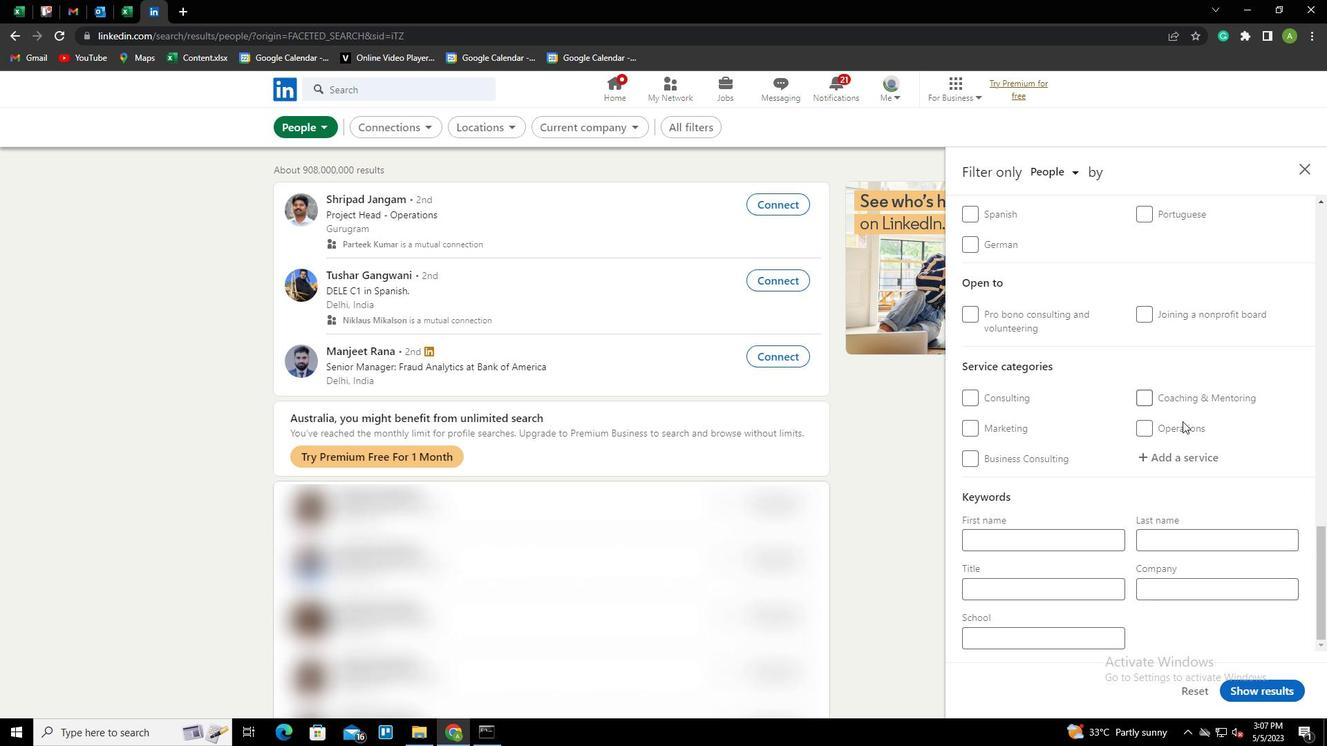 
Action: Mouse pressed left at (1191, 459)
Screenshot: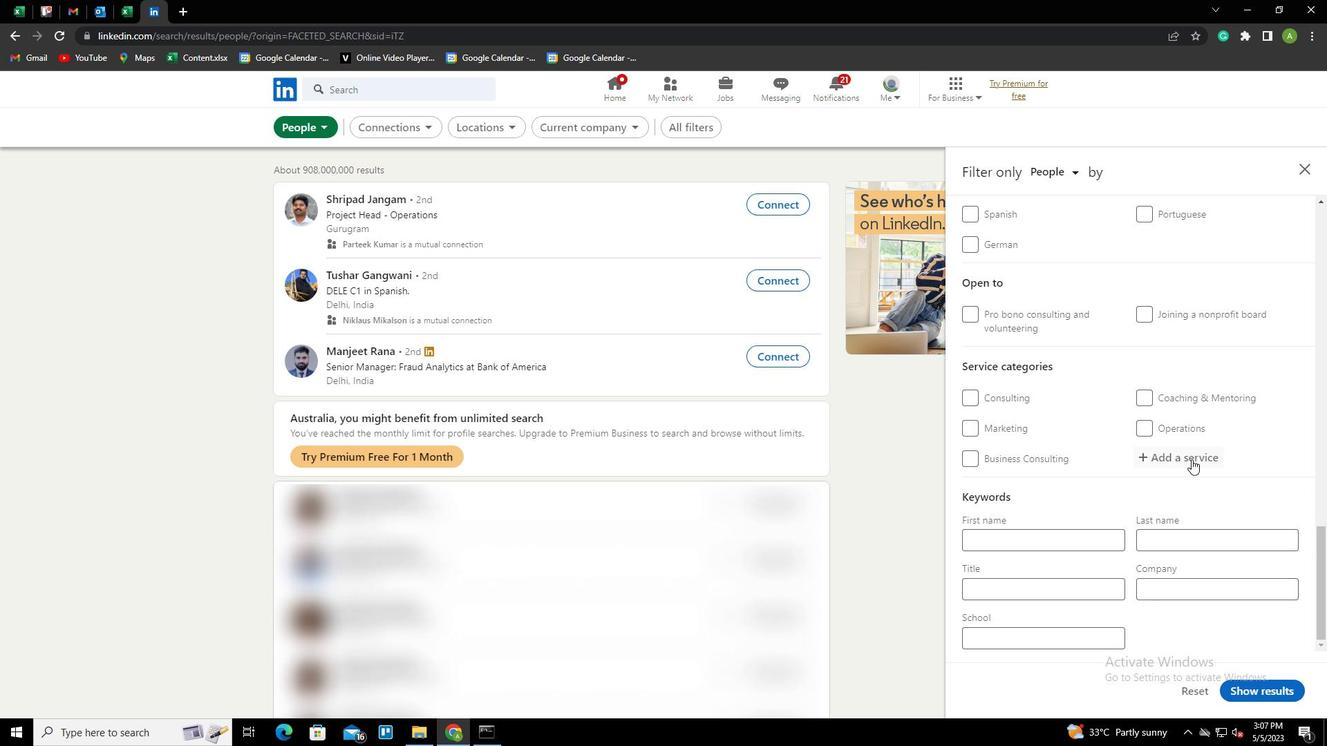 
Action: Key pressed <Key.shift>EDITING<Key.down><Key.enter>
Screenshot: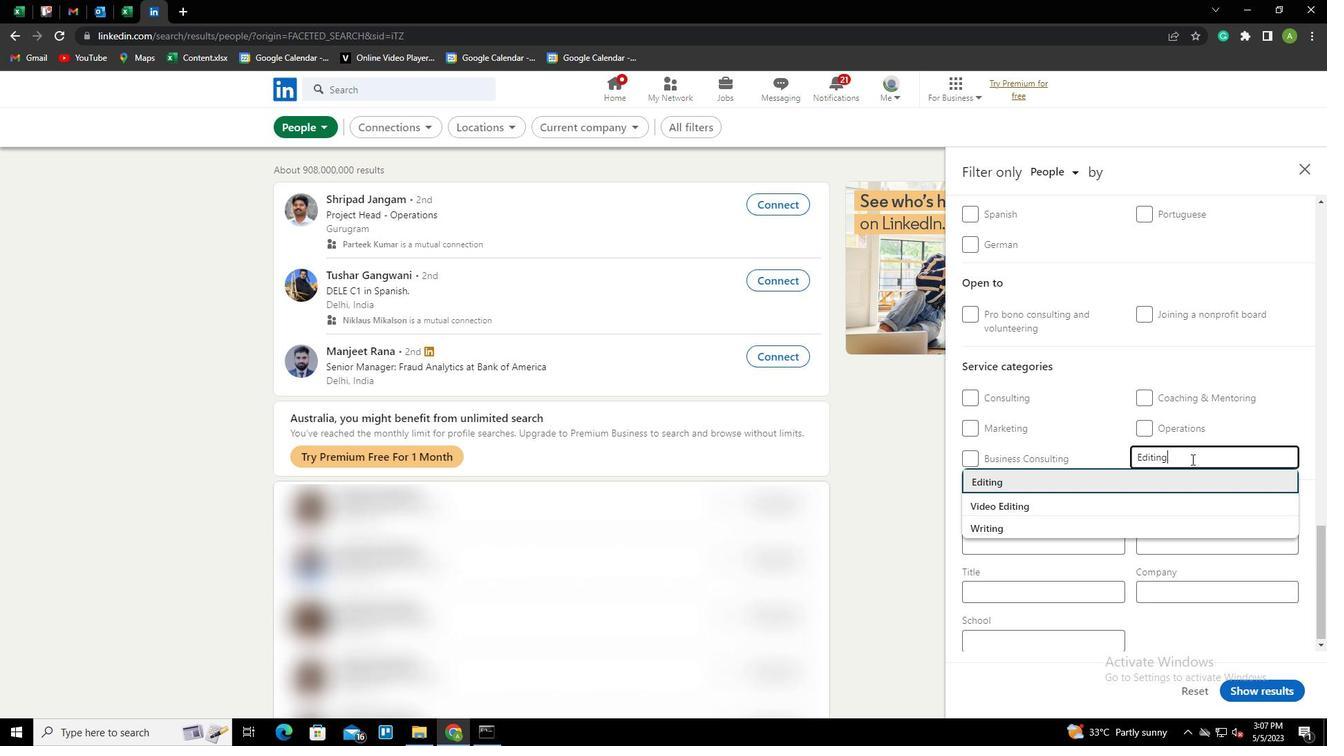 
Action: Mouse scrolled (1191, 459) with delta (0, 0)
Screenshot: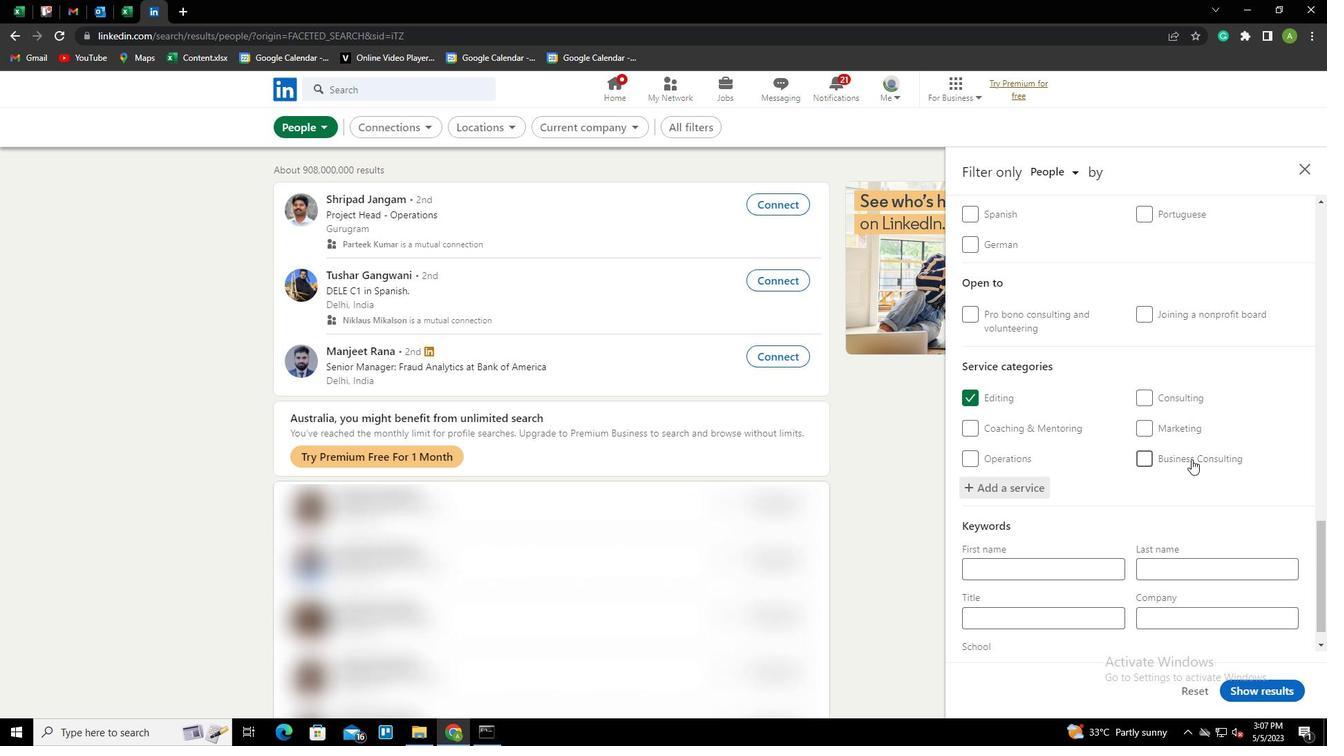 
Action: Mouse scrolled (1191, 459) with delta (0, 0)
Screenshot: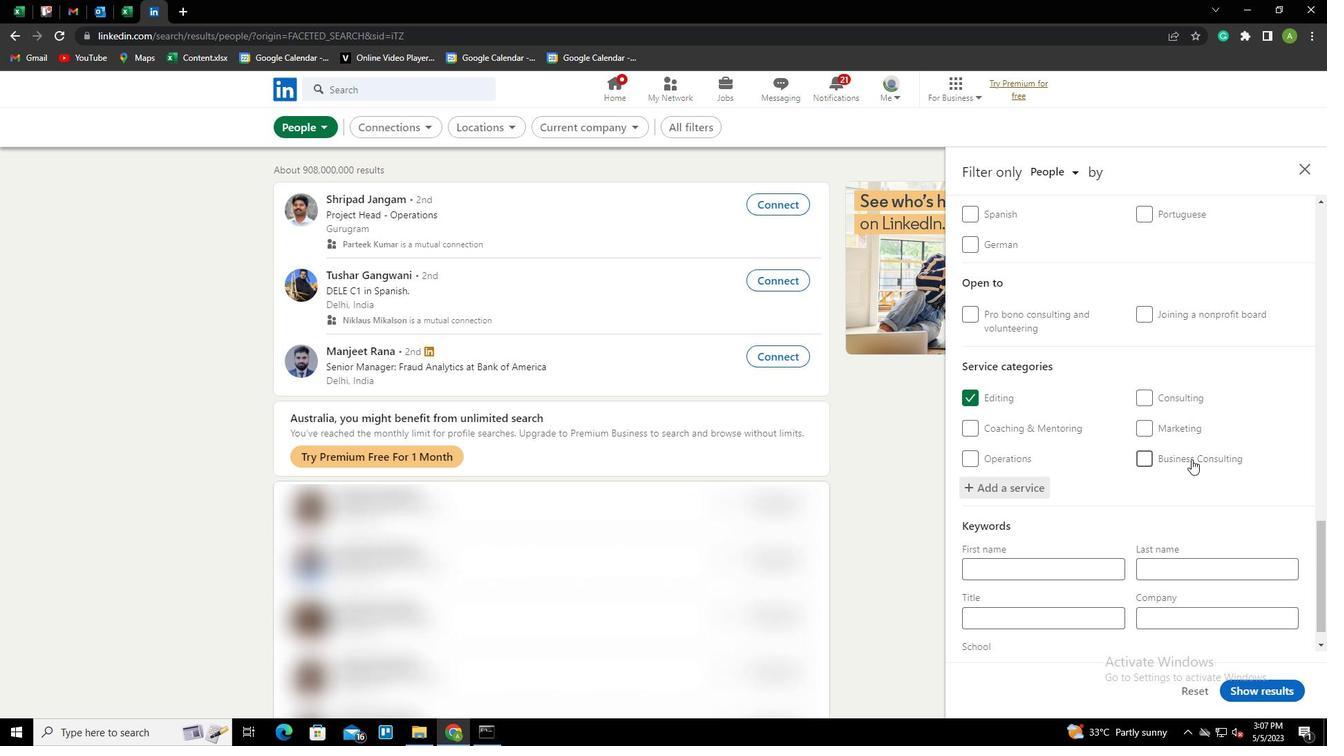 
Action: Mouse scrolled (1191, 459) with delta (0, 0)
Screenshot: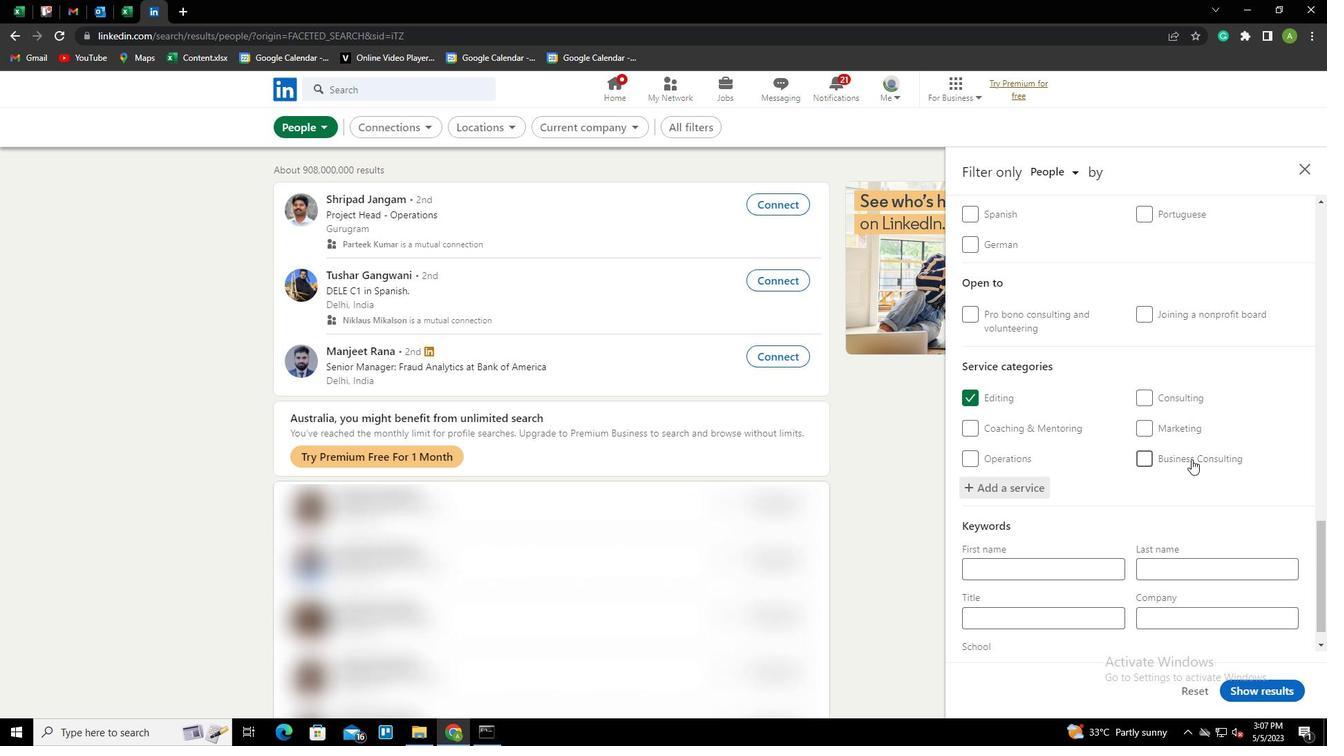 
Action: Mouse scrolled (1191, 459) with delta (0, 0)
Screenshot: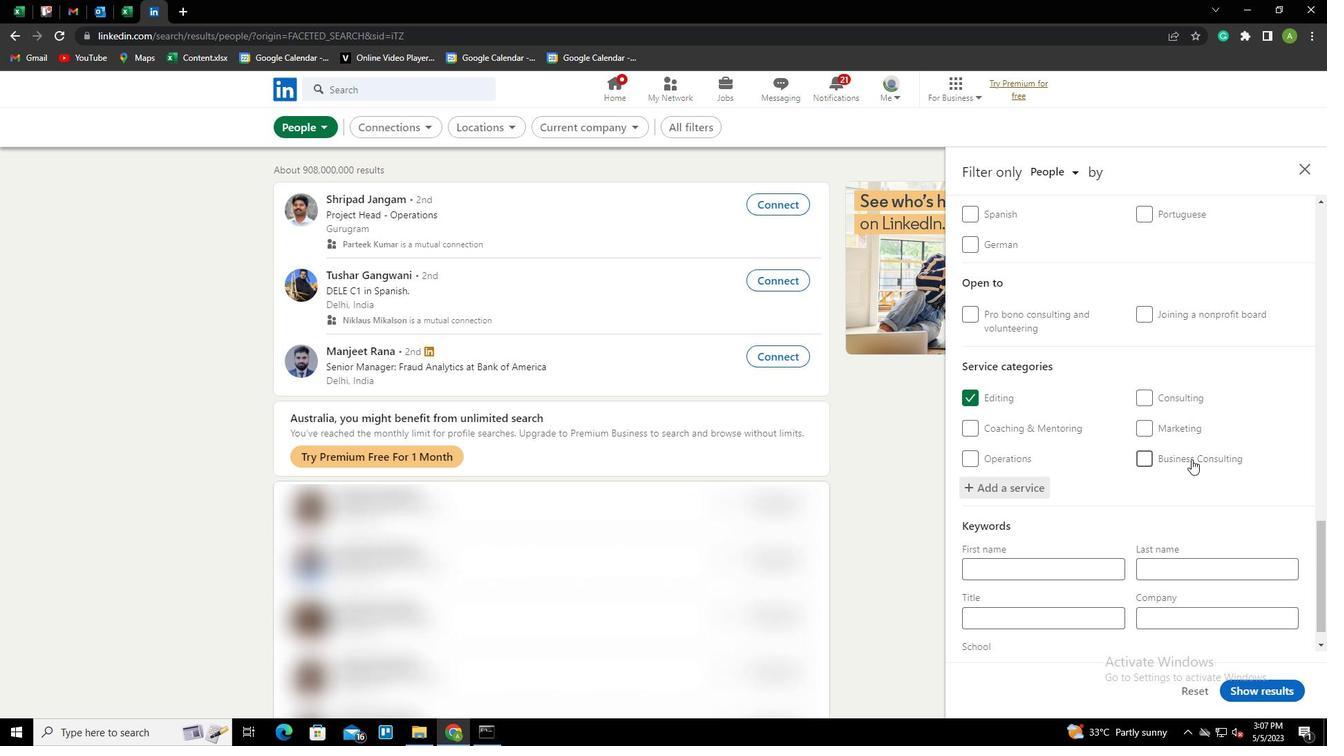 
Action: Mouse moved to (1089, 584)
Screenshot: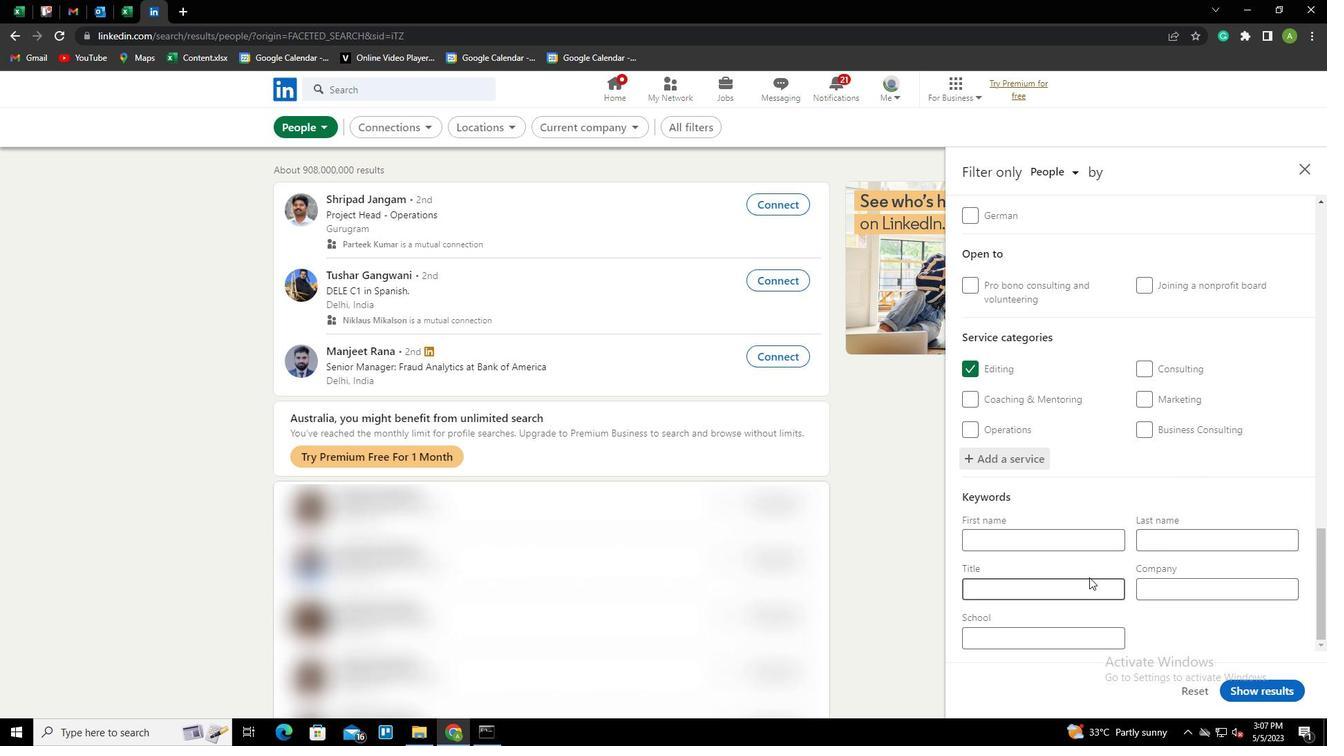 
Action: Mouse pressed left at (1089, 584)
Screenshot: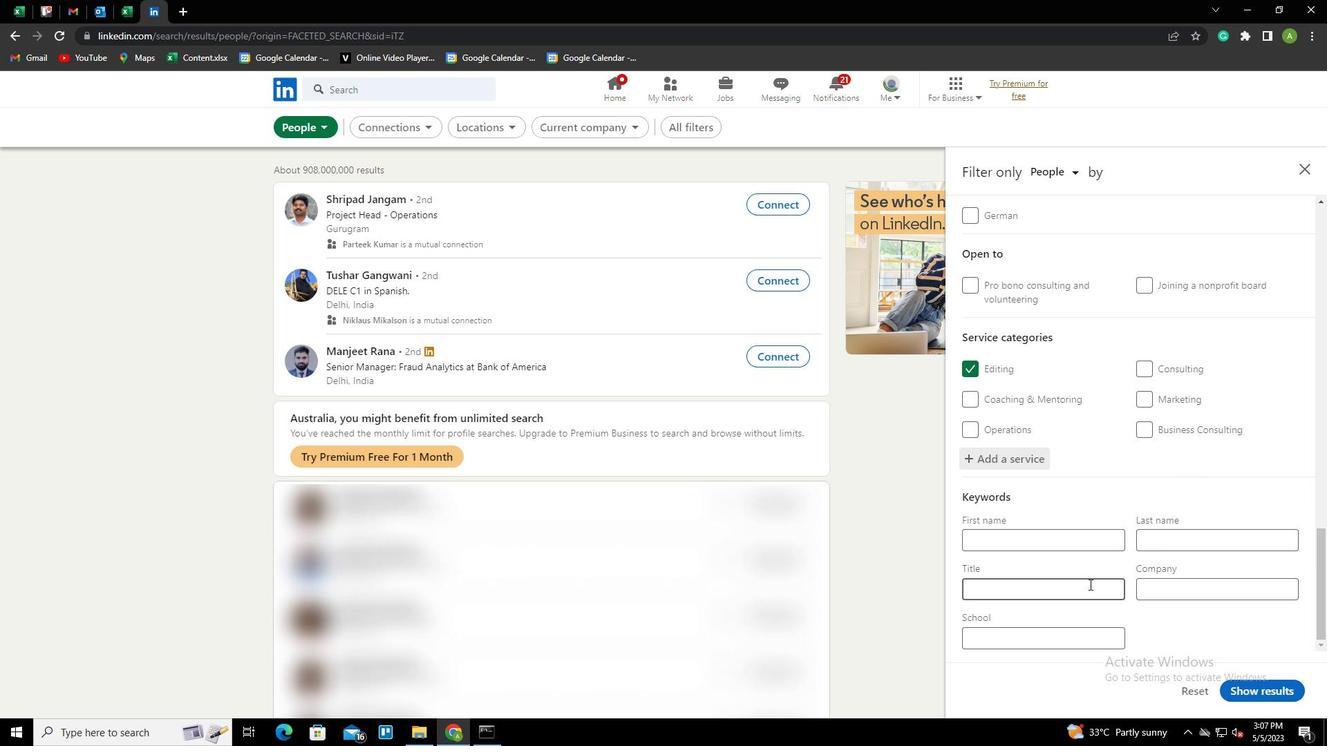 
Action: Key pressed <Key.shift>DOCTOR
Screenshot: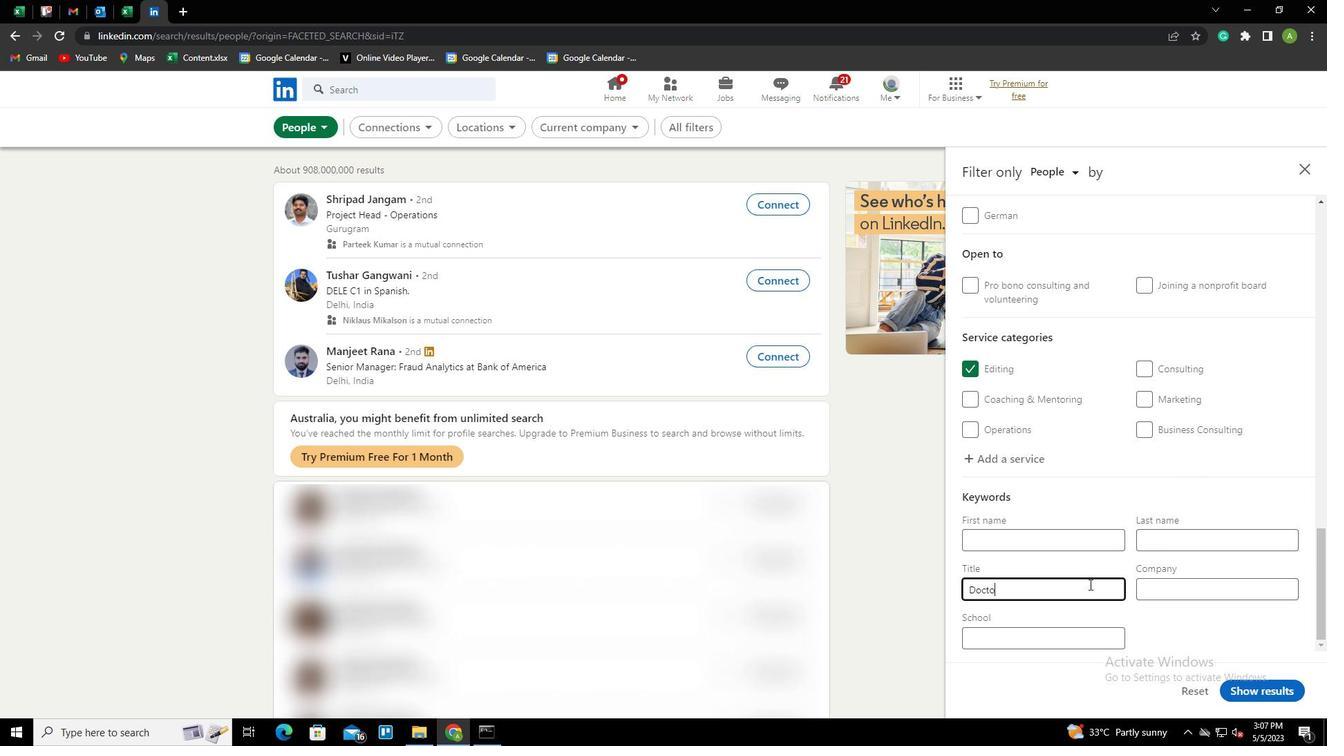 
Action: Mouse moved to (1177, 629)
Screenshot: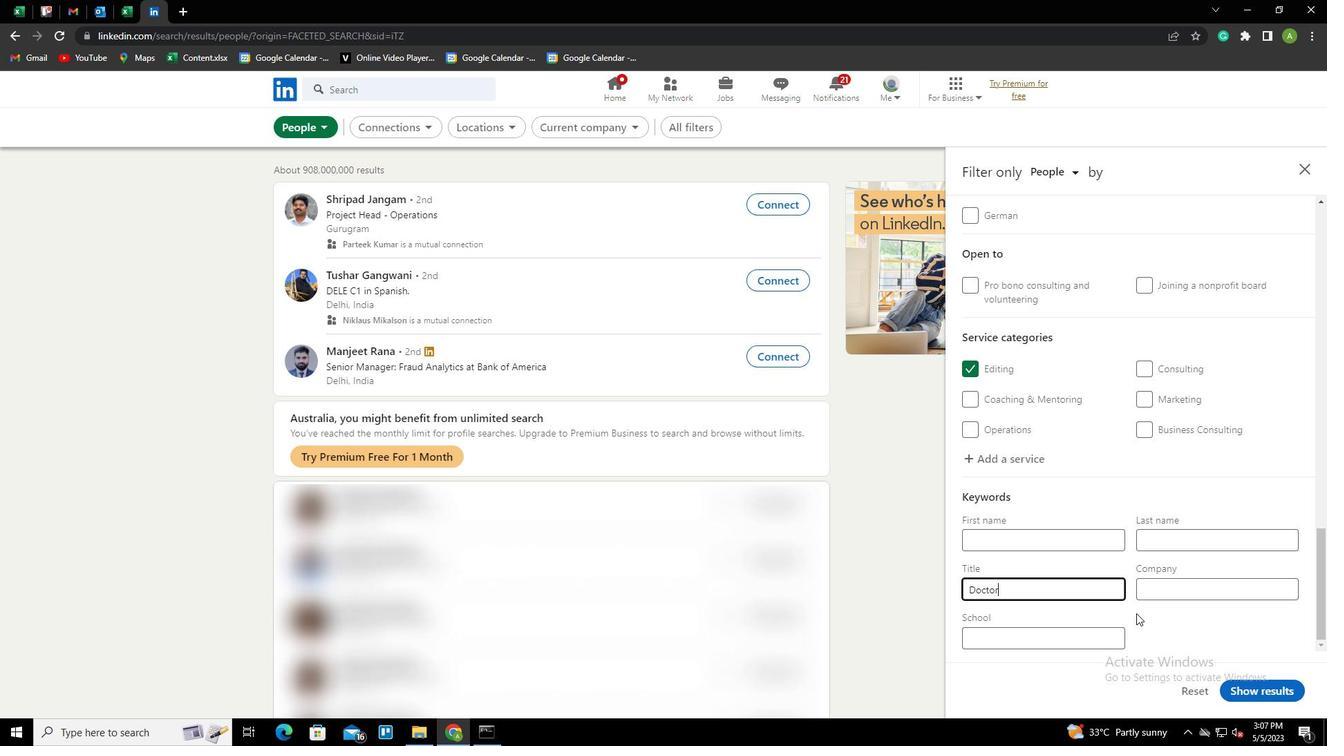 
Action: Mouse pressed left at (1177, 629)
Screenshot: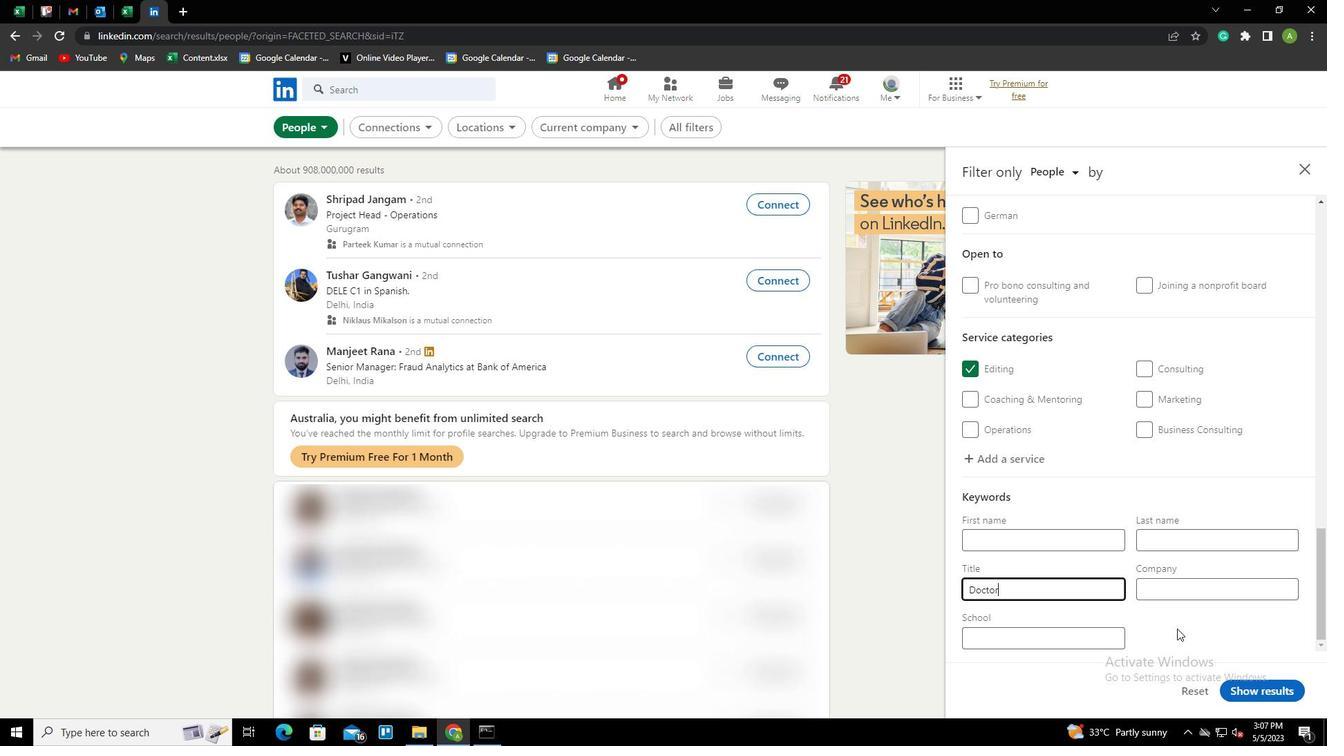 
Action: Mouse moved to (1241, 686)
Screenshot: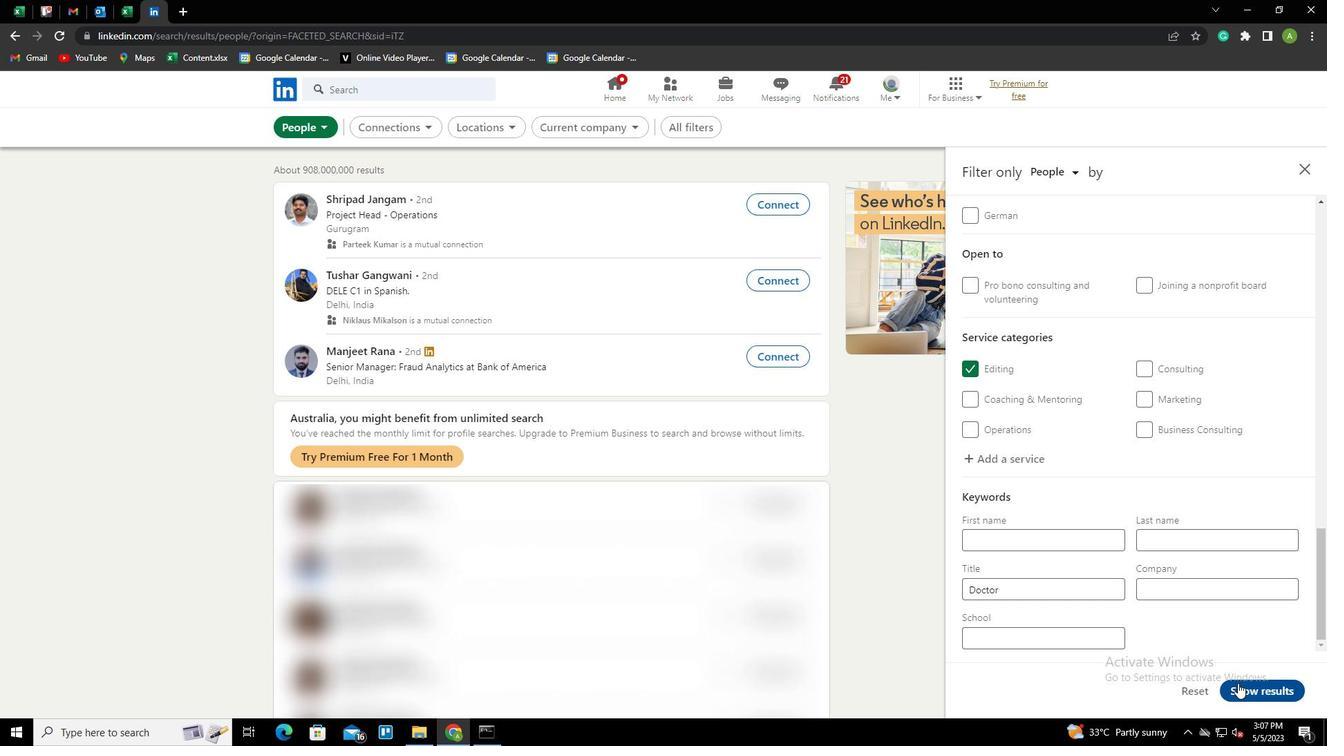 
Action: Mouse pressed left at (1241, 686)
Screenshot: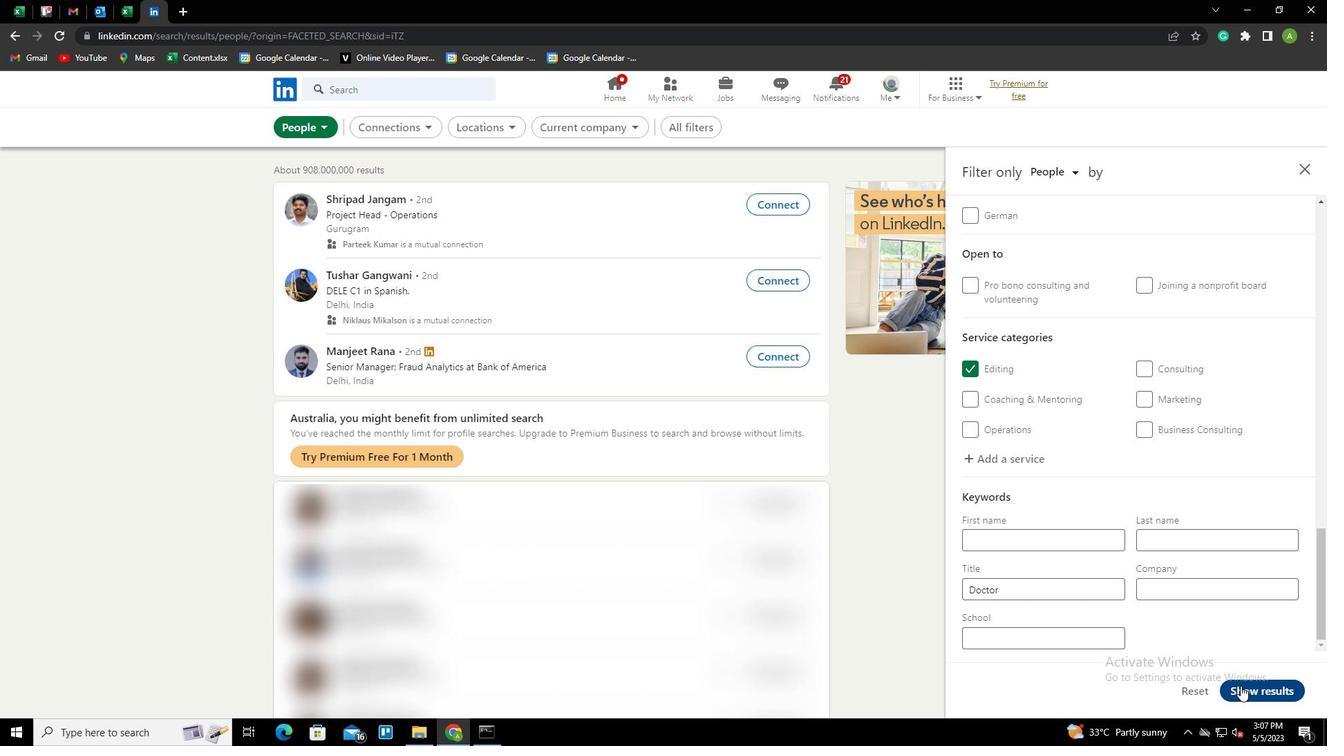 
